 Task: Find an Airbnb in Tandlti, Sudan, for 3 guests from August 12 to August 15, with a price range of ₹12,000 to ₹16,000, 1 bedroom, 3 beds, 1 bathroom, and amenities including an iron and self check-in.
Action: Mouse moved to (549, 118)
Screenshot: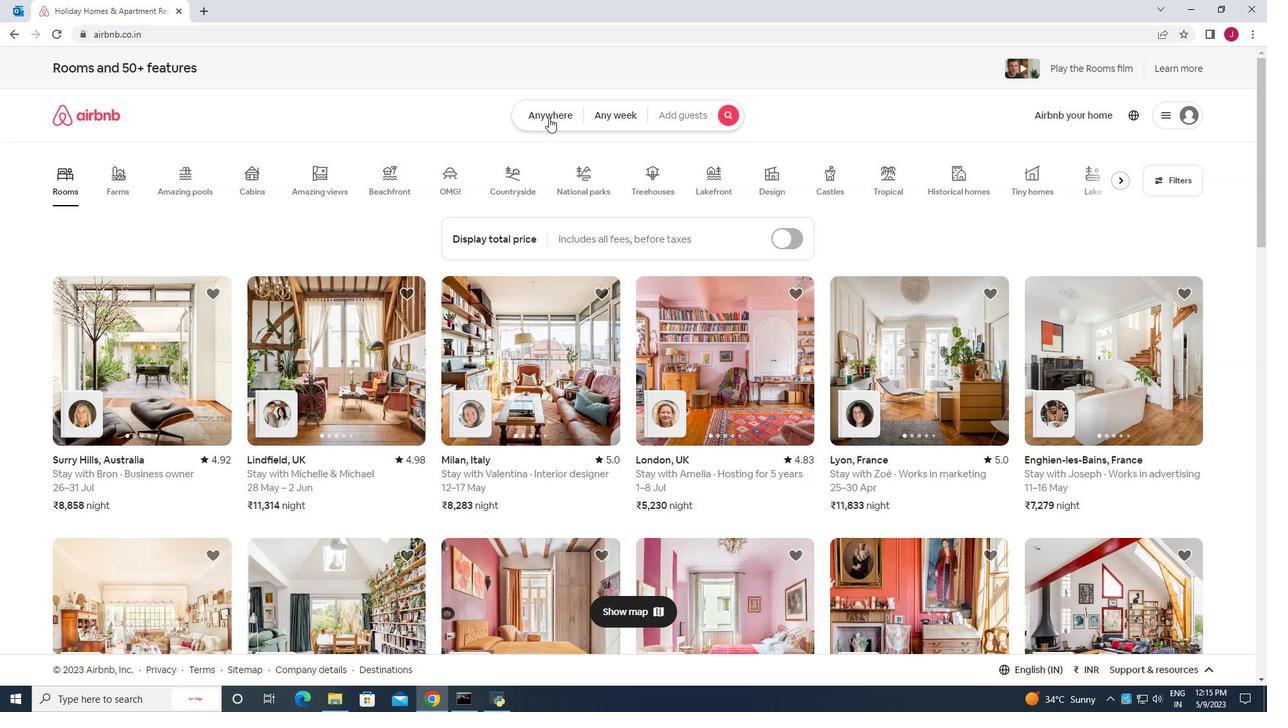 
Action: Mouse pressed left at (549, 118)
Screenshot: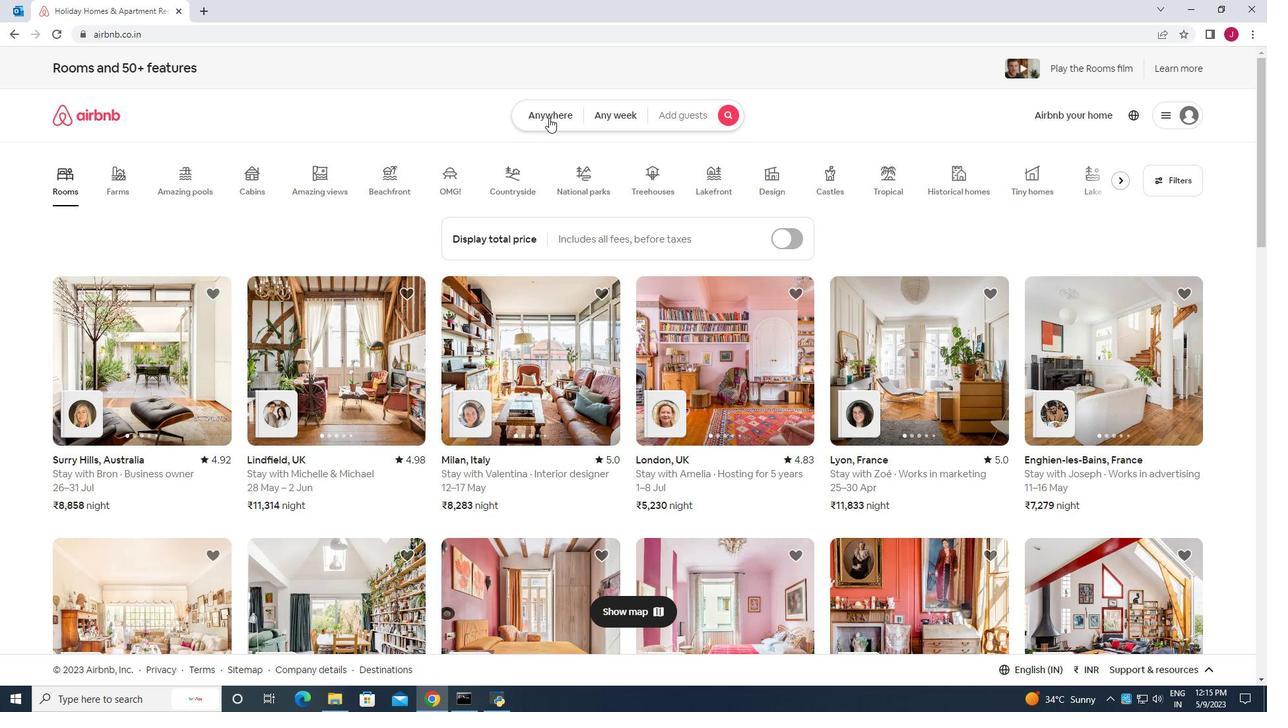 
Action: Mouse moved to (431, 169)
Screenshot: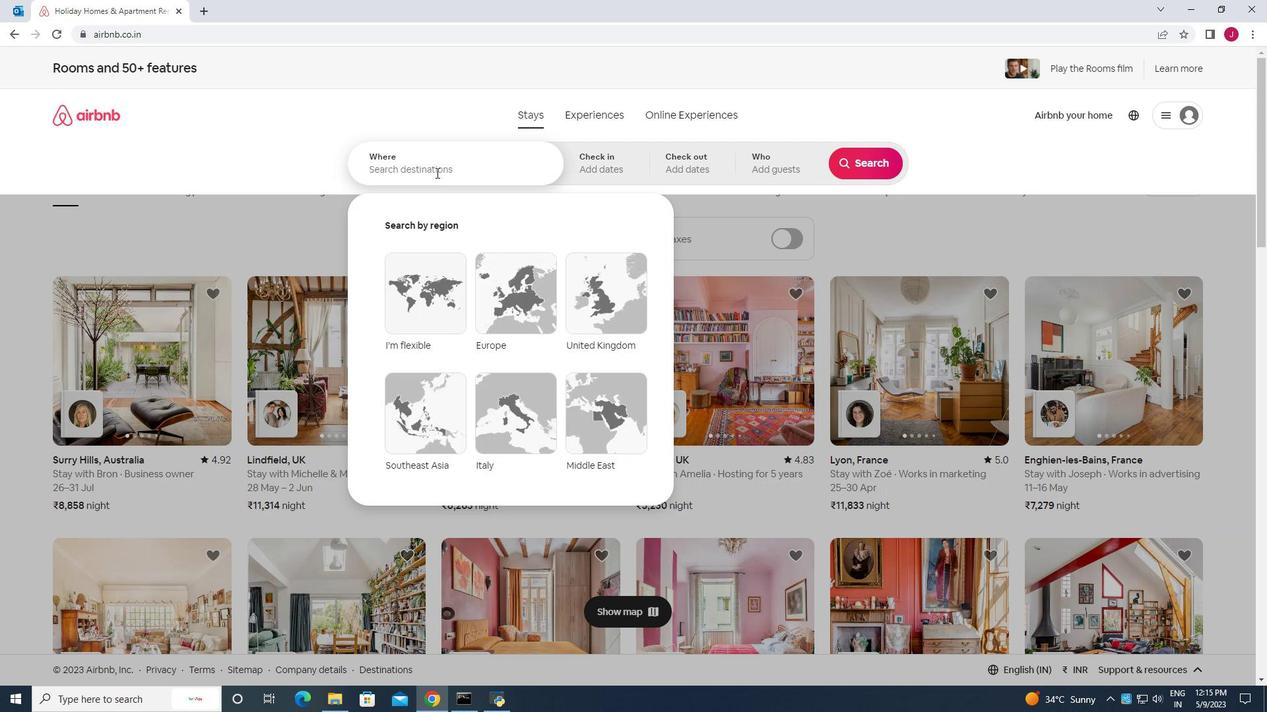
Action: Mouse pressed left at (431, 169)
Screenshot: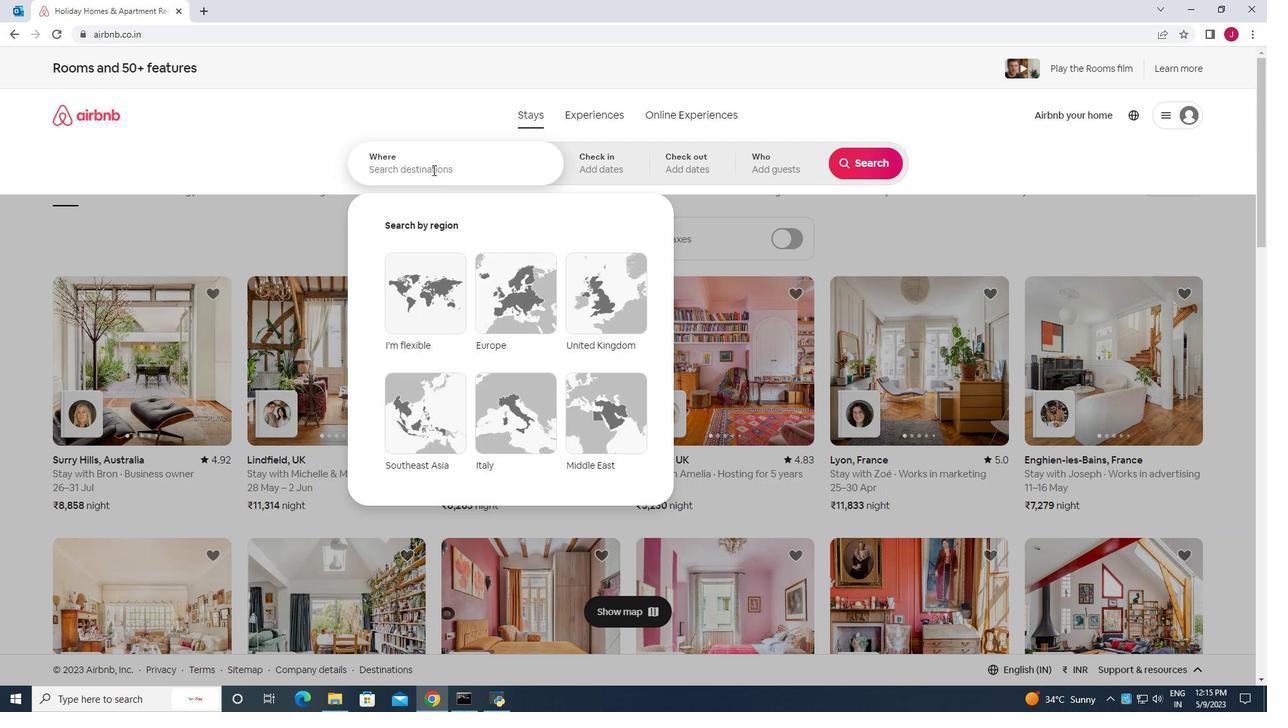 
Action: Mouse moved to (430, 169)
Screenshot: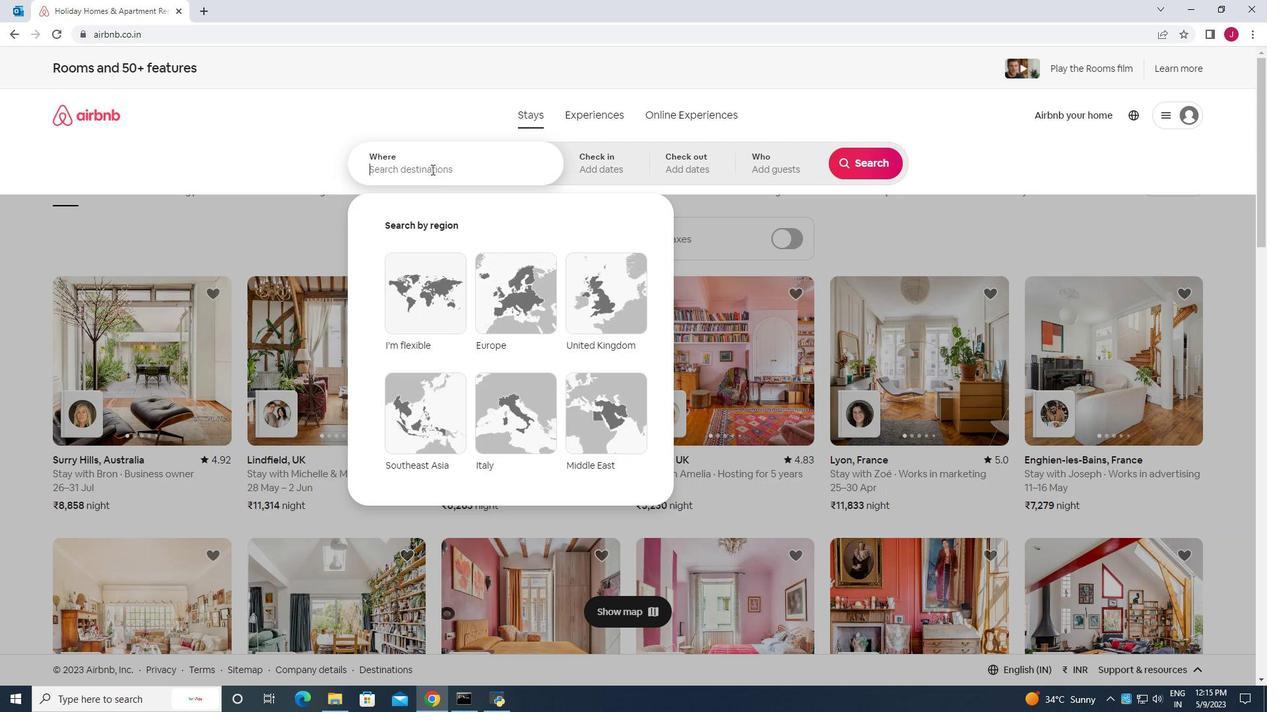
Action: Key pressed tandalti<Key.space>sudan
Screenshot: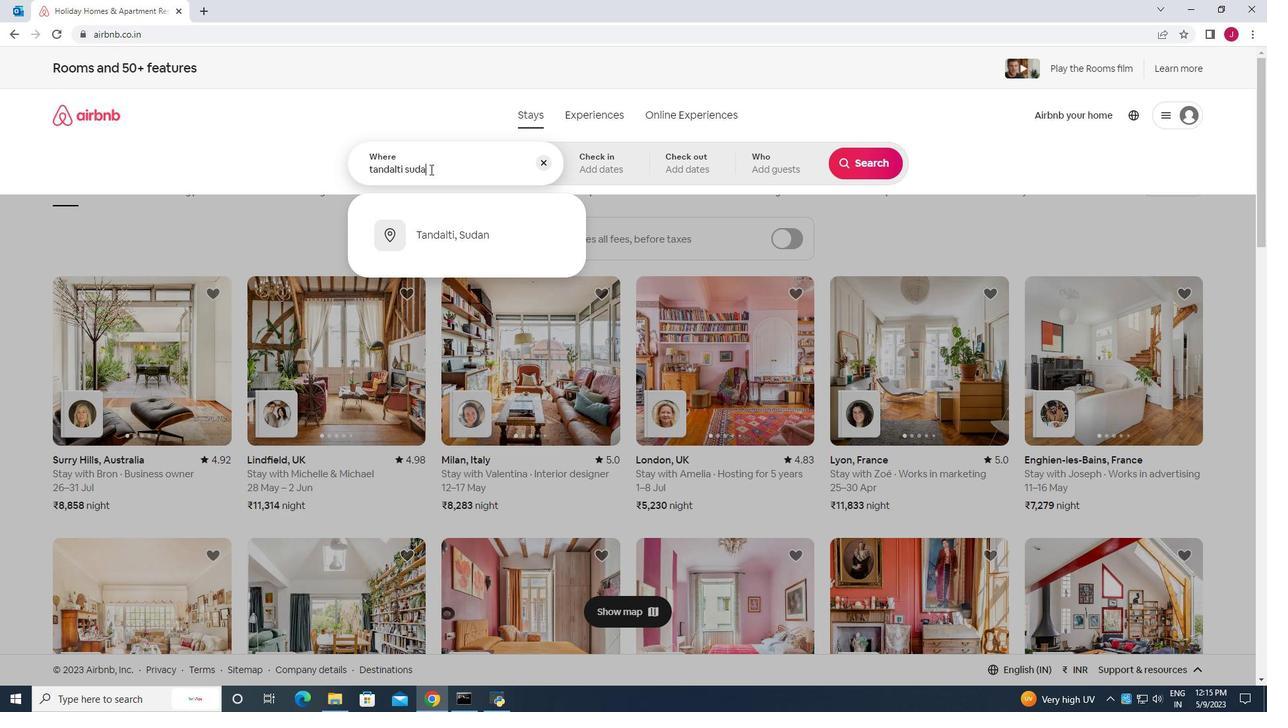 
Action: Mouse moved to (472, 236)
Screenshot: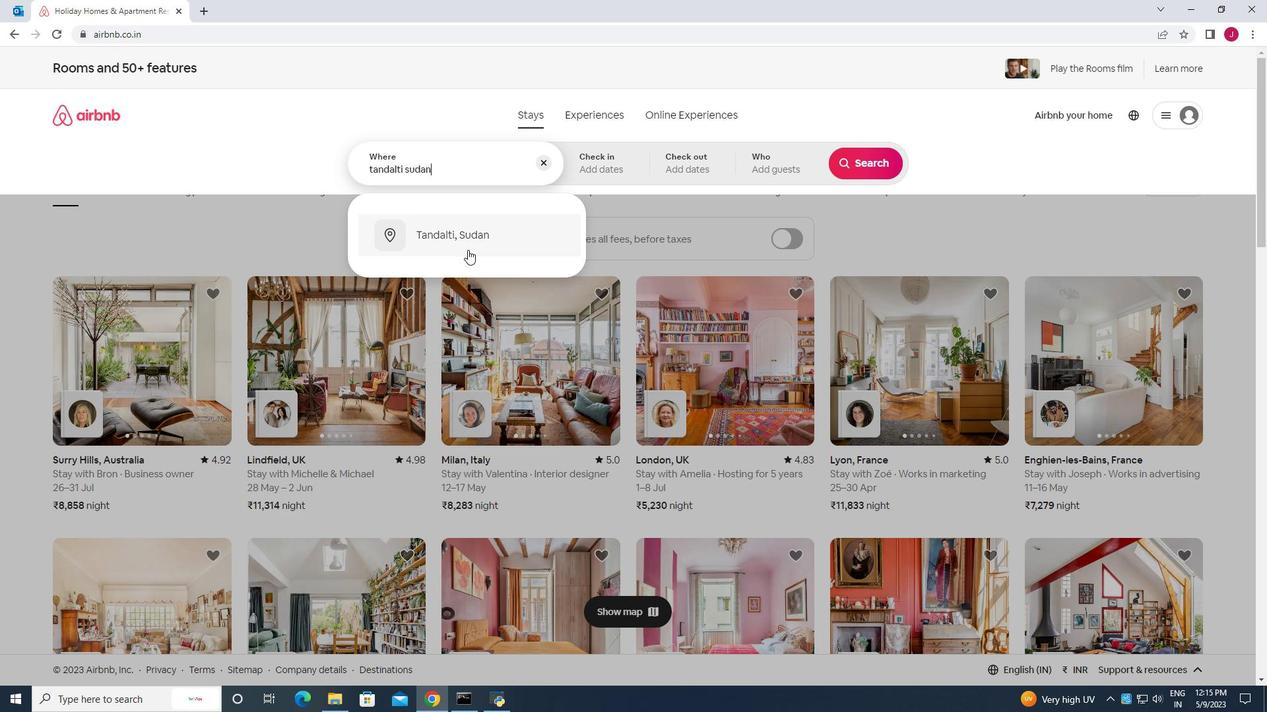 
Action: Mouse pressed left at (472, 236)
Screenshot: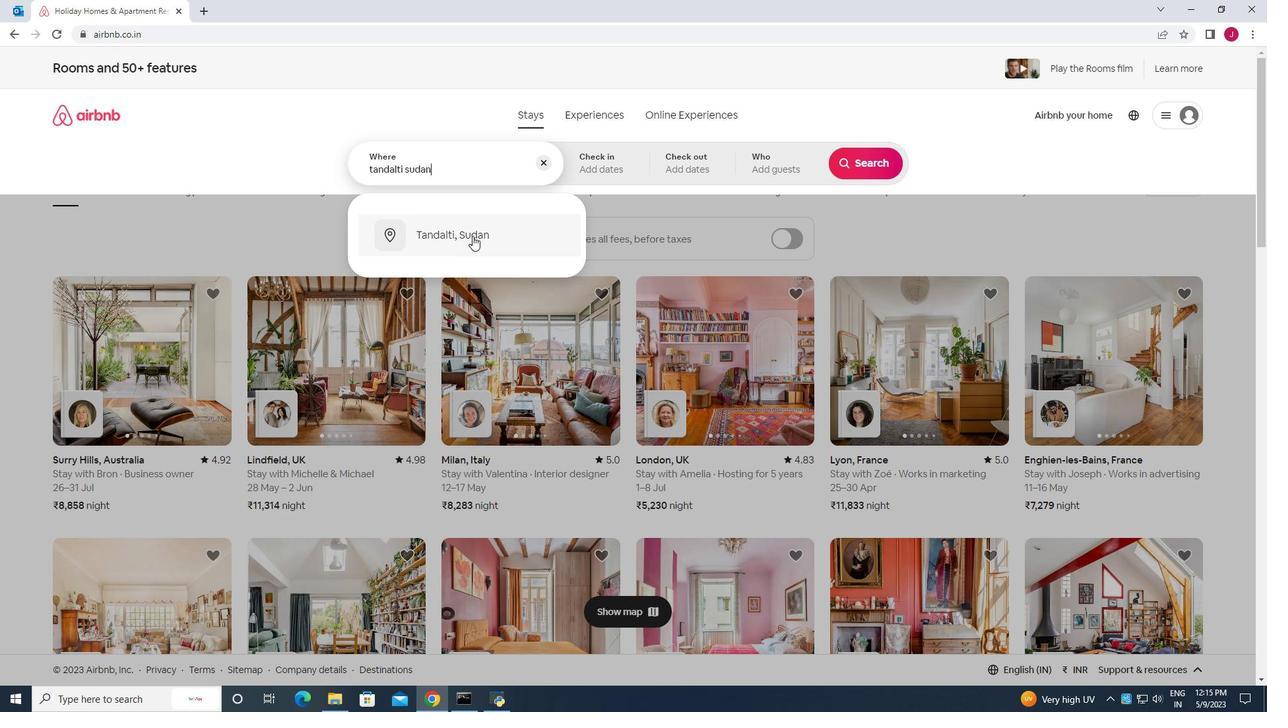 
Action: Mouse moved to (860, 269)
Screenshot: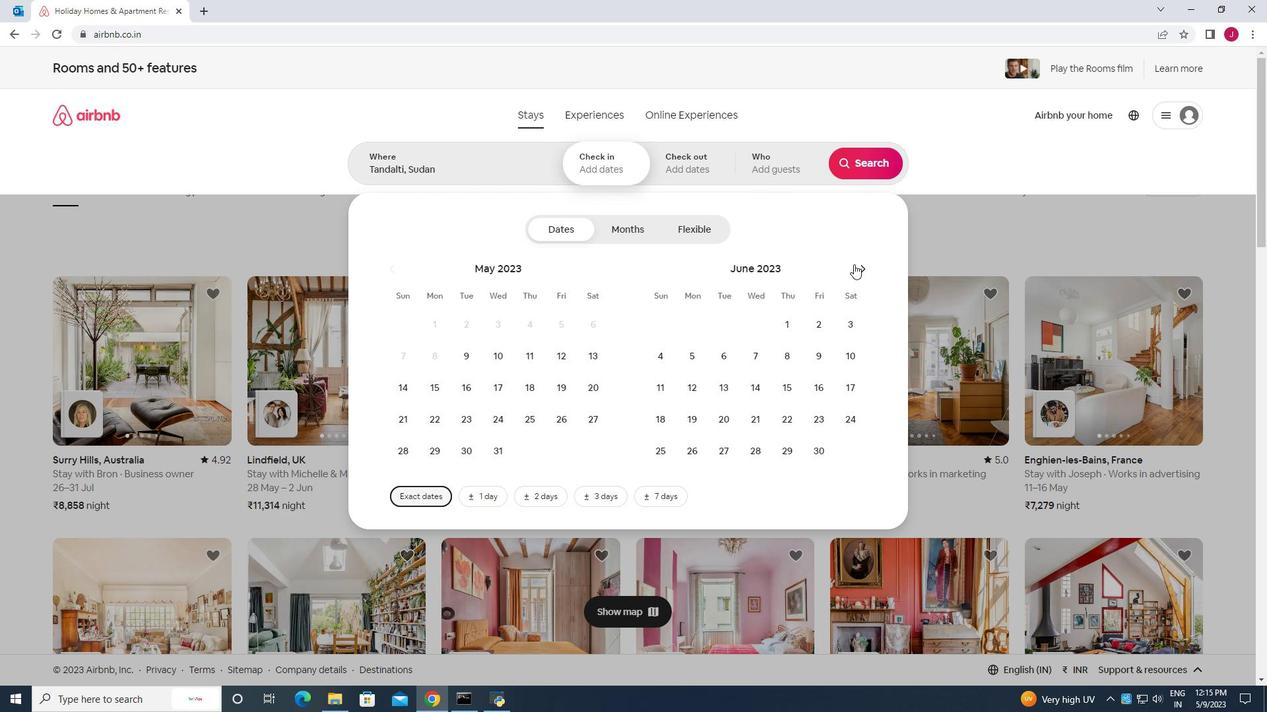 
Action: Mouse pressed left at (860, 269)
Screenshot: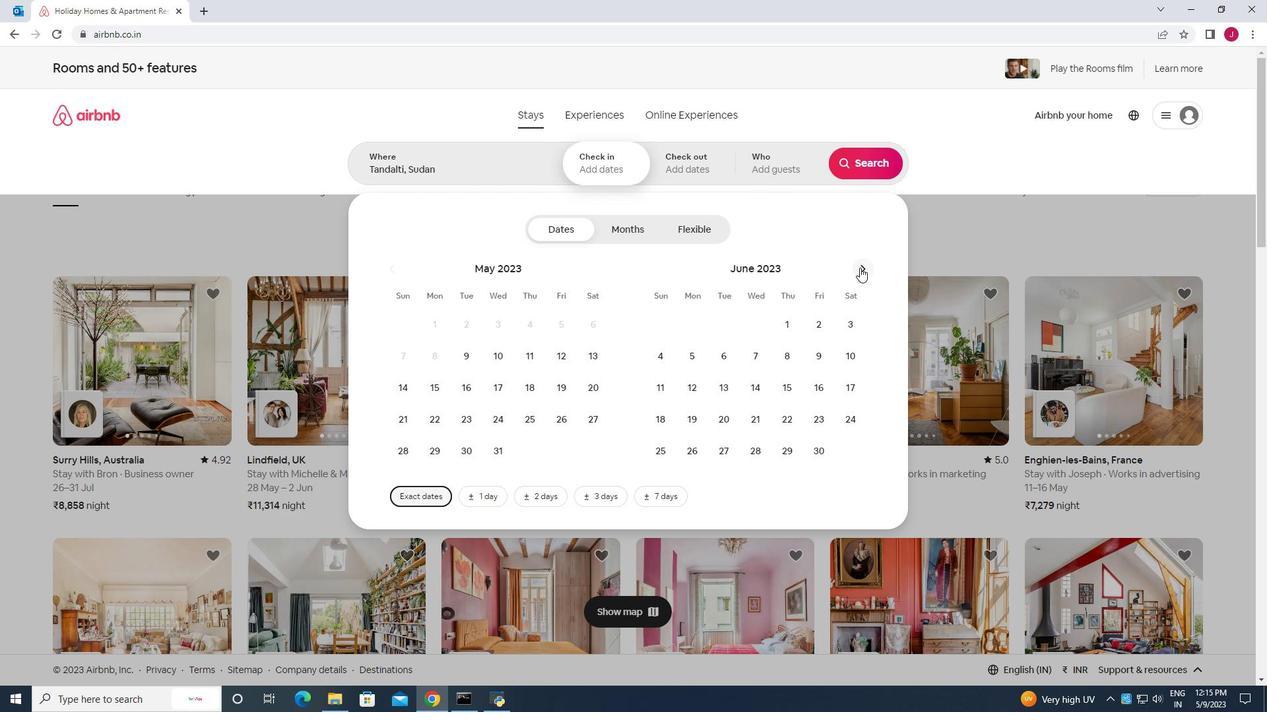 
Action: Mouse moved to (863, 273)
Screenshot: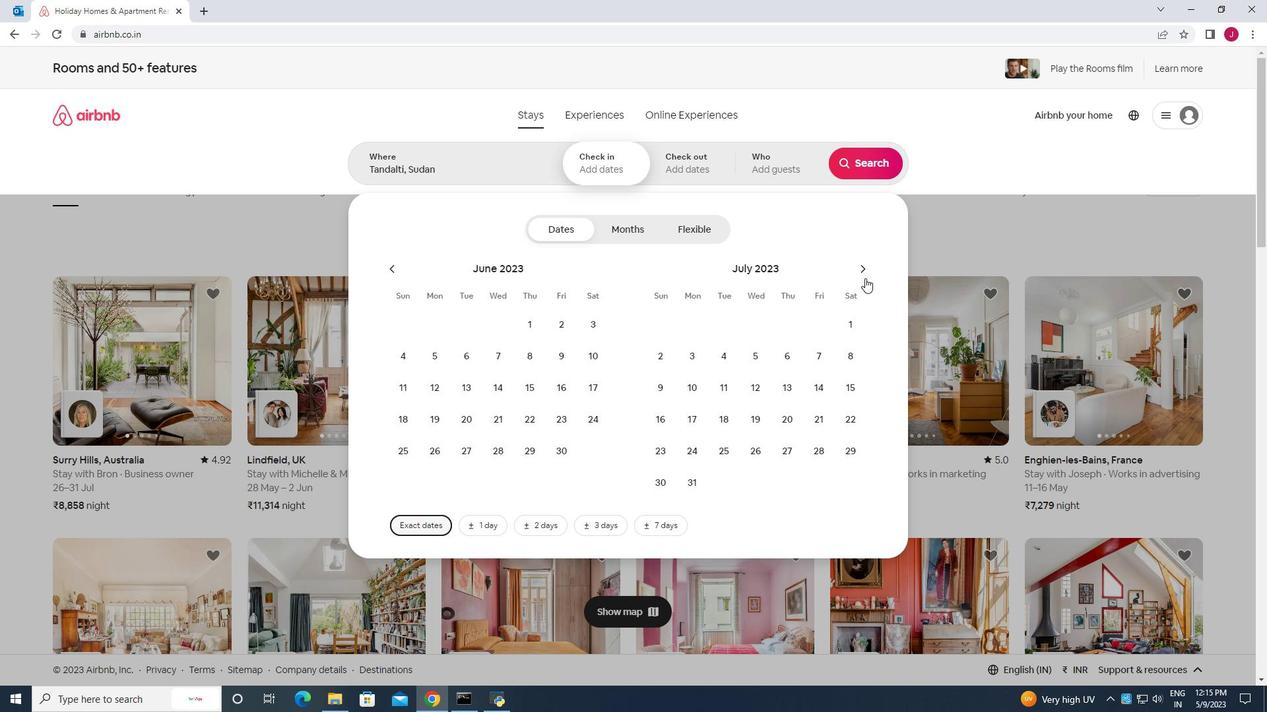
Action: Mouse pressed left at (863, 273)
Screenshot: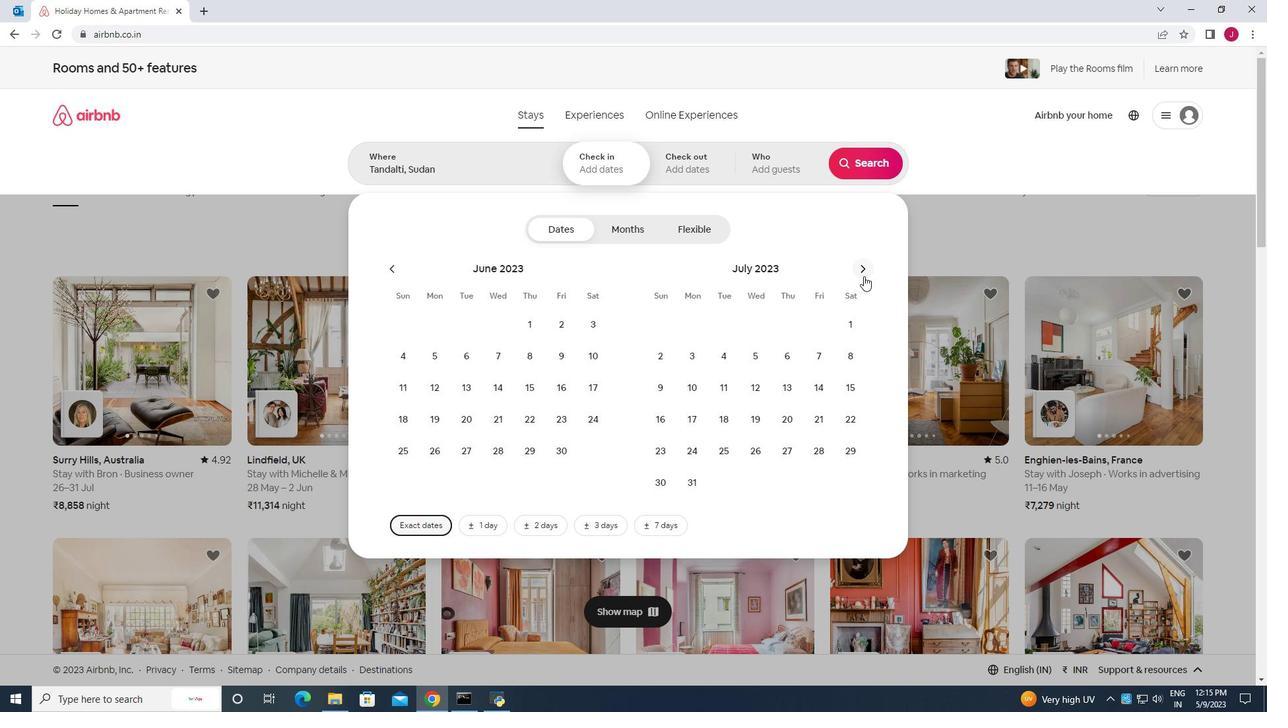 
Action: Mouse moved to (853, 357)
Screenshot: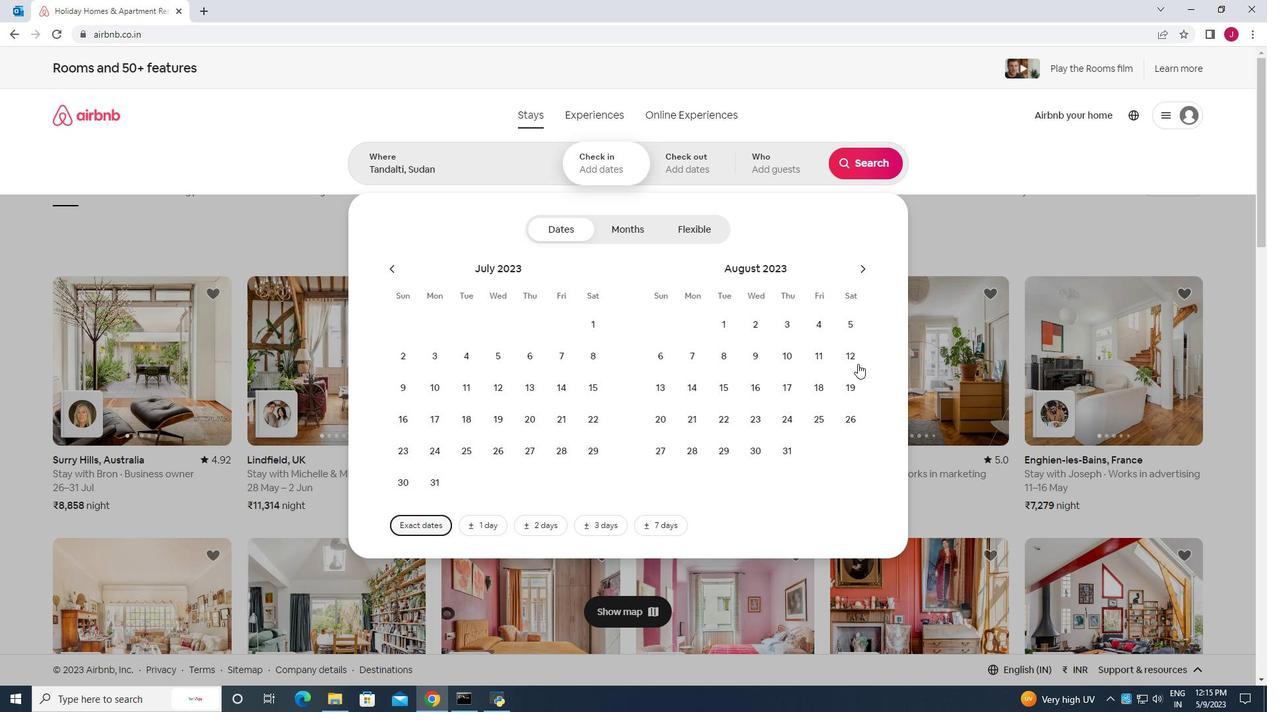 
Action: Mouse pressed left at (853, 357)
Screenshot: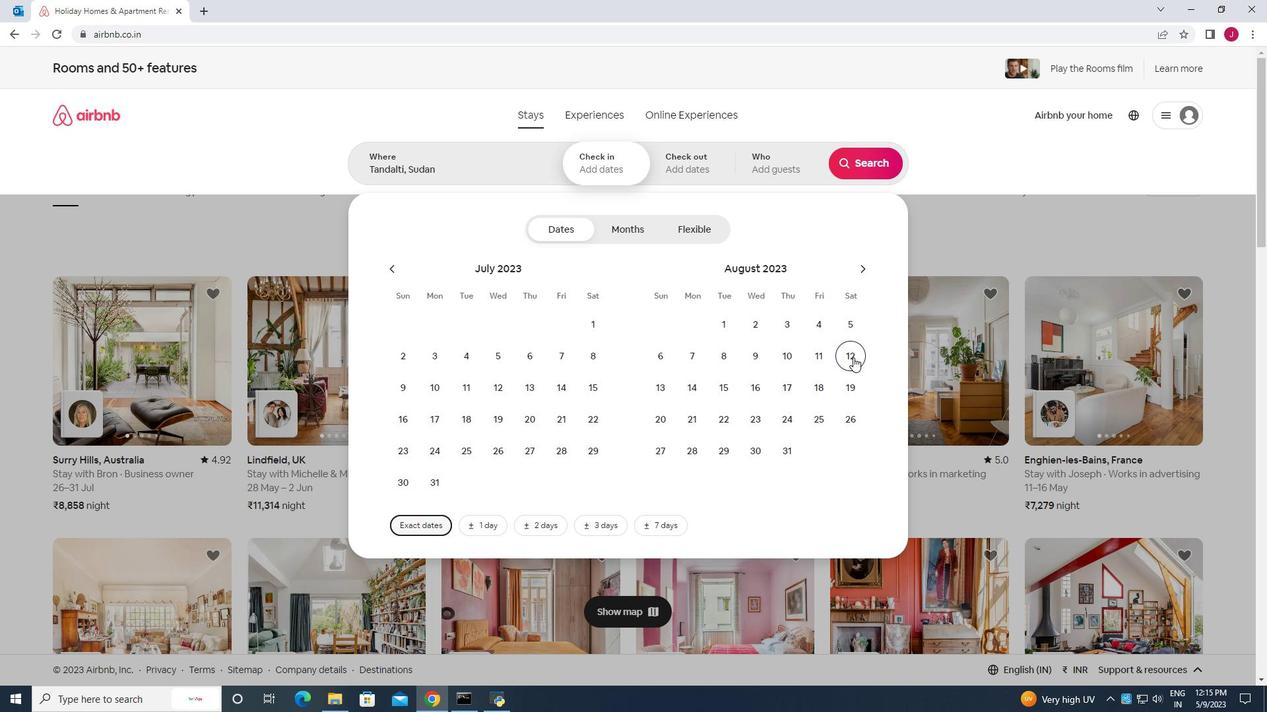 
Action: Mouse moved to (724, 388)
Screenshot: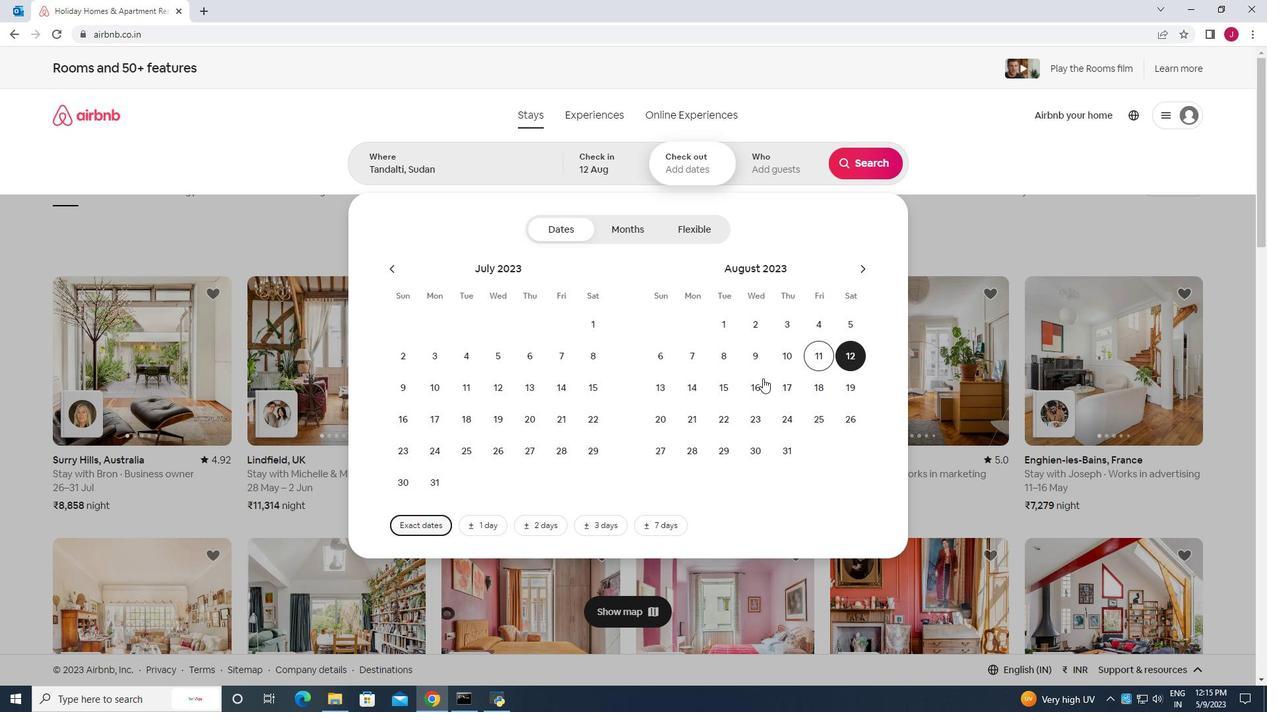 
Action: Mouse pressed left at (724, 388)
Screenshot: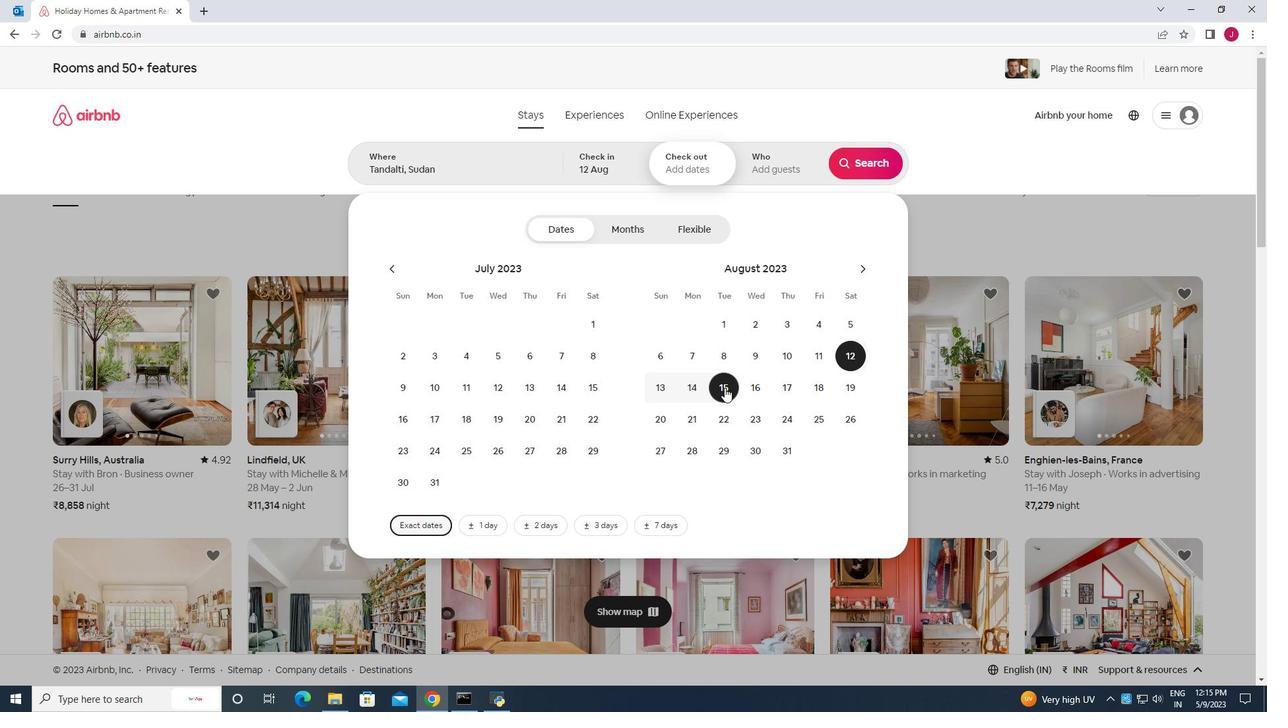 
Action: Mouse moved to (762, 163)
Screenshot: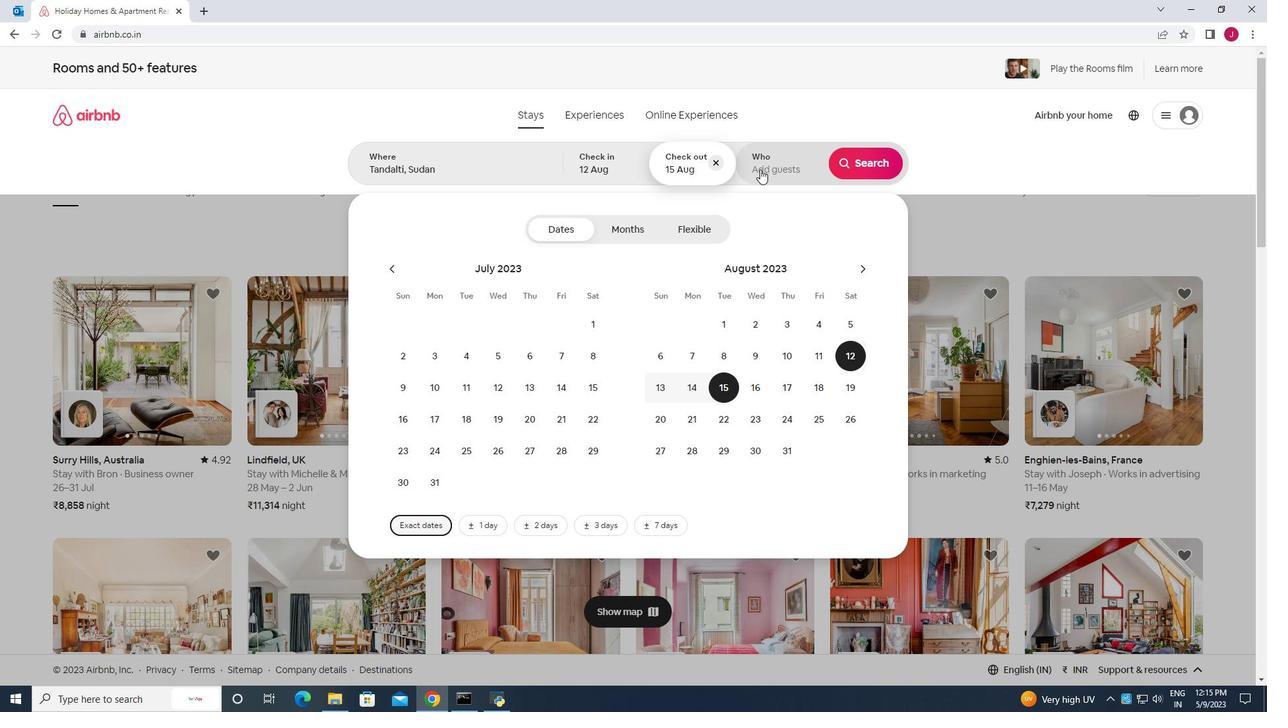 
Action: Mouse pressed left at (762, 163)
Screenshot: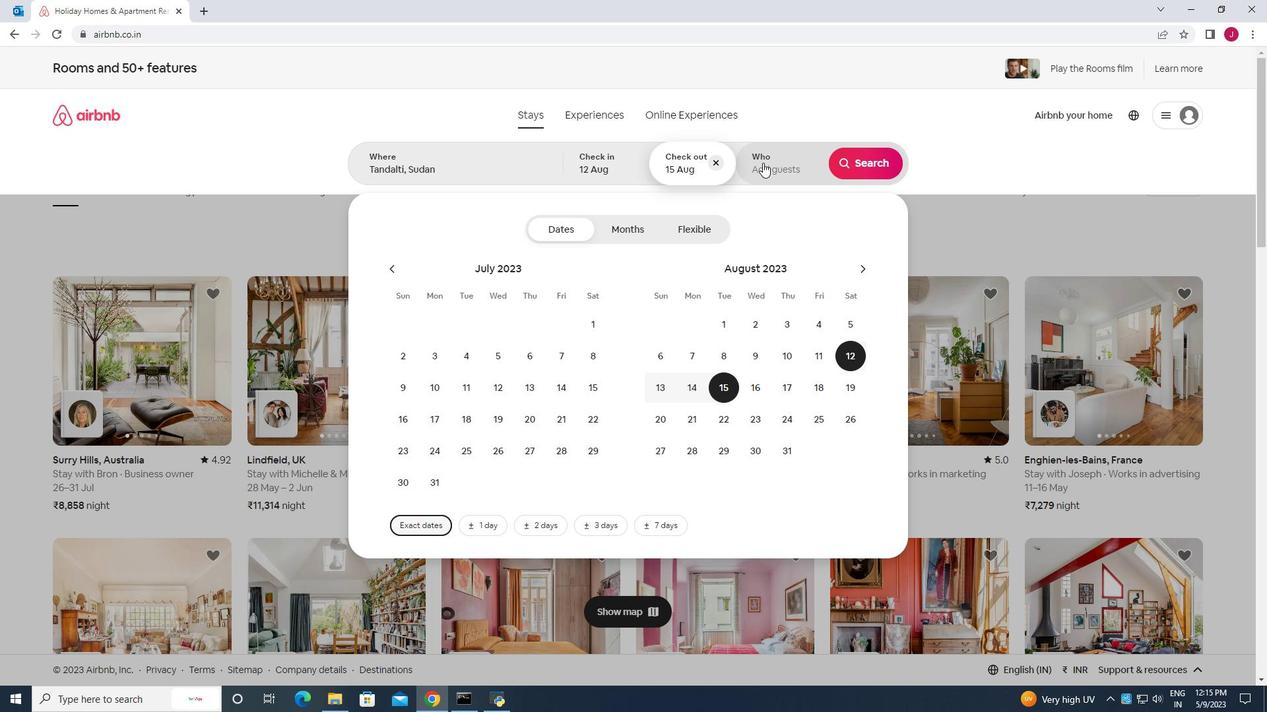 
Action: Mouse moved to (860, 232)
Screenshot: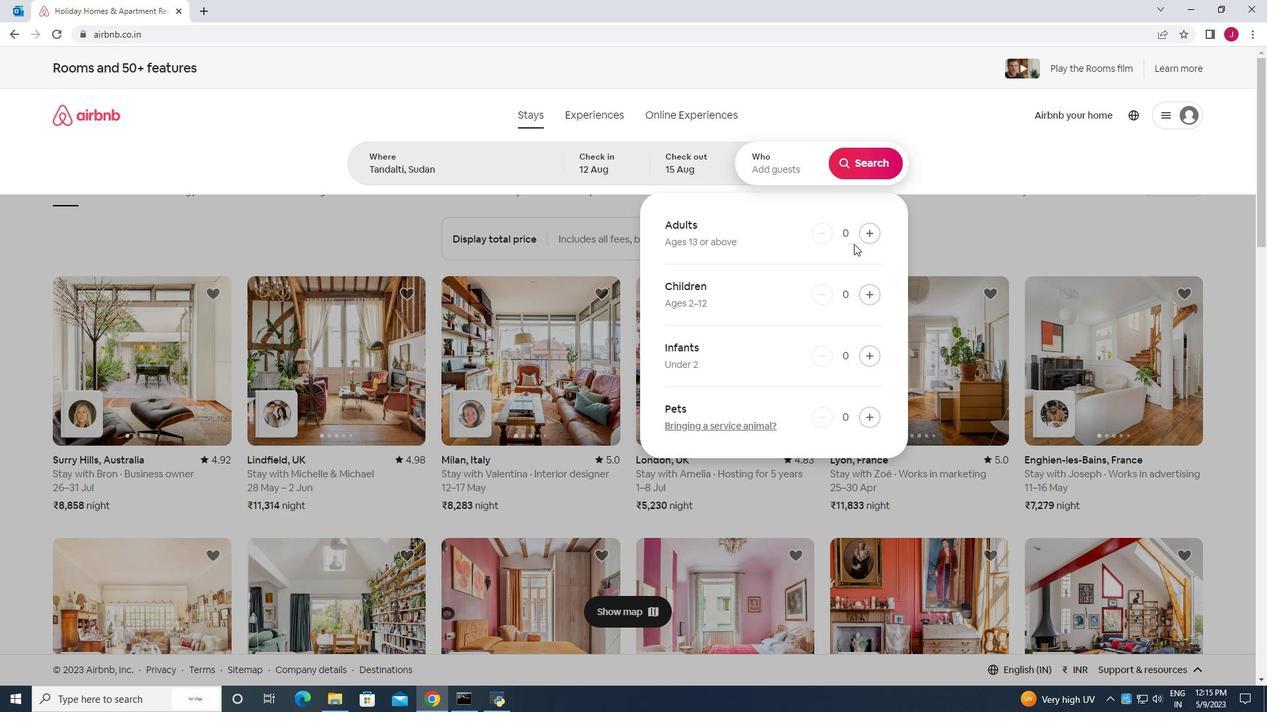
Action: Mouse pressed left at (860, 232)
Screenshot: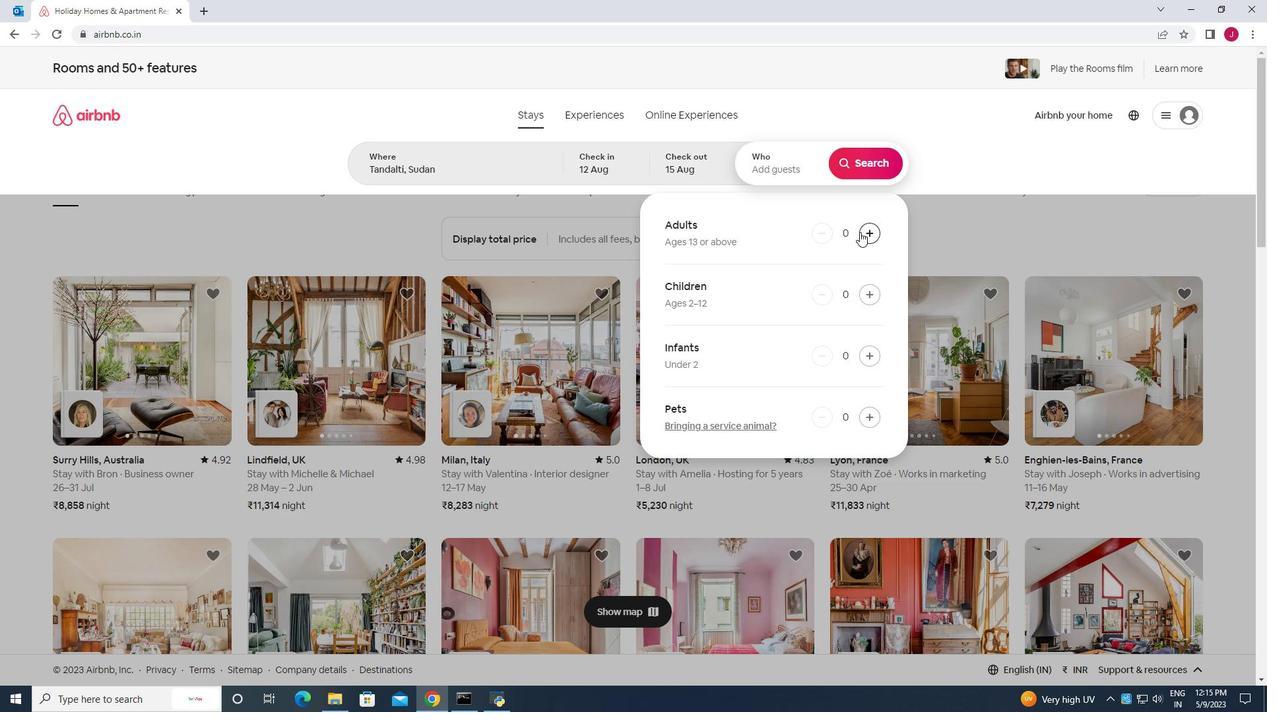 
Action: Mouse pressed left at (860, 232)
Screenshot: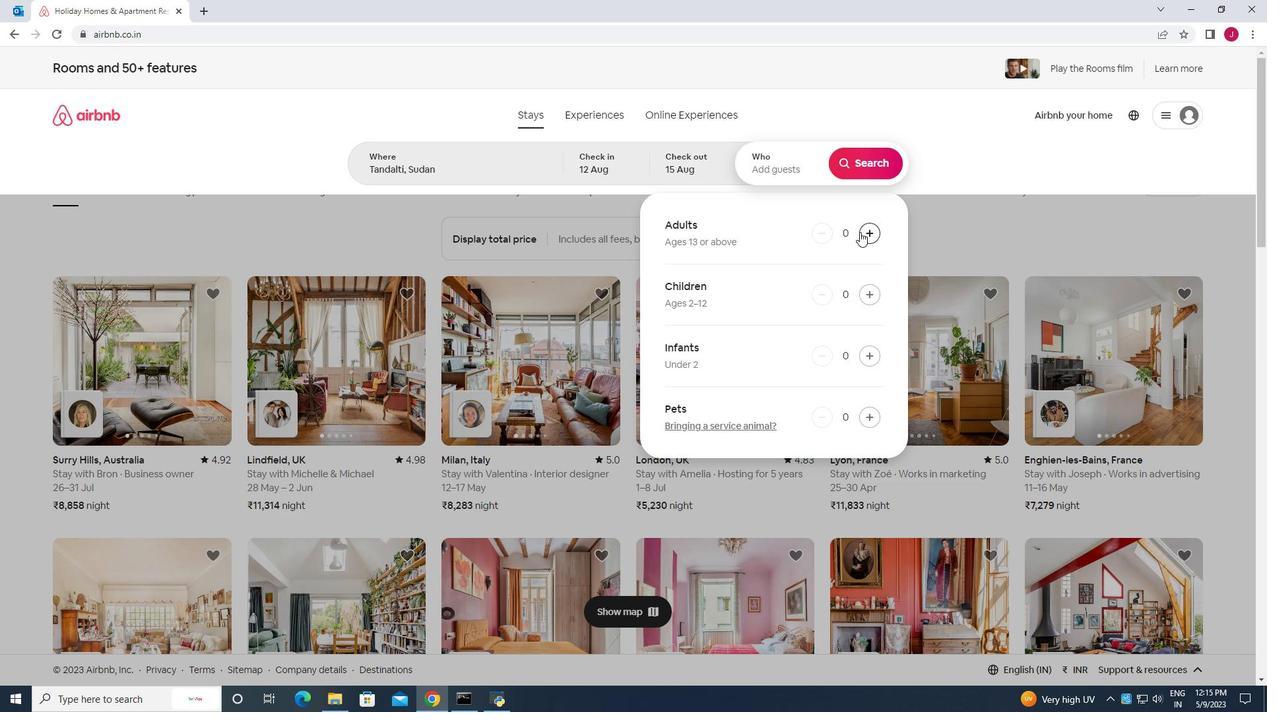 
Action: Mouse pressed left at (860, 232)
Screenshot: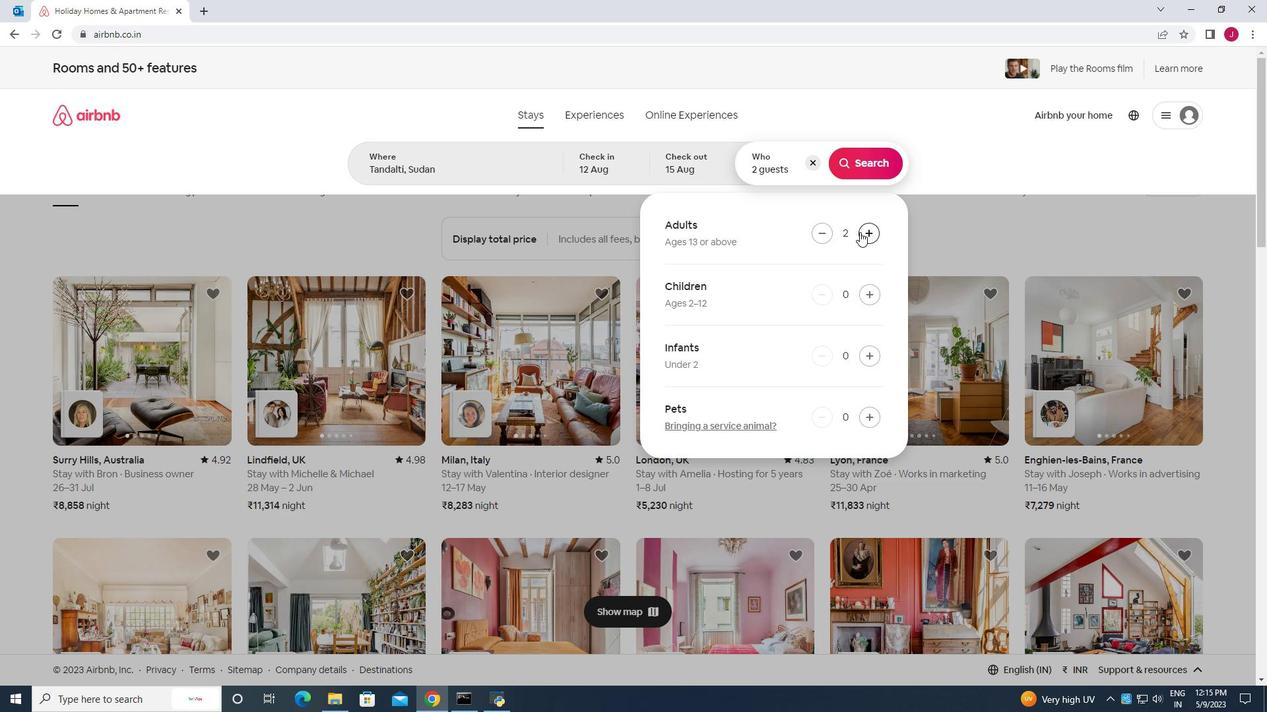 
Action: Mouse moved to (865, 155)
Screenshot: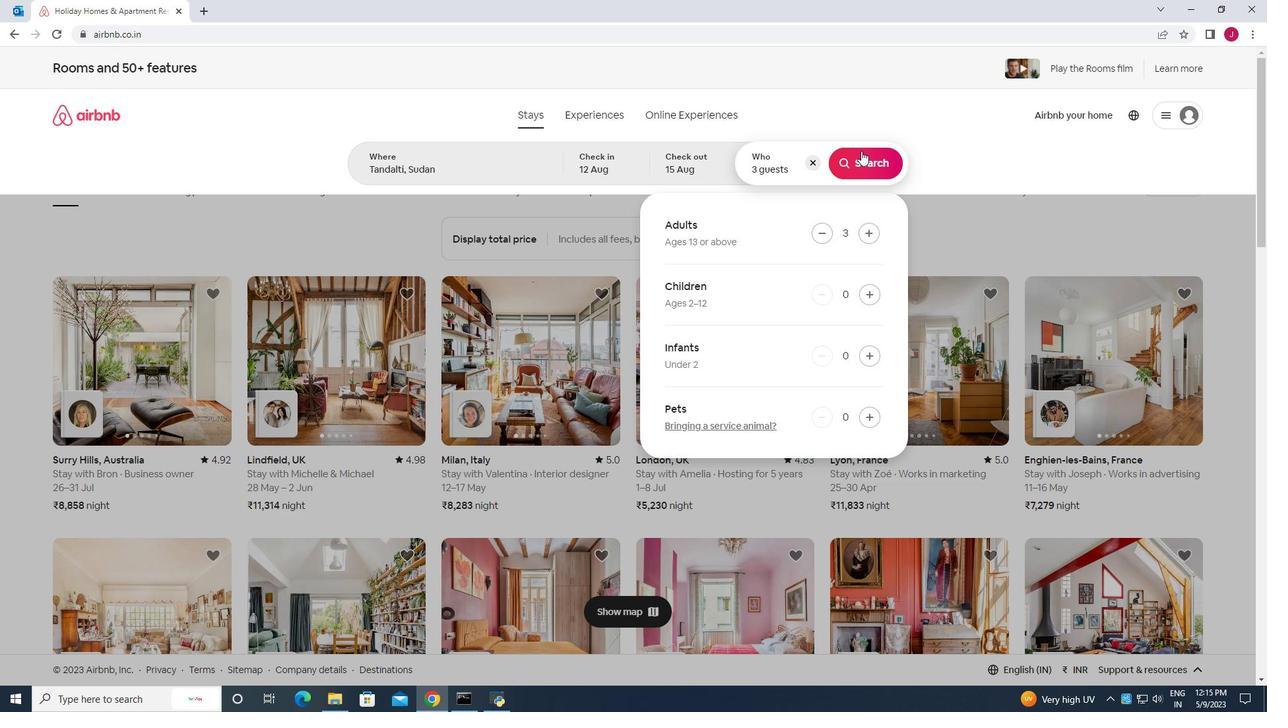 
Action: Mouse pressed left at (865, 155)
Screenshot: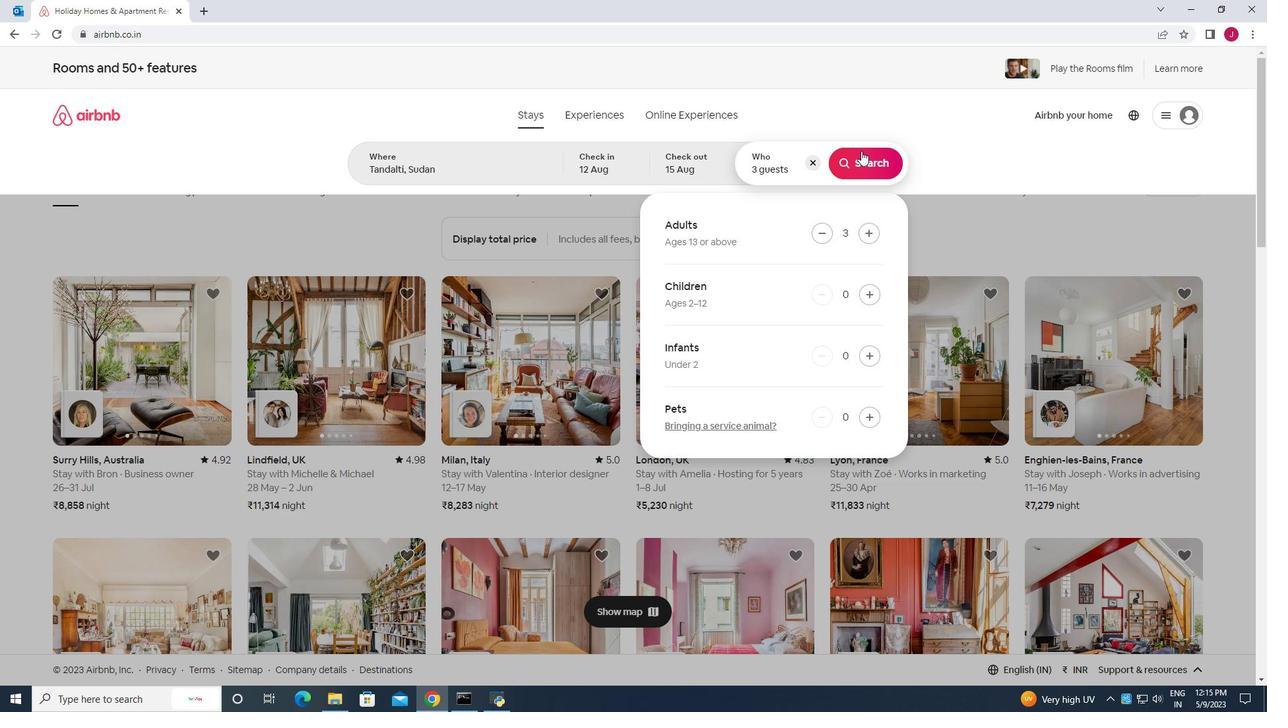 
Action: Mouse moved to (1219, 126)
Screenshot: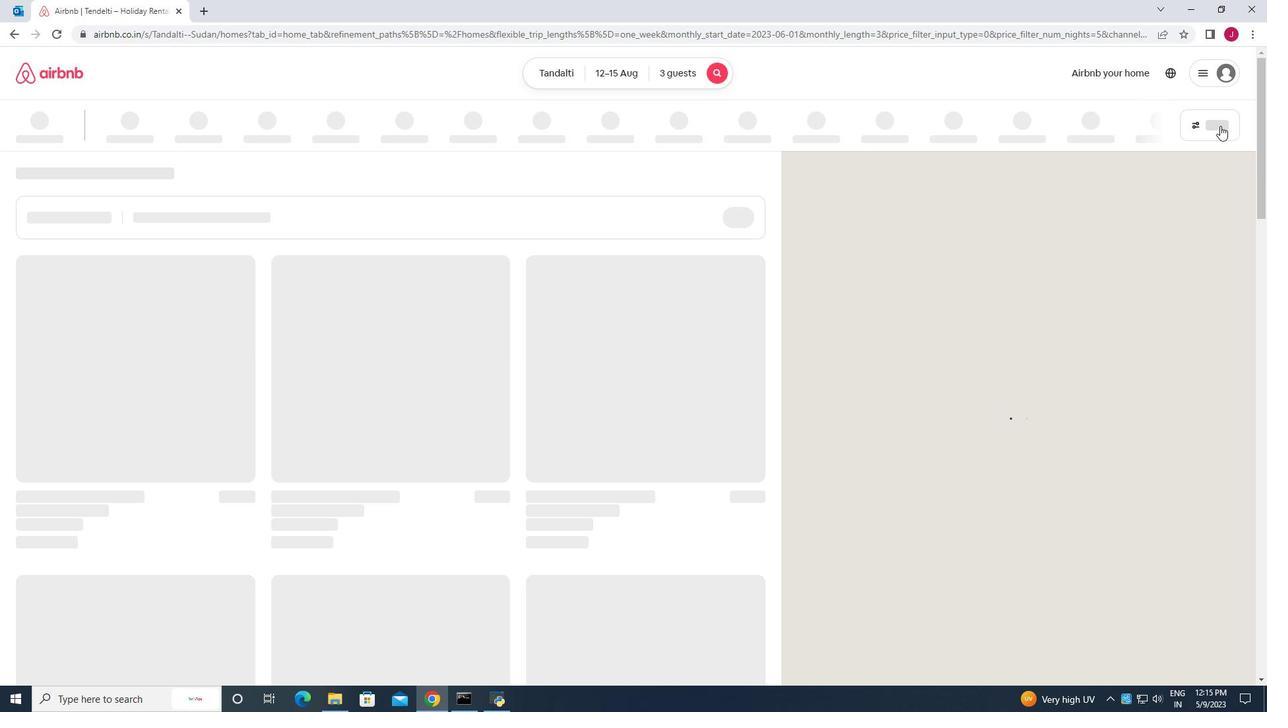 
Action: Mouse pressed left at (1219, 126)
Screenshot: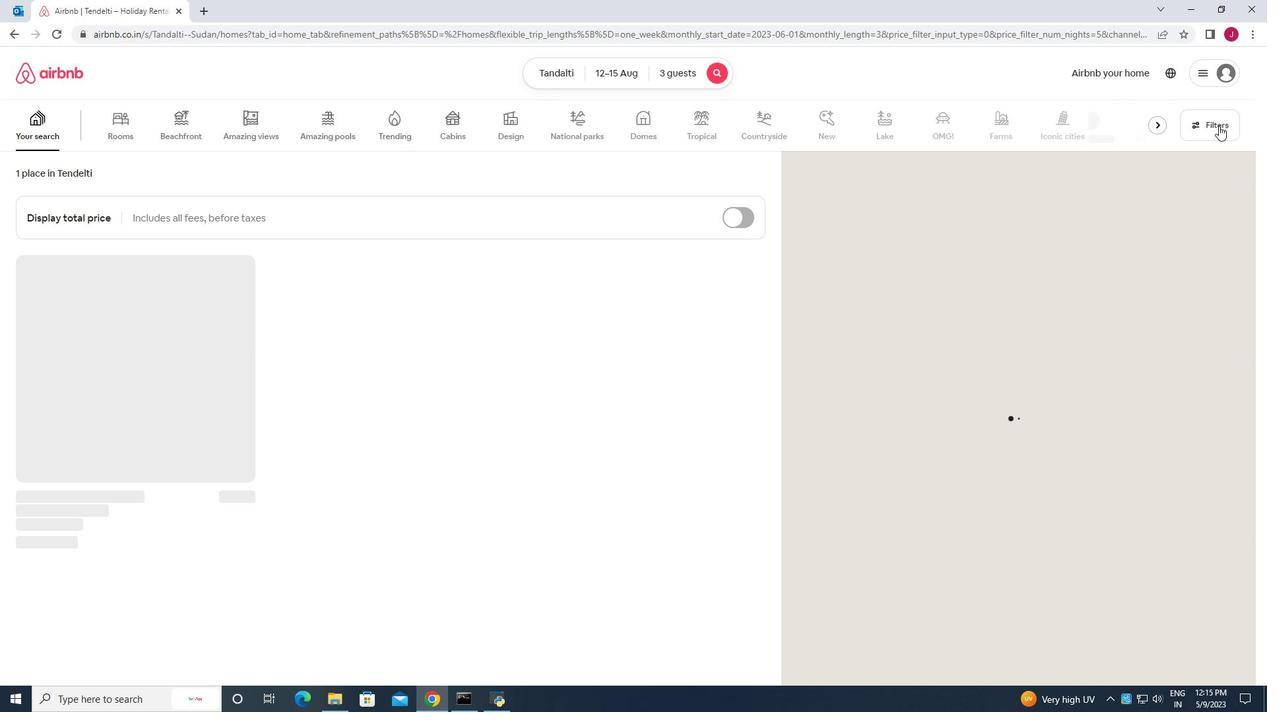 
Action: Mouse moved to (476, 444)
Screenshot: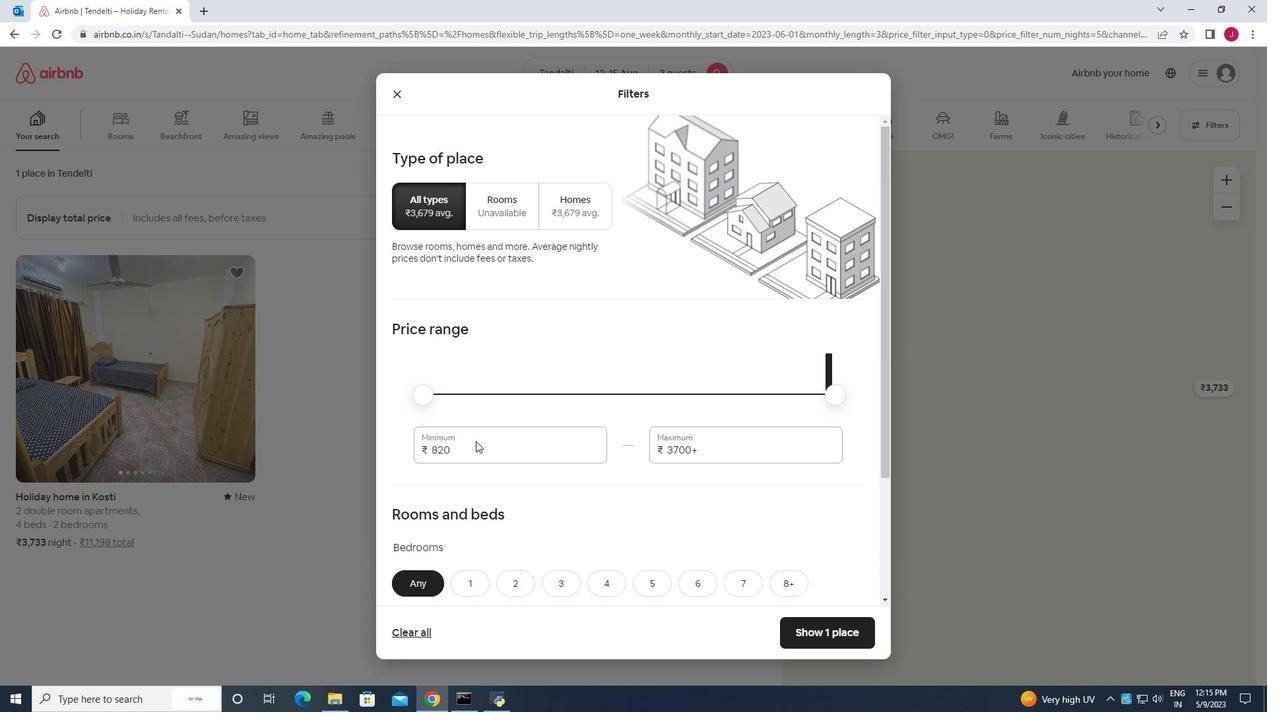 
Action: Mouse pressed left at (476, 444)
Screenshot: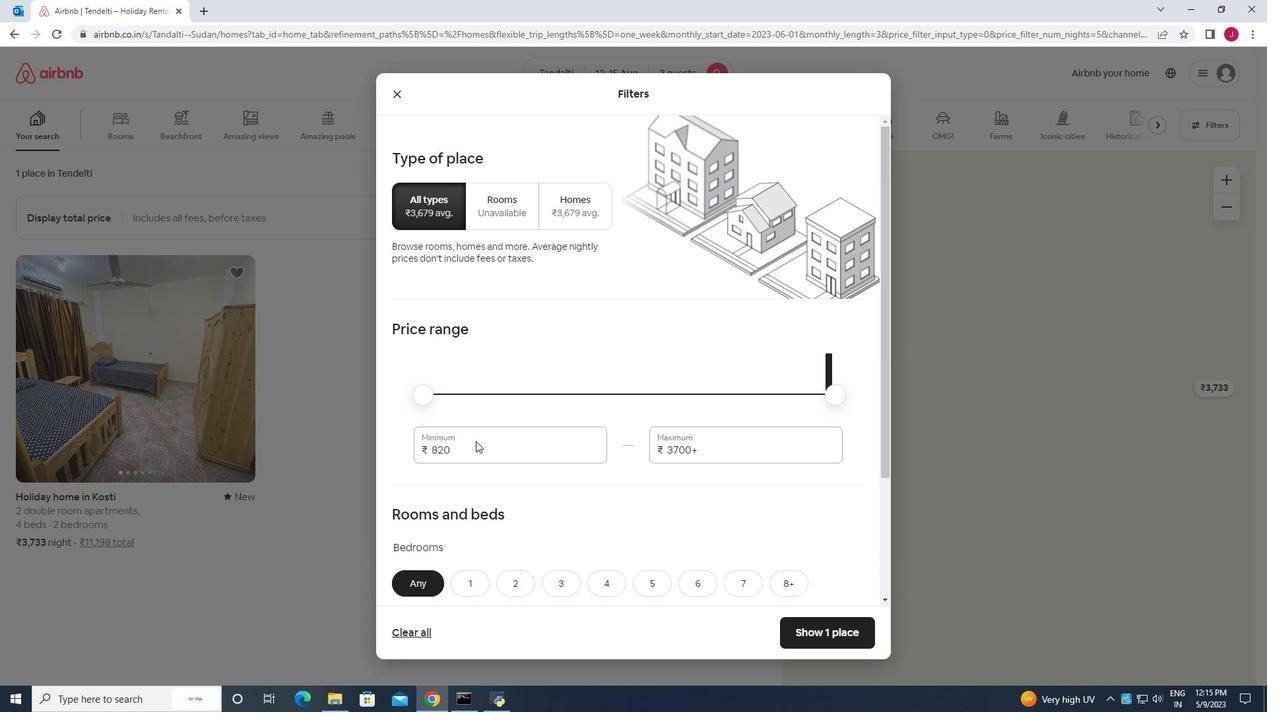 
Action: Key pressed <Key.backspace><Key.backspace><Key.backspace><Key.backspace><Key.backspace><Key.backspace><Key.backspace><Key.backspace><Key.backspace><Key.backspace><Key.backspace>12000
Screenshot: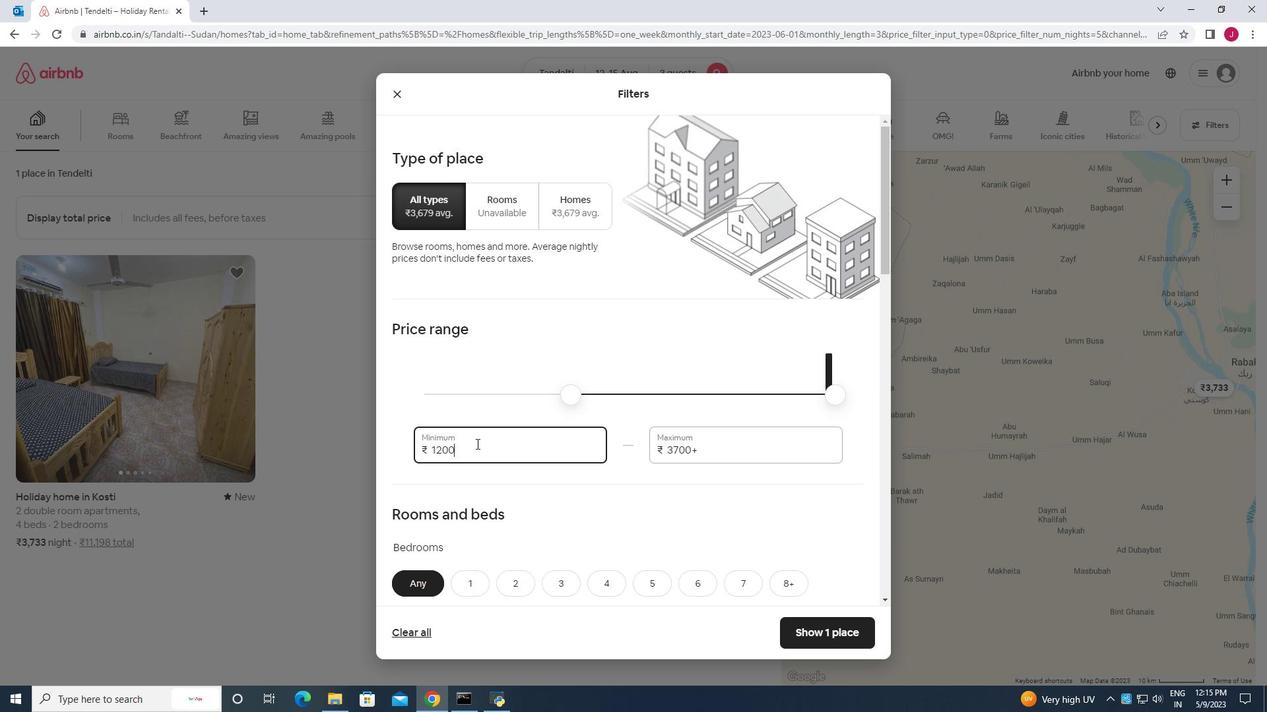 
Action: Mouse moved to (726, 442)
Screenshot: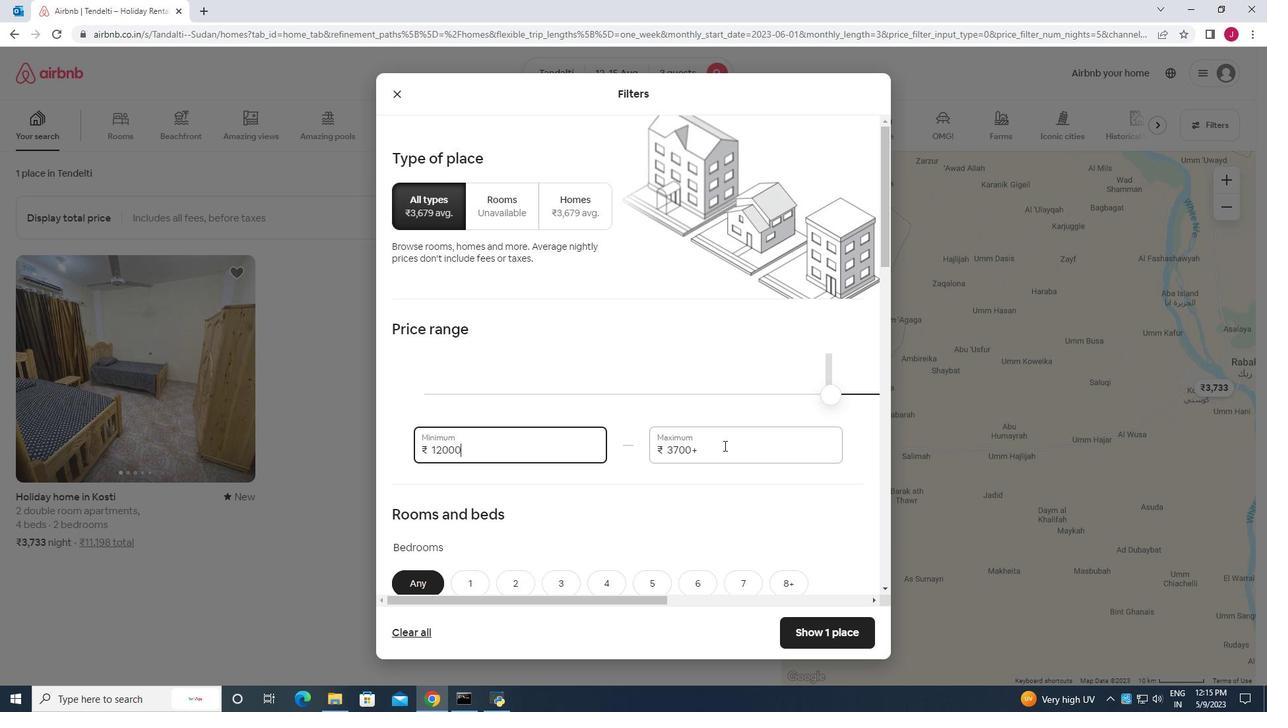 
Action: Mouse pressed left at (726, 442)
Screenshot: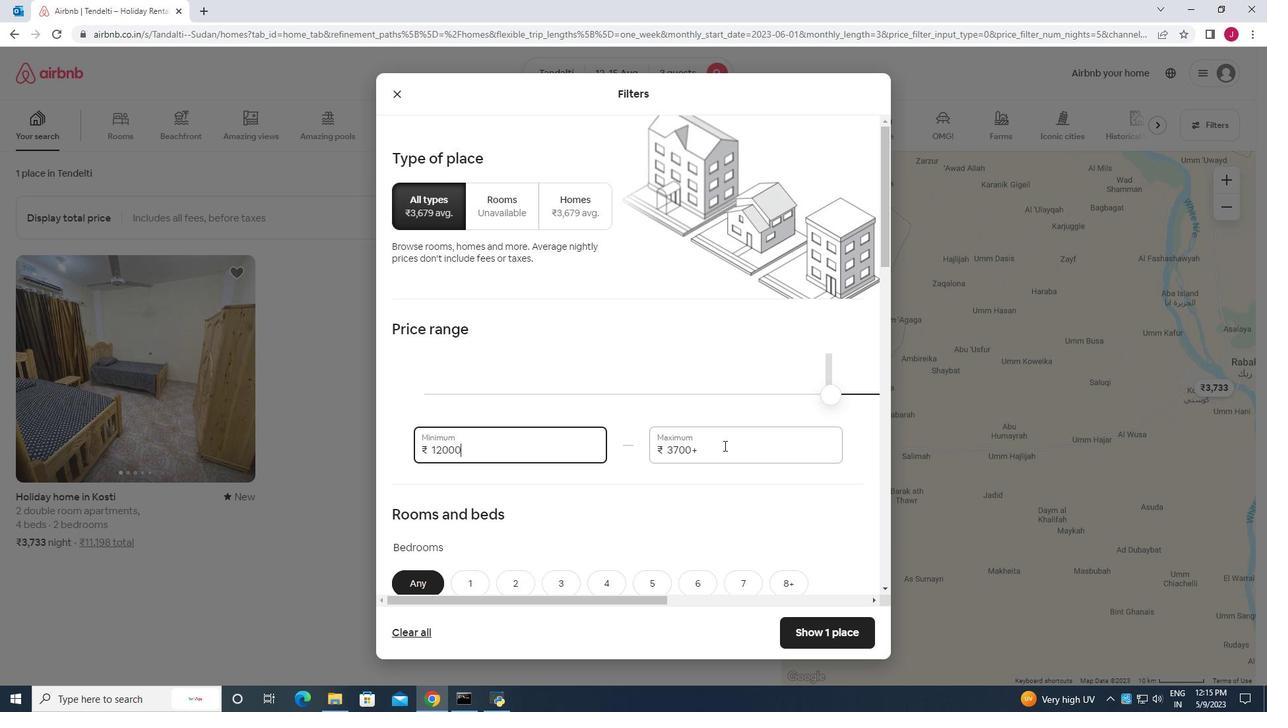 
Action: Mouse moved to (720, 447)
Screenshot: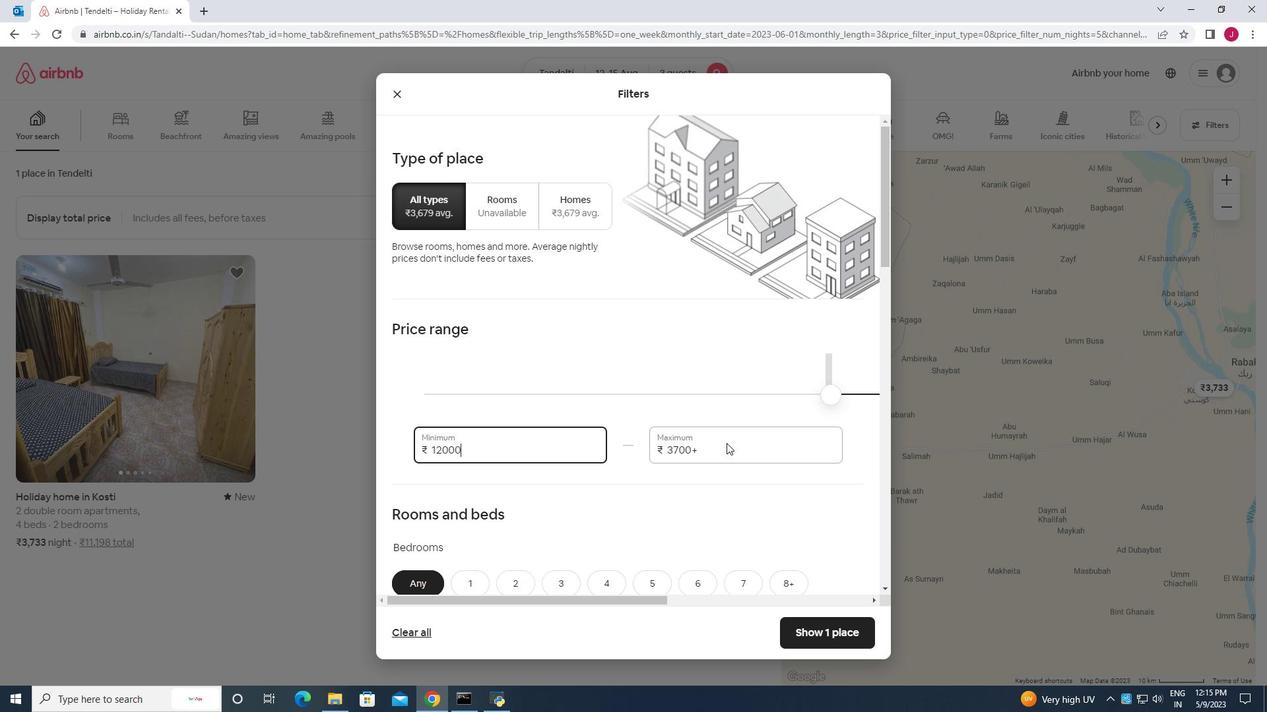 
Action: Key pressed <Key.backspace><Key.backspace><Key.backspace><Key.backspace><Key.backspace><Key.backspace><Key.backspace><Key.backspace><Key.backspace><Key.backspace><Key.backspace><Key.backspace>16000
Screenshot: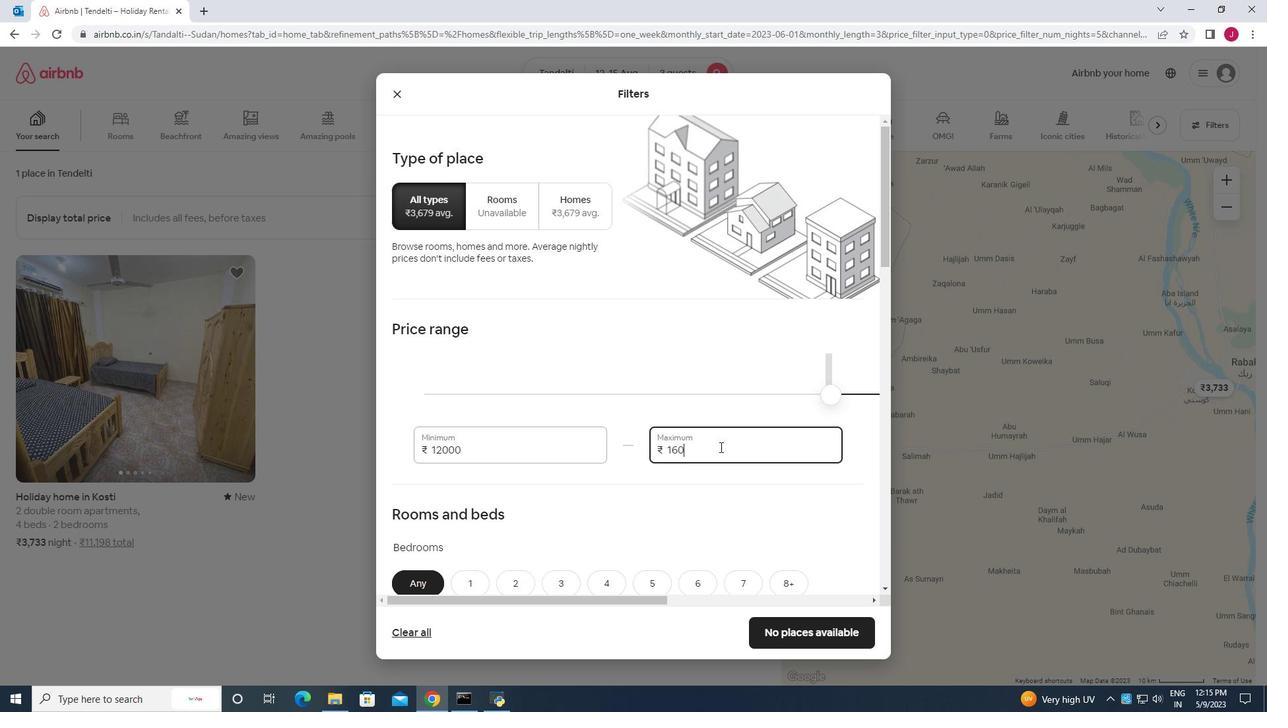 
Action: Mouse moved to (612, 499)
Screenshot: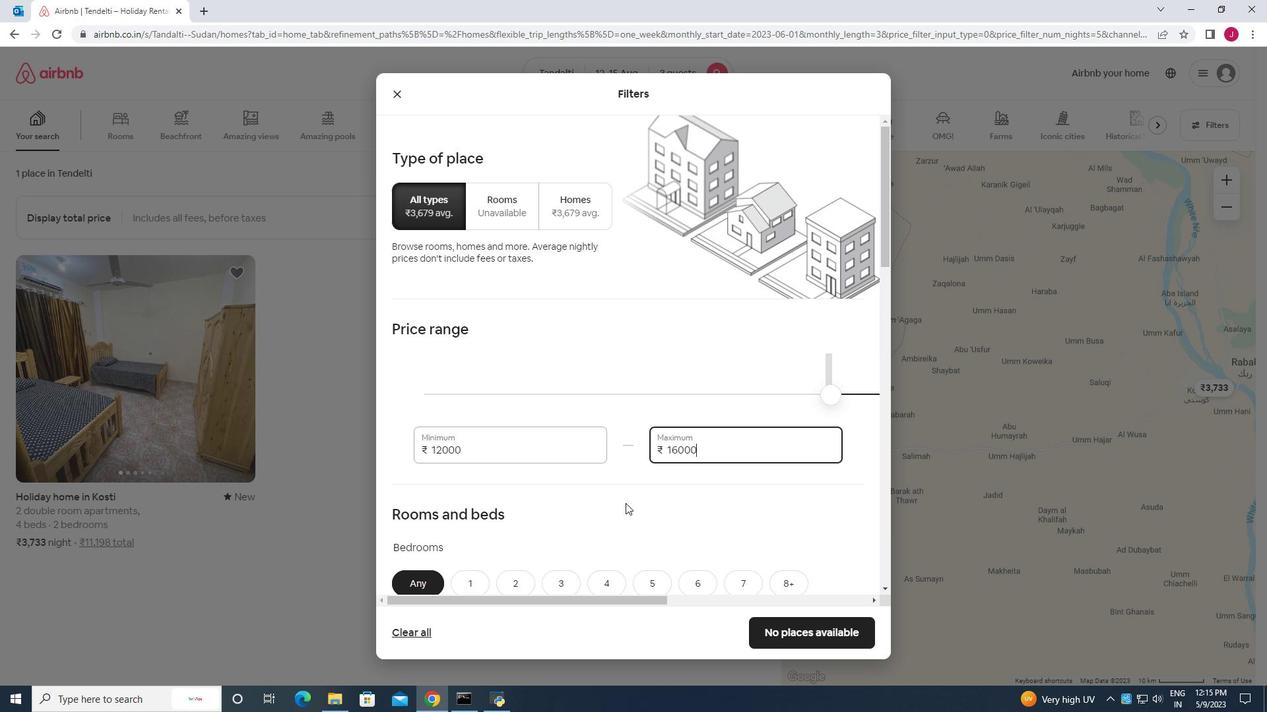 
Action: Mouse scrolled (612, 498) with delta (0, 0)
Screenshot: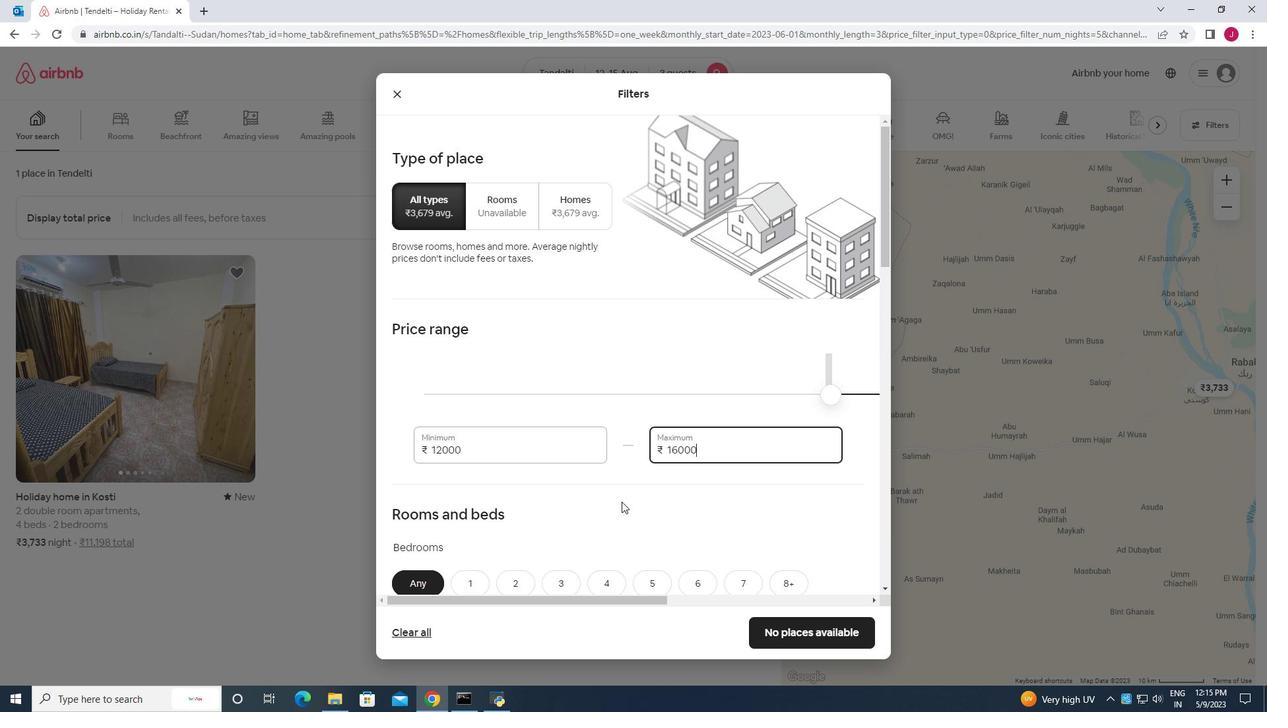 
Action: Mouse scrolled (612, 498) with delta (0, 0)
Screenshot: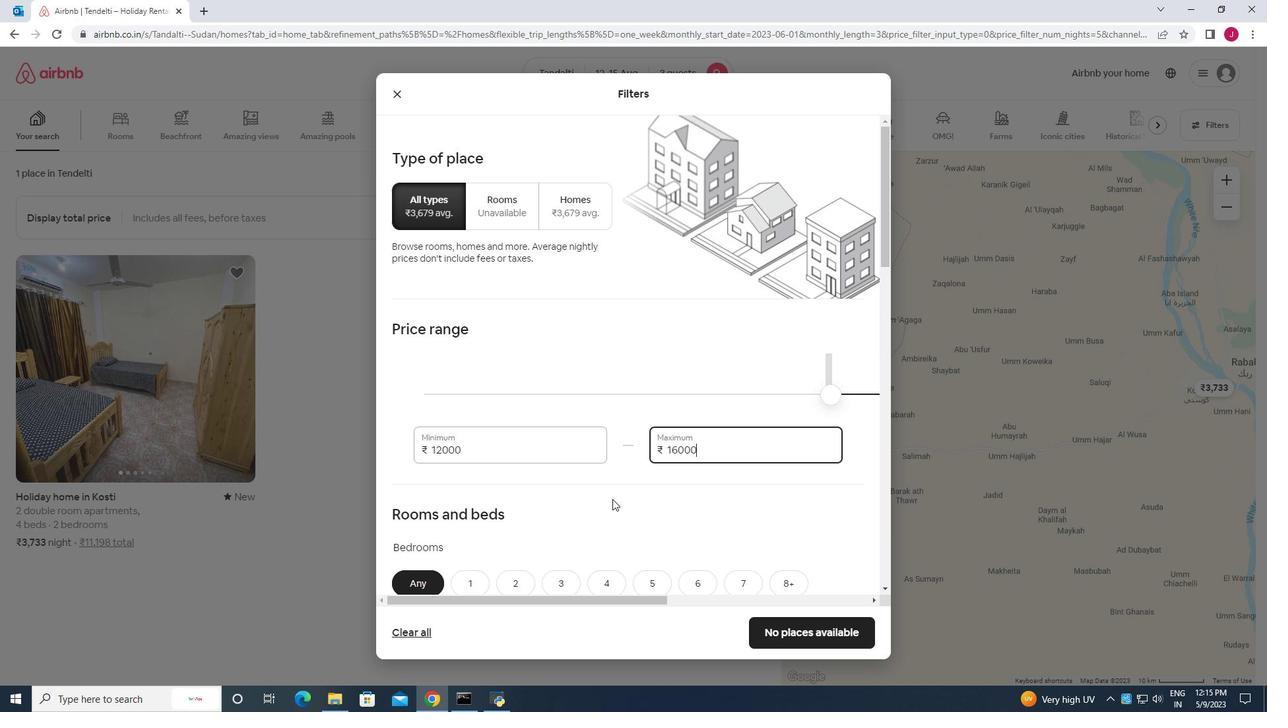 
Action: Mouse scrolled (612, 498) with delta (0, 0)
Screenshot: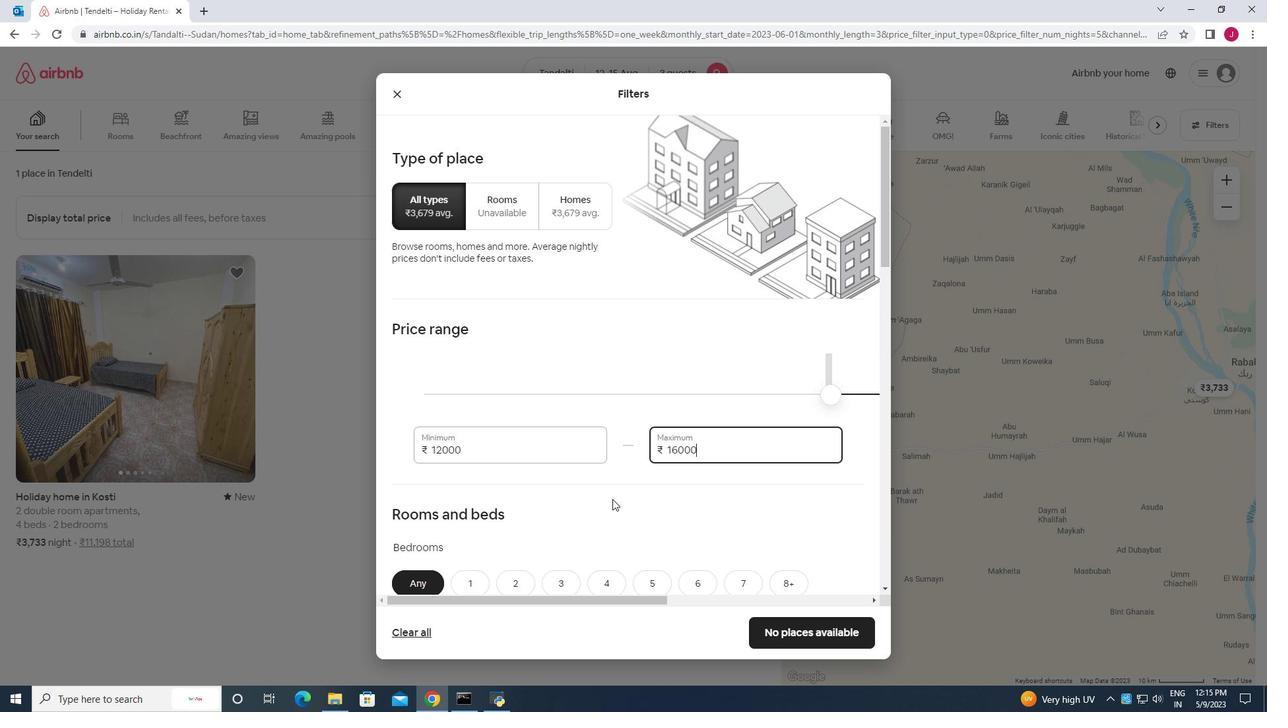 
Action: Mouse moved to (509, 391)
Screenshot: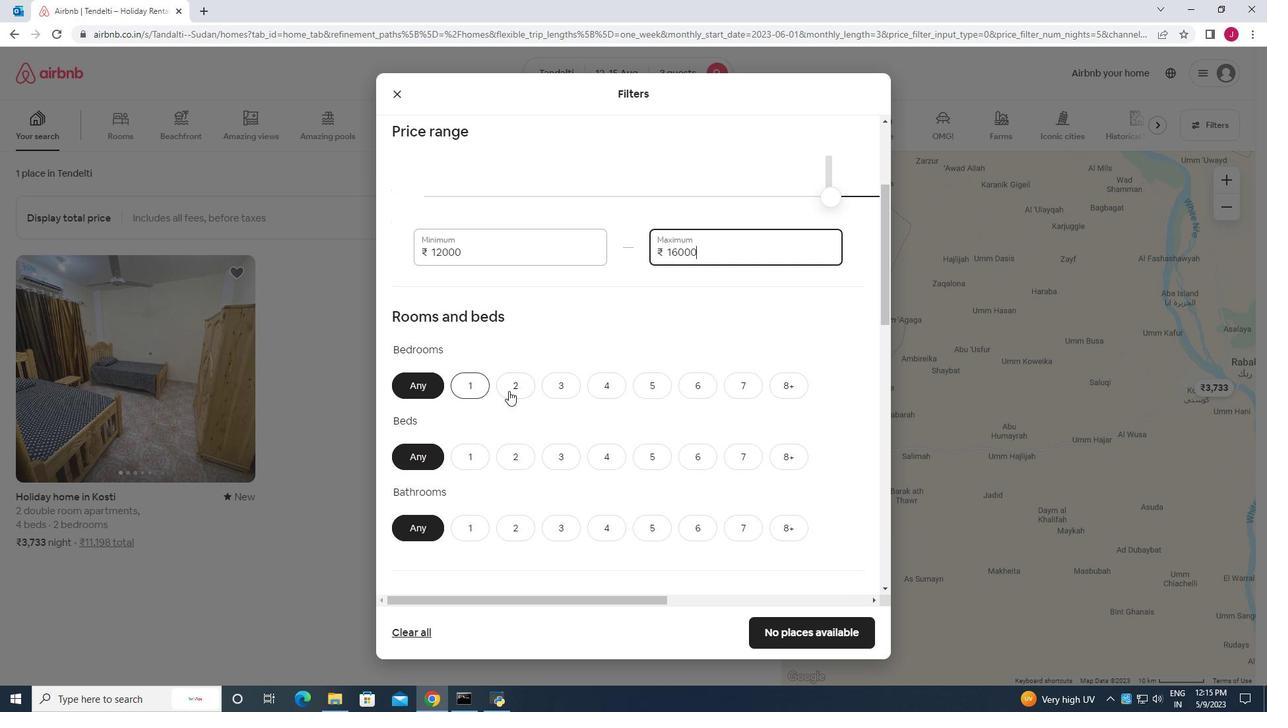 
Action: Mouse scrolled (509, 390) with delta (0, 0)
Screenshot: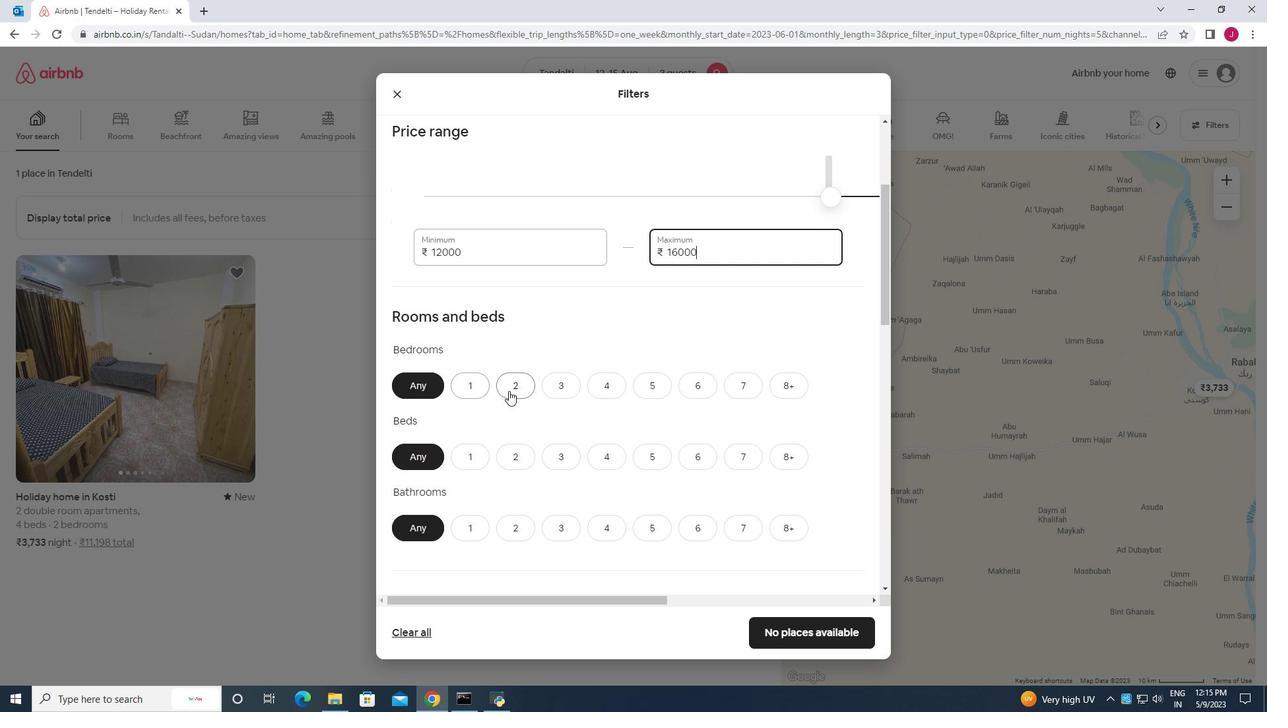 
Action: Mouse moved to (524, 321)
Screenshot: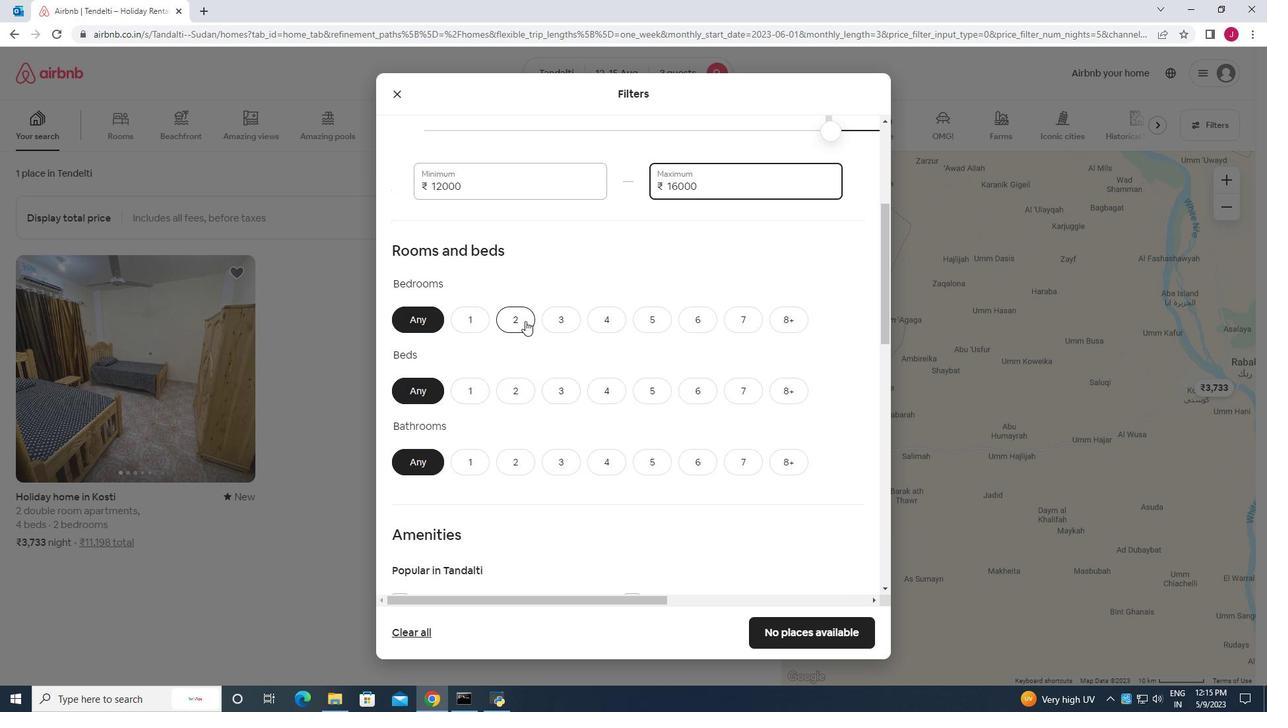 
Action: Mouse pressed left at (524, 321)
Screenshot: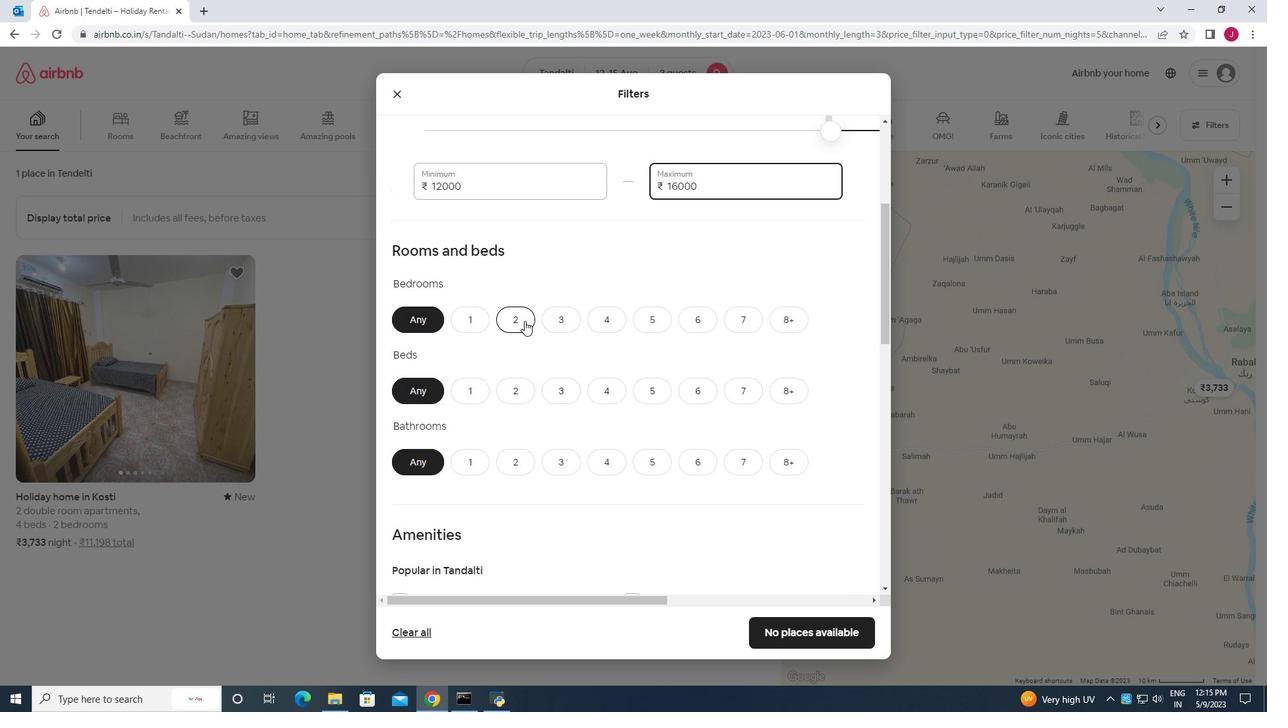 
Action: Mouse moved to (564, 389)
Screenshot: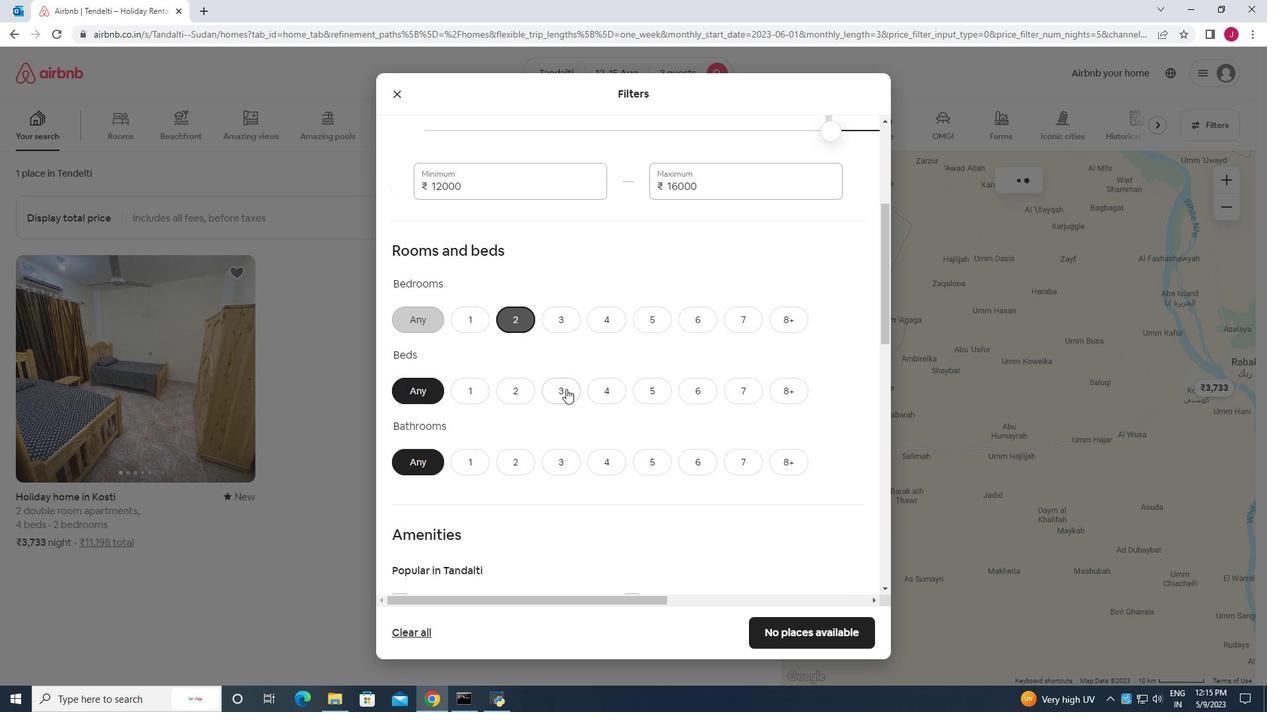 
Action: Mouse pressed left at (564, 389)
Screenshot: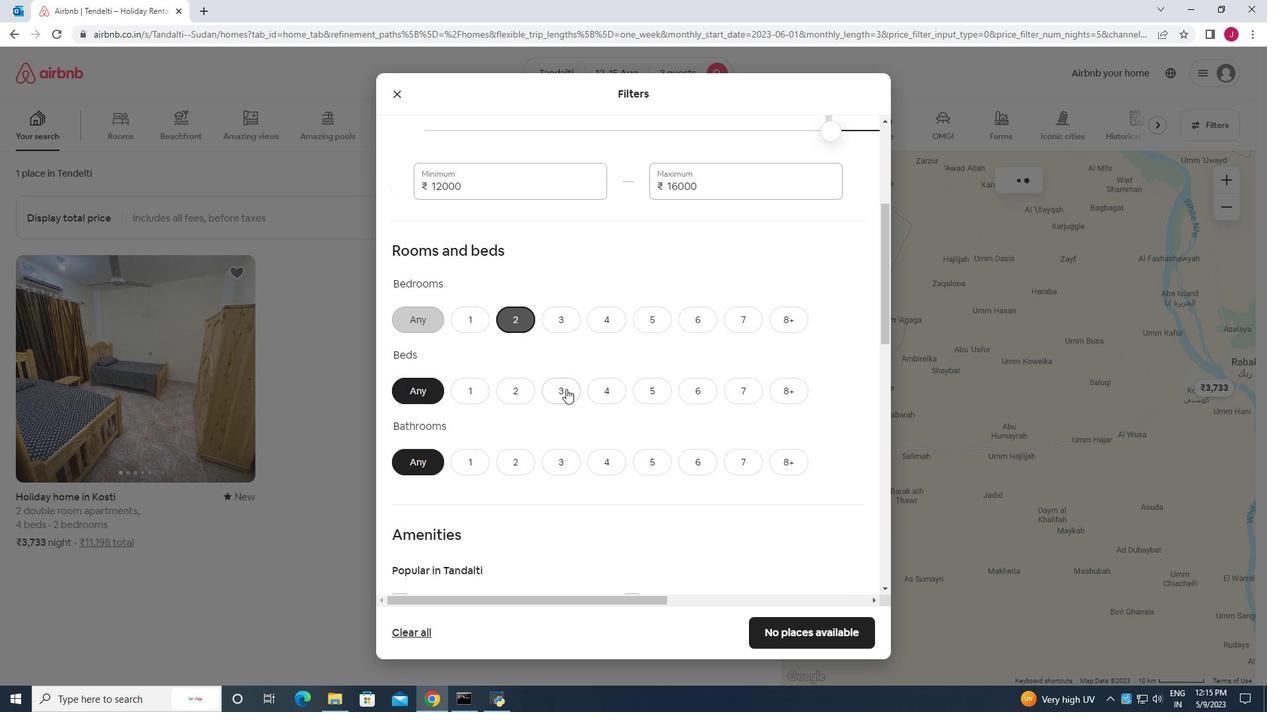 
Action: Mouse moved to (475, 461)
Screenshot: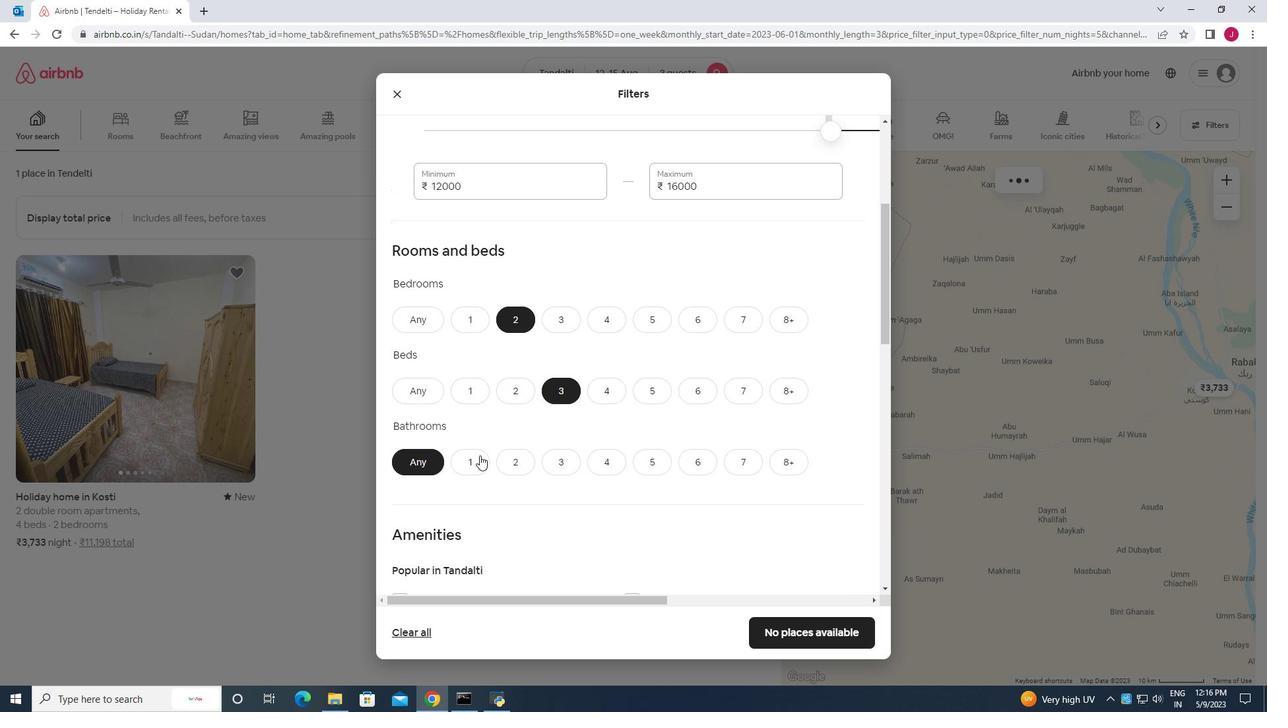 
Action: Mouse pressed left at (475, 461)
Screenshot: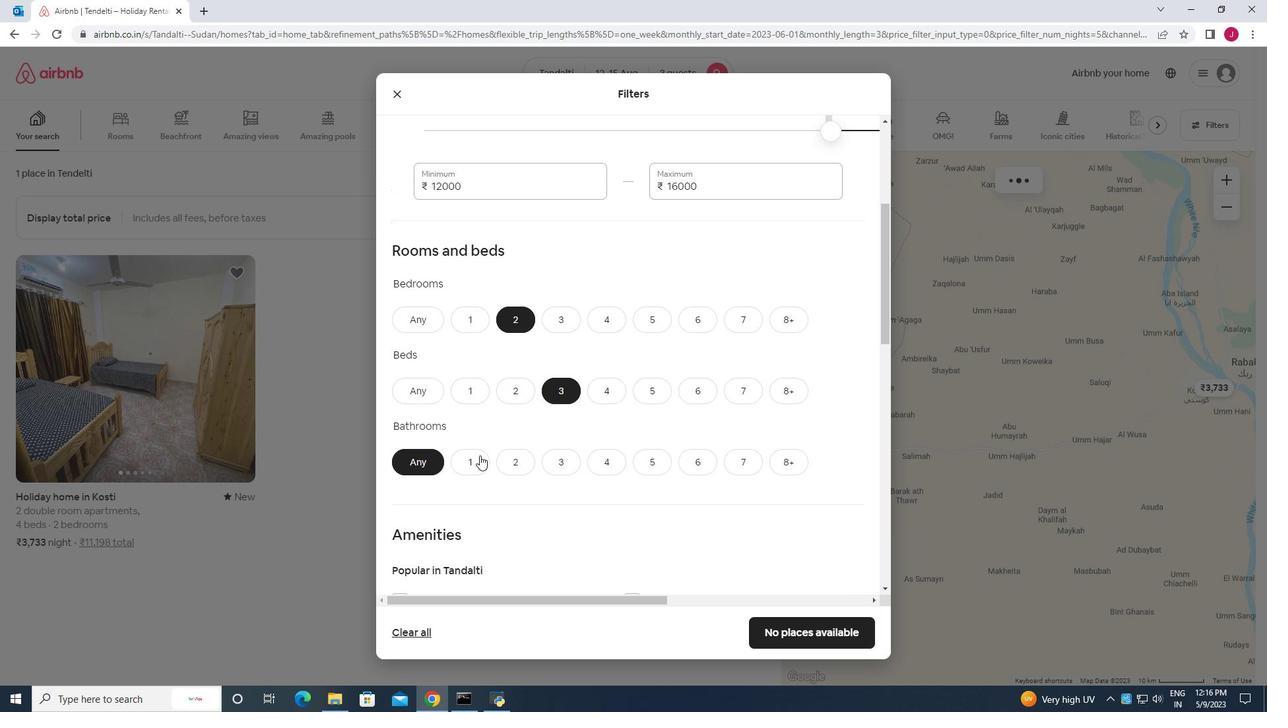 
Action: Mouse moved to (589, 450)
Screenshot: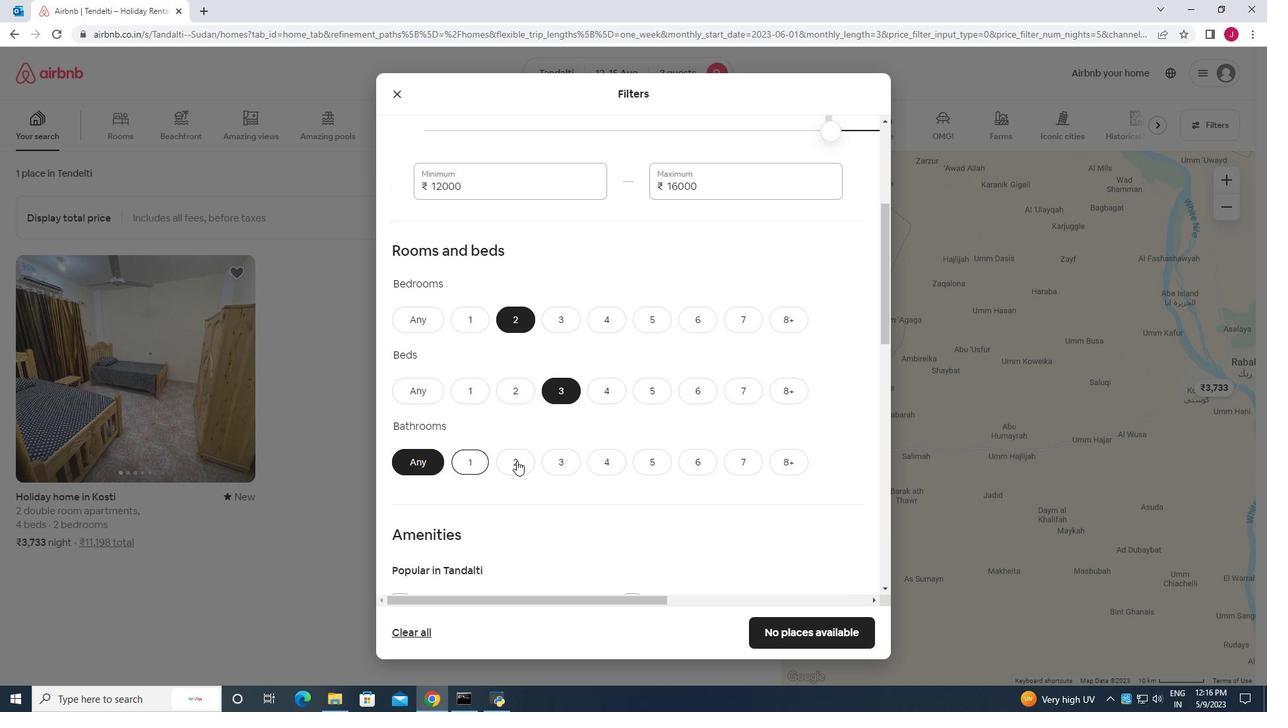 
Action: Mouse scrolled (589, 449) with delta (0, 0)
Screenshot: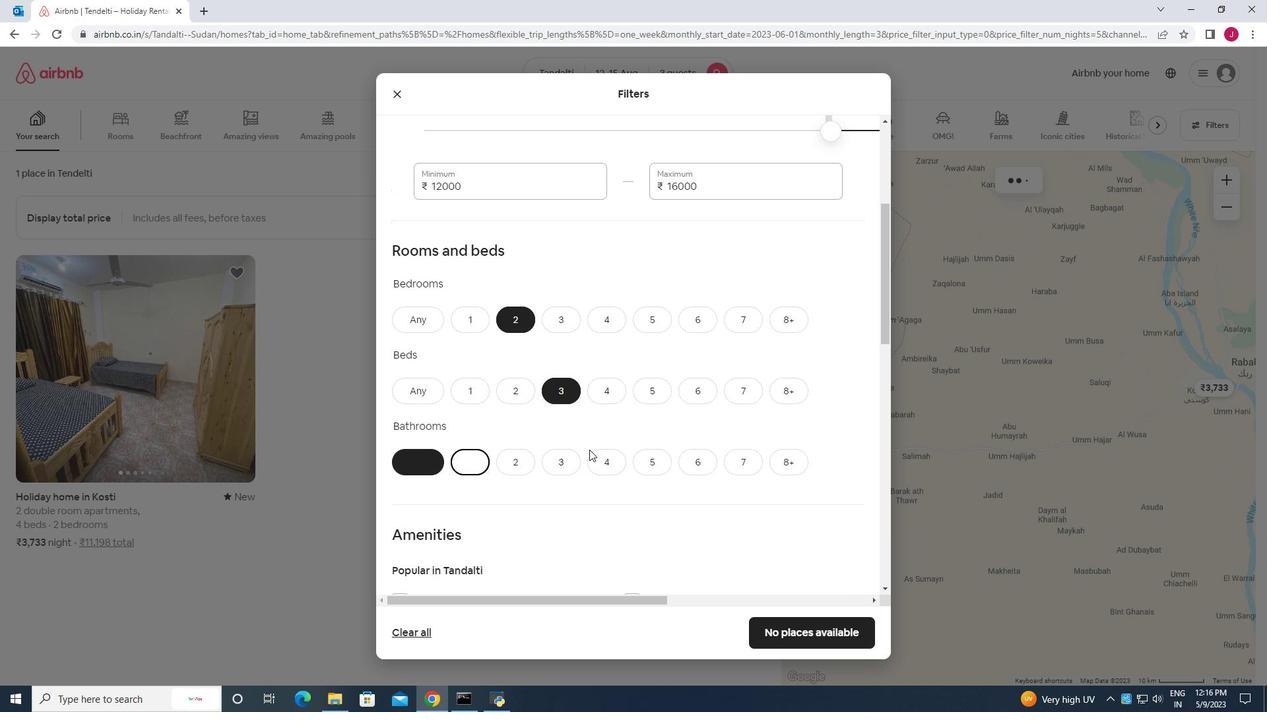 
Action: Mouse scrolled (589, 449) with delta (0, 0)
Screenshot: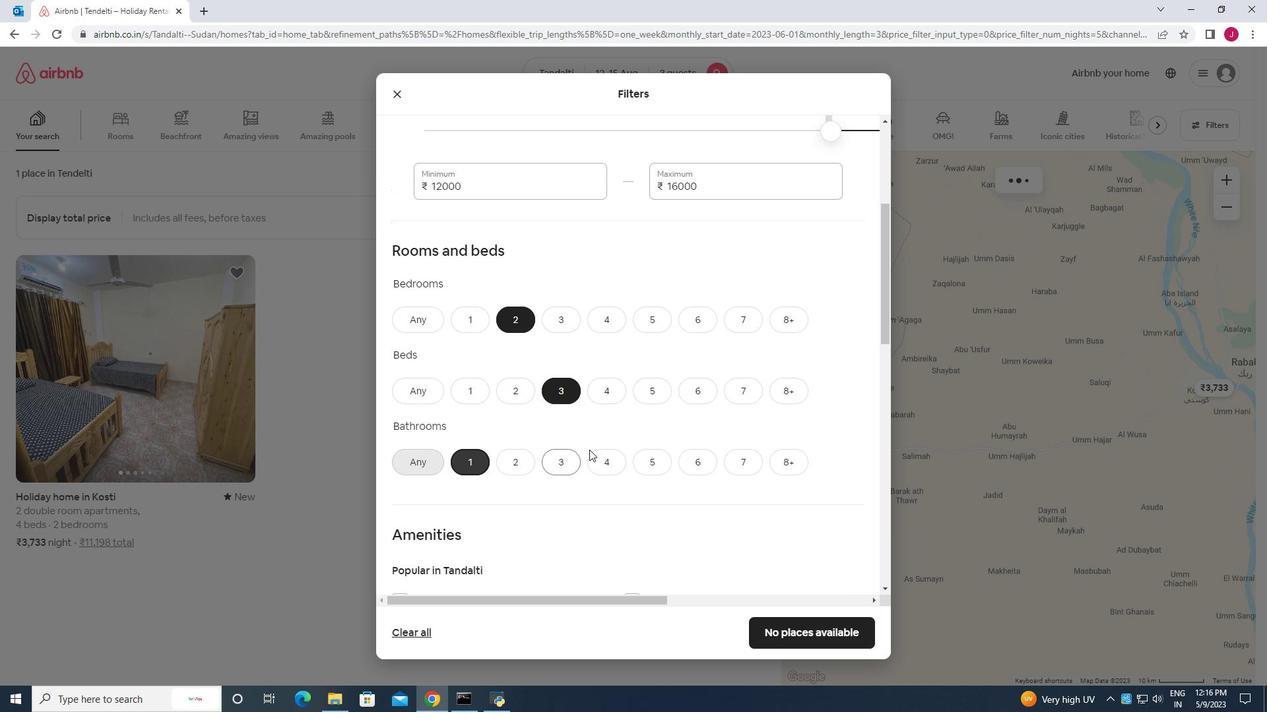 
Action: Mouse scrolled (589, 449) with delta (0, 0)
Screenshot: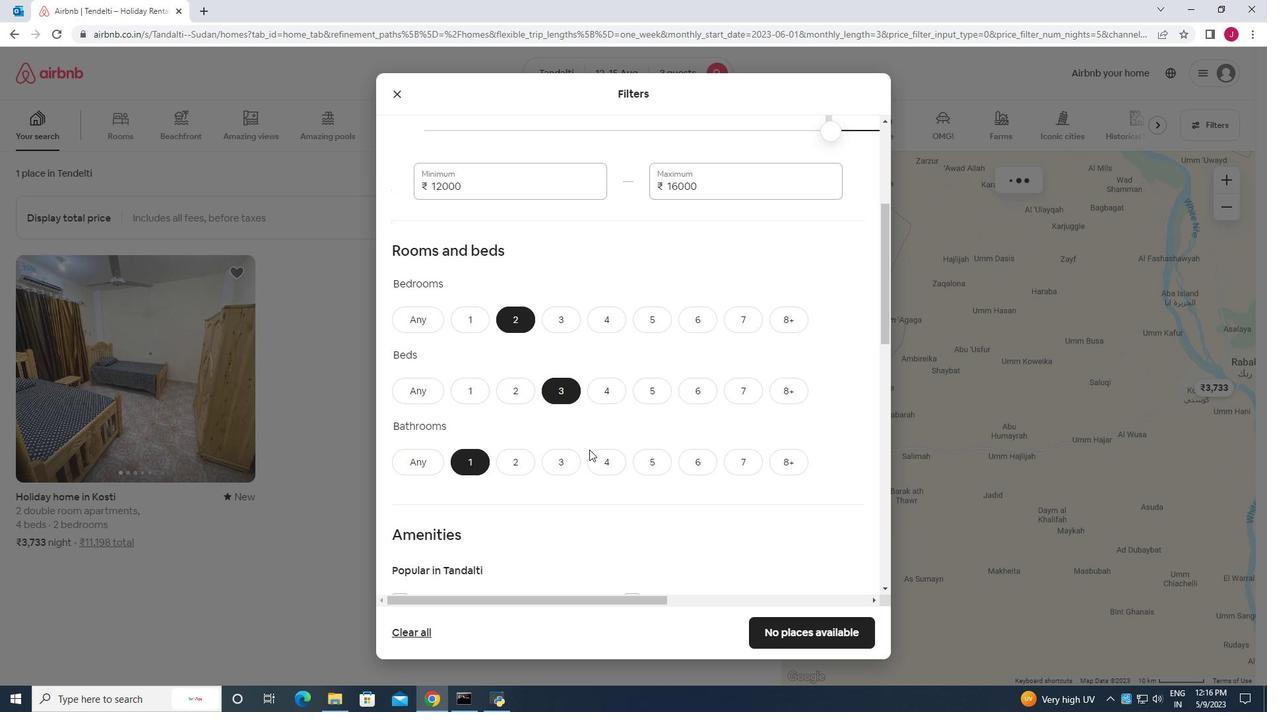 
Action: Mouse moved to (665, 437)
Screenshot: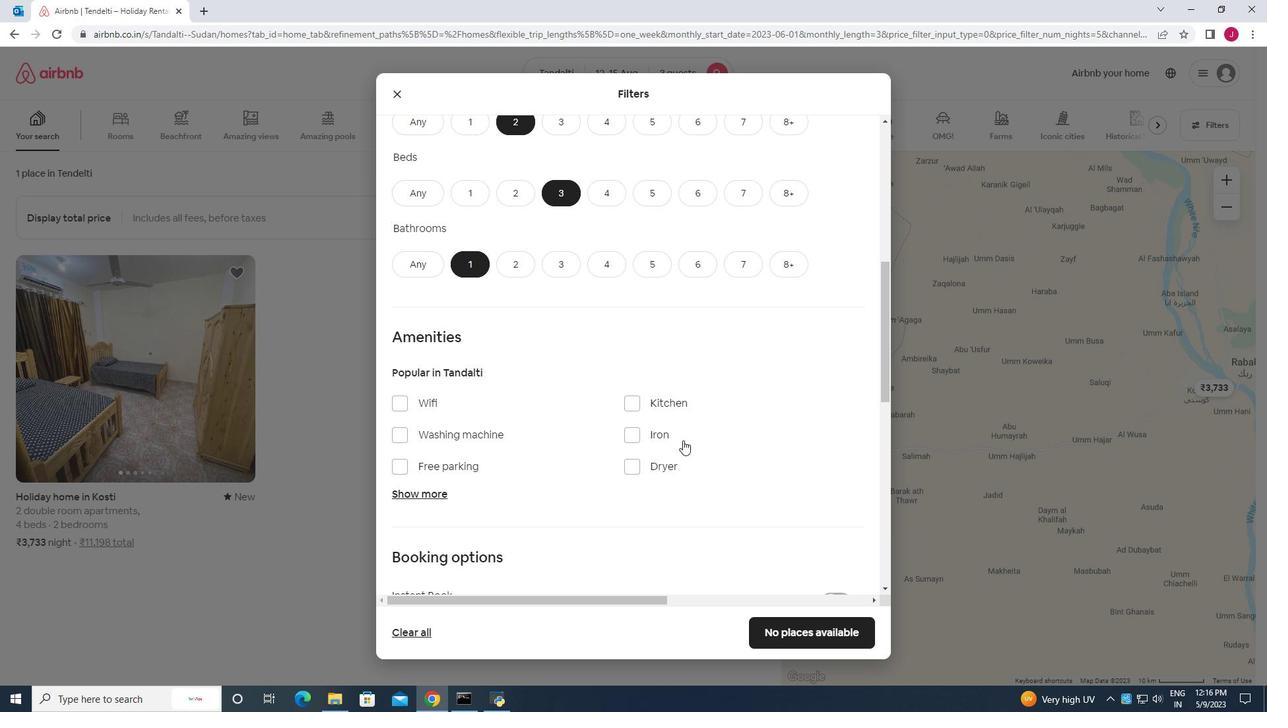 
Action: Mouse scrolled (665, 436) with delta (0, 0)
Screenshot: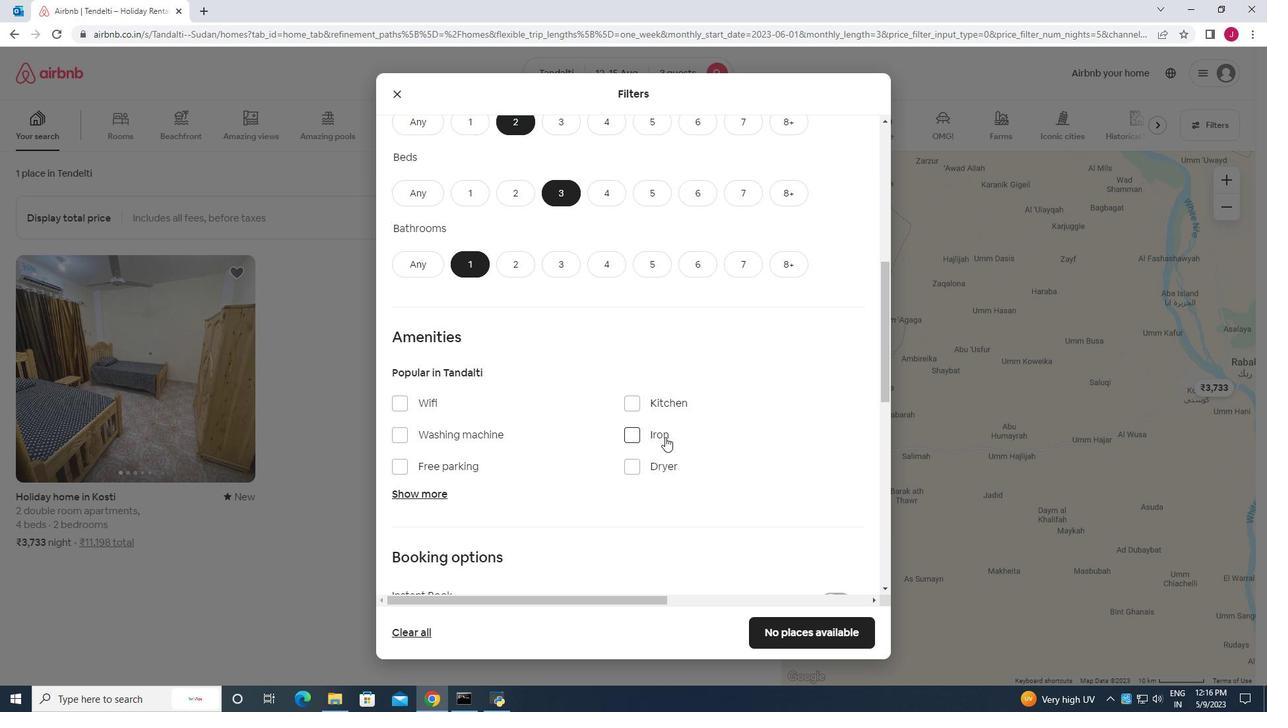 
Action: Mouse scrolled (665, 436) with delta (0, 0)
Screenshot: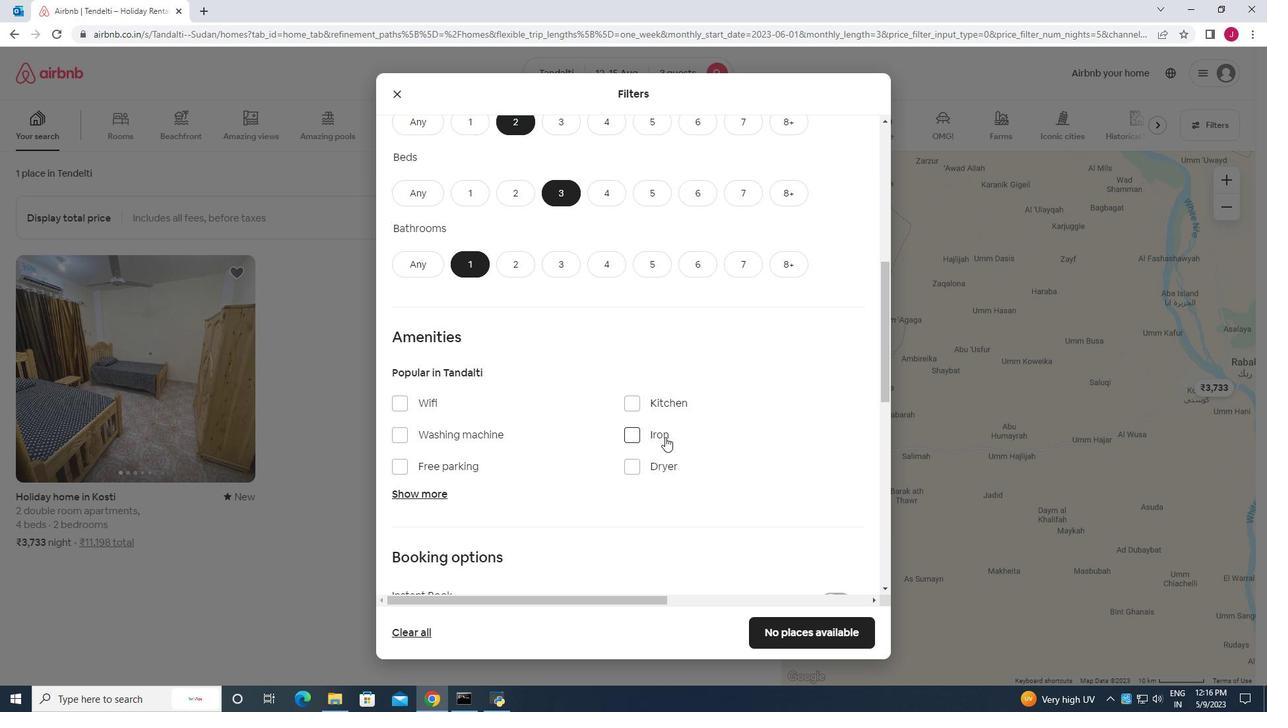 
Action: Mouse moved to (830, 514)
Screenshot: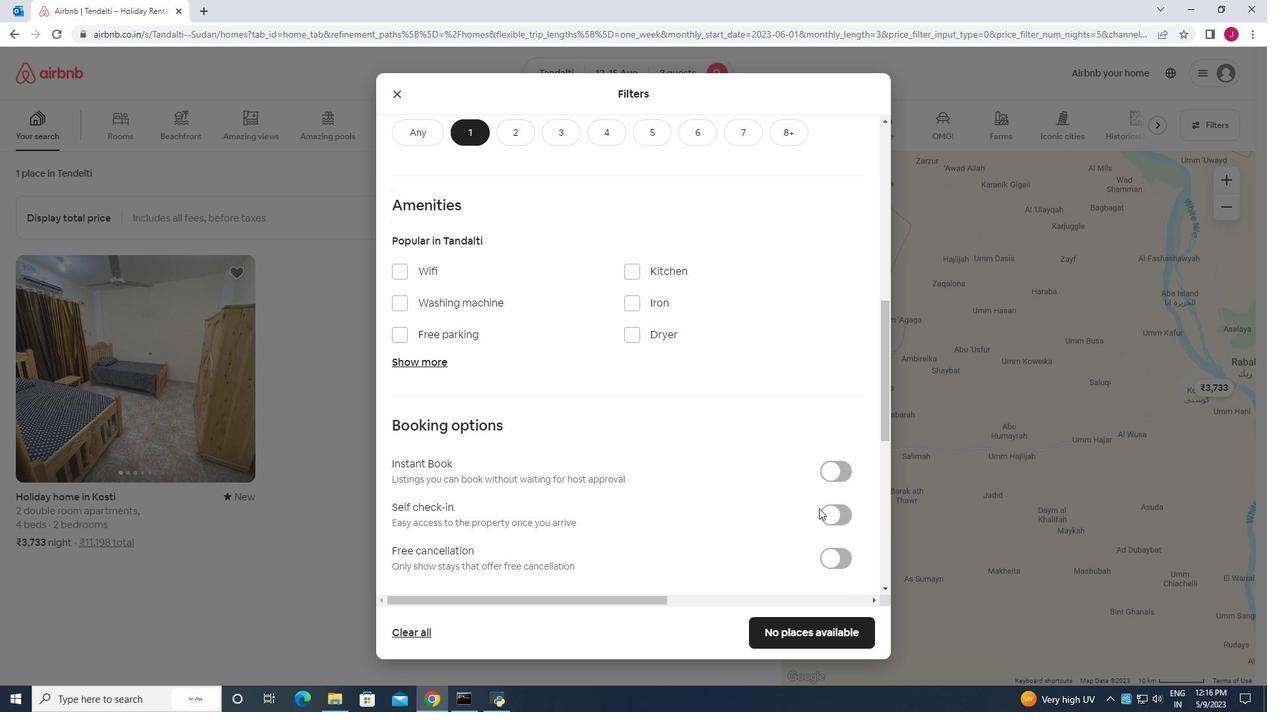 
Action: Mouse pressed left at (830, 514)
Screenshot: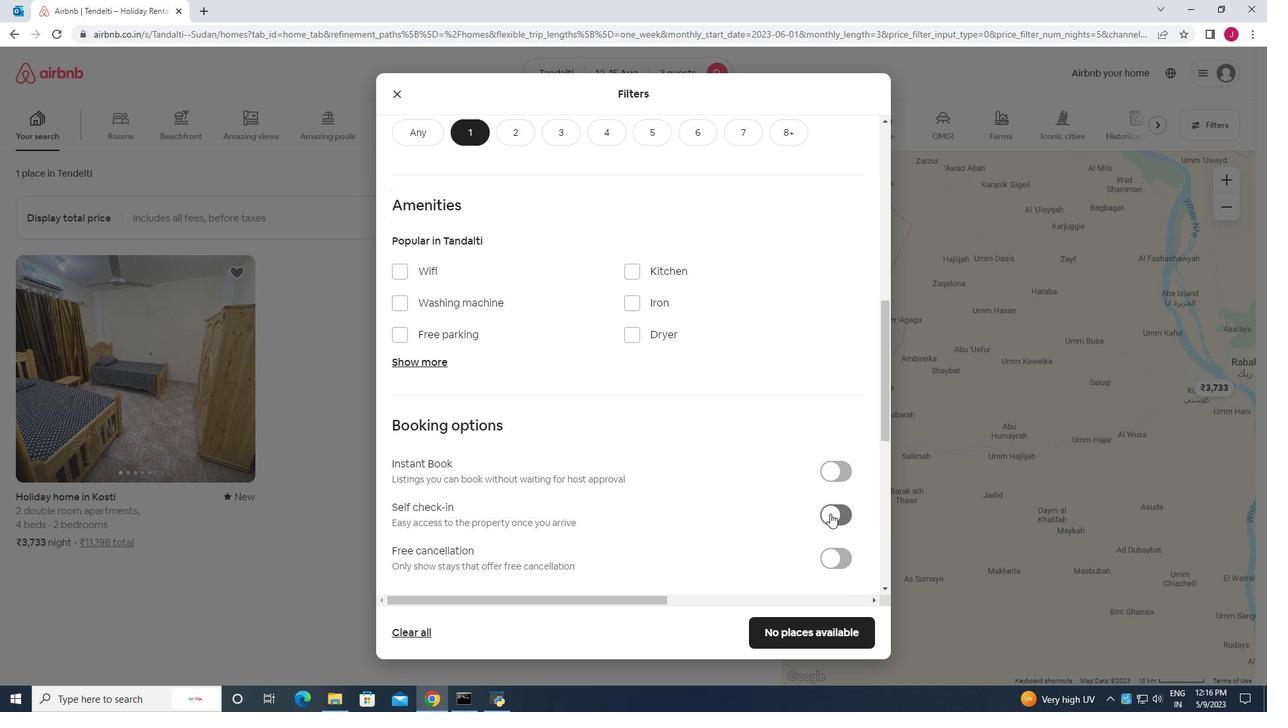 
Action: Mouse moved to (621, 444)
Screenshot: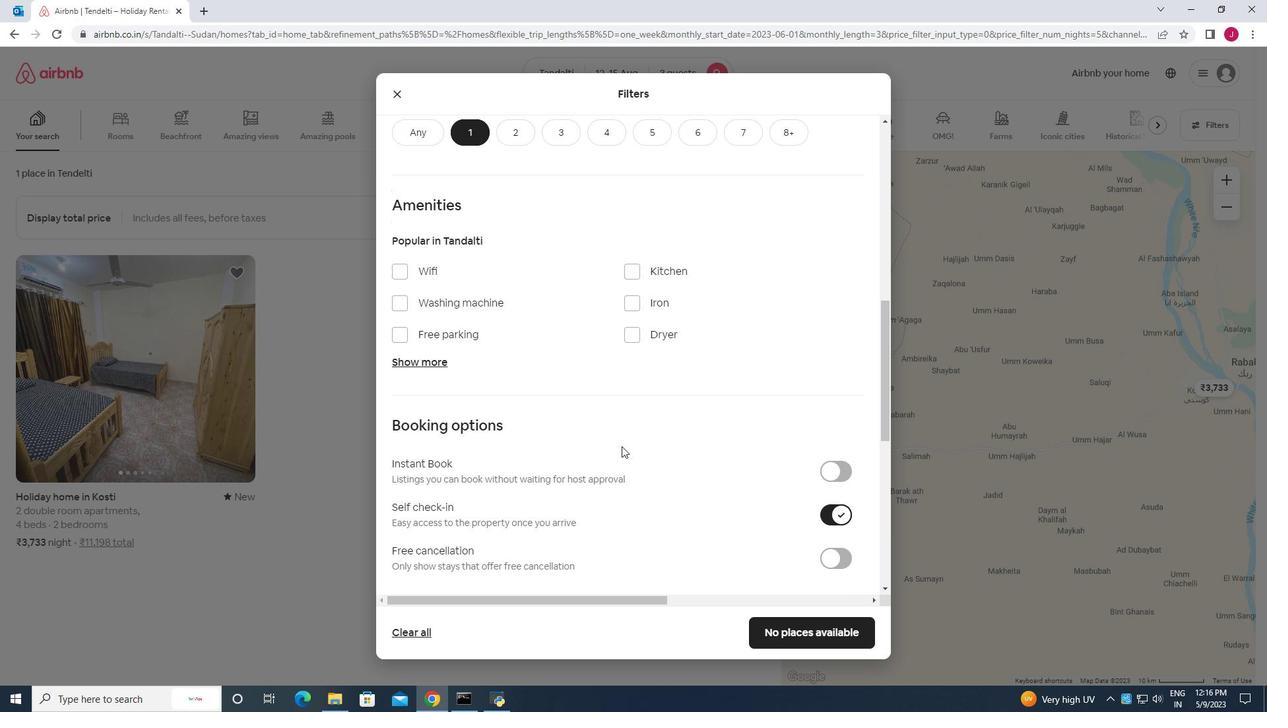 
Action: Mouse scrolled (621, 444) with delta (0, 0)
Screenshot: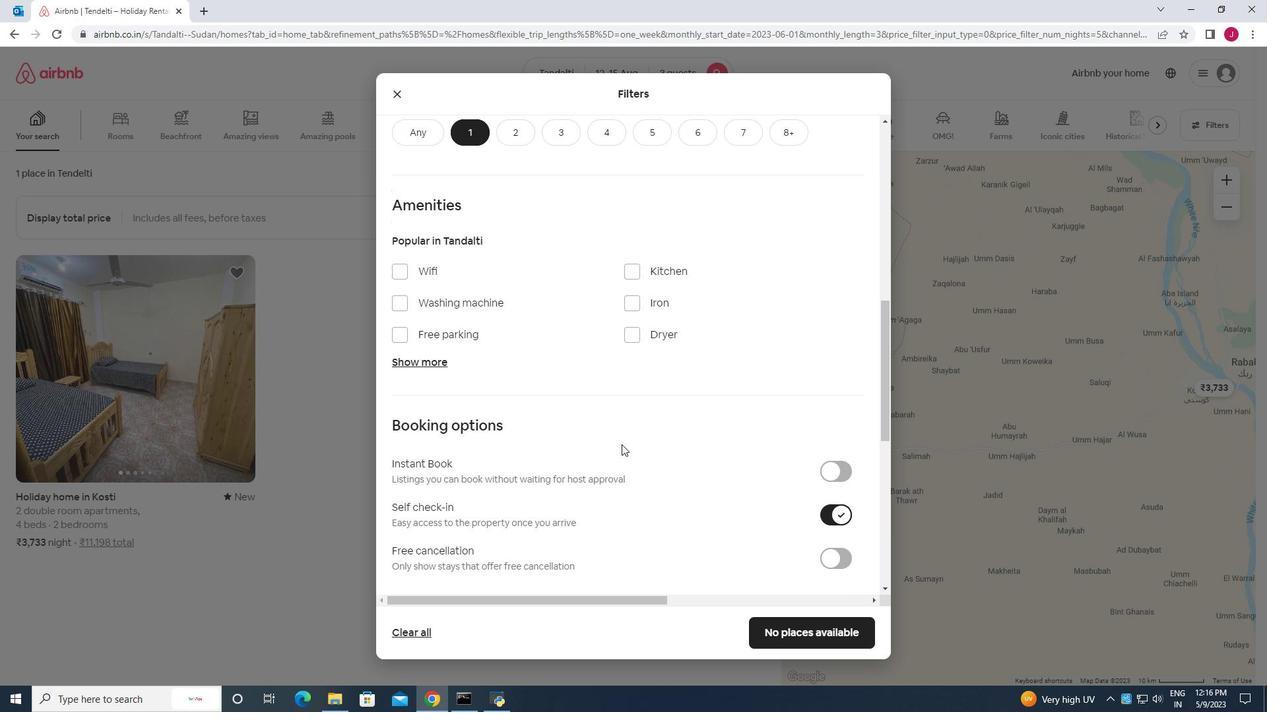 
Action: Mouse scrolled (621, 444) with delta (0, 0)
Screenshot: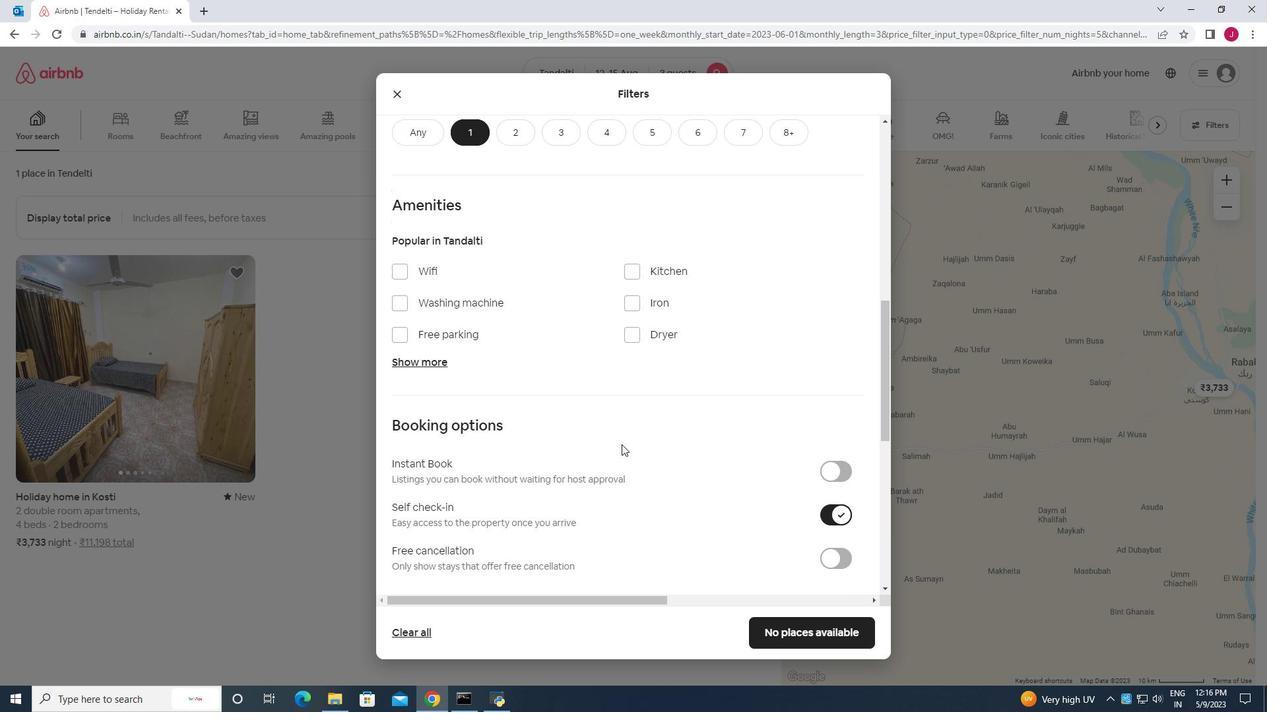 
Action: Mouse moved to (604, 411)
Screenshot: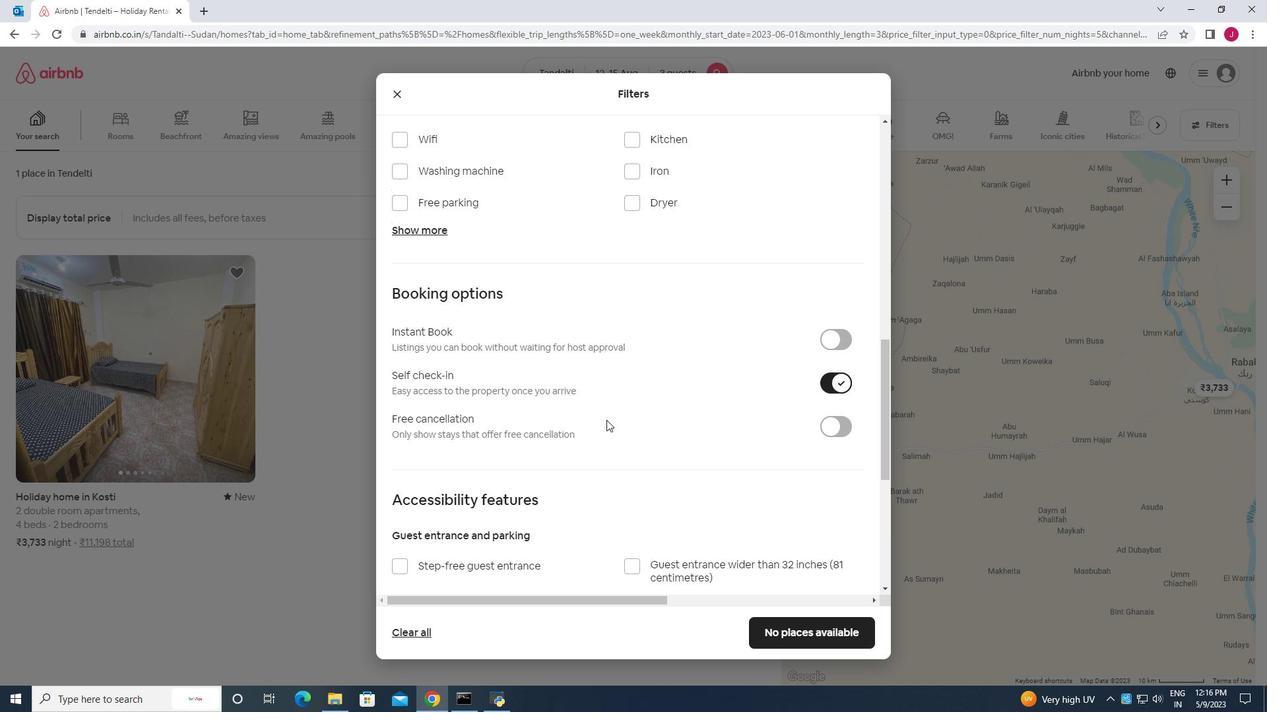 
Action: Mouse scrolled (604, 411) with delta (0, 0)
Screenshot: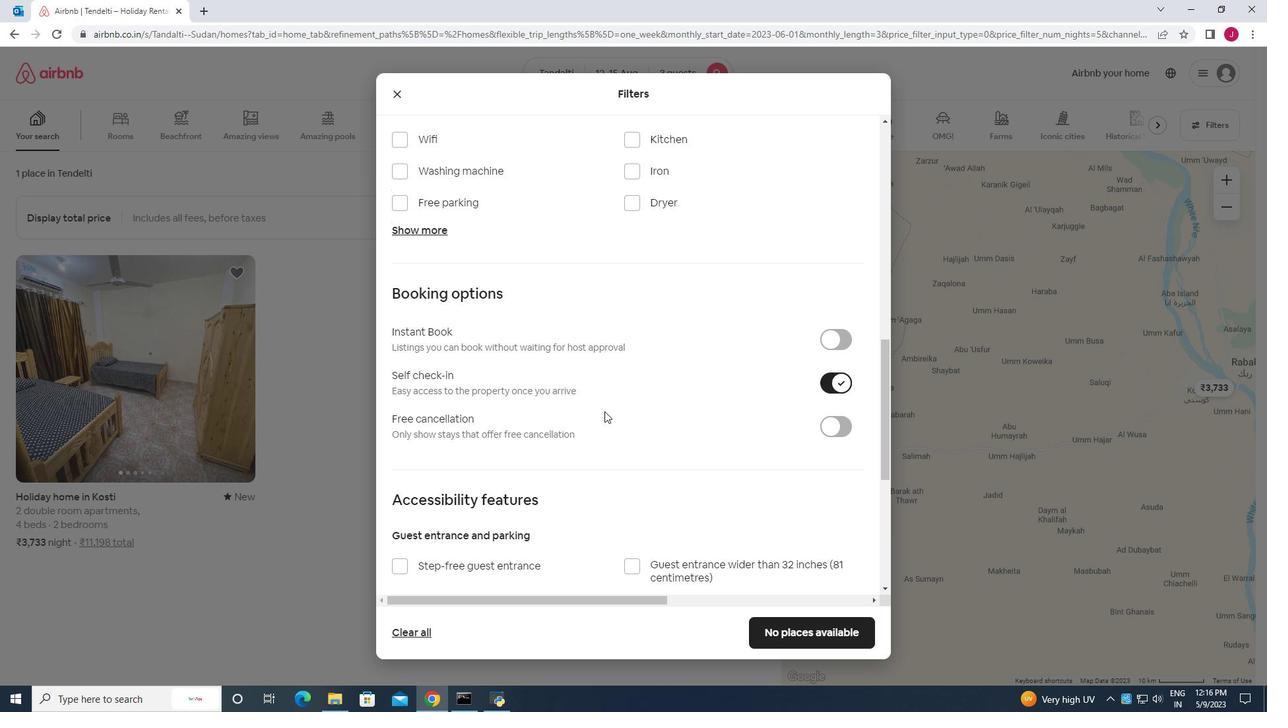 
Action: Mouse moved to (603, 411)
Screenshot: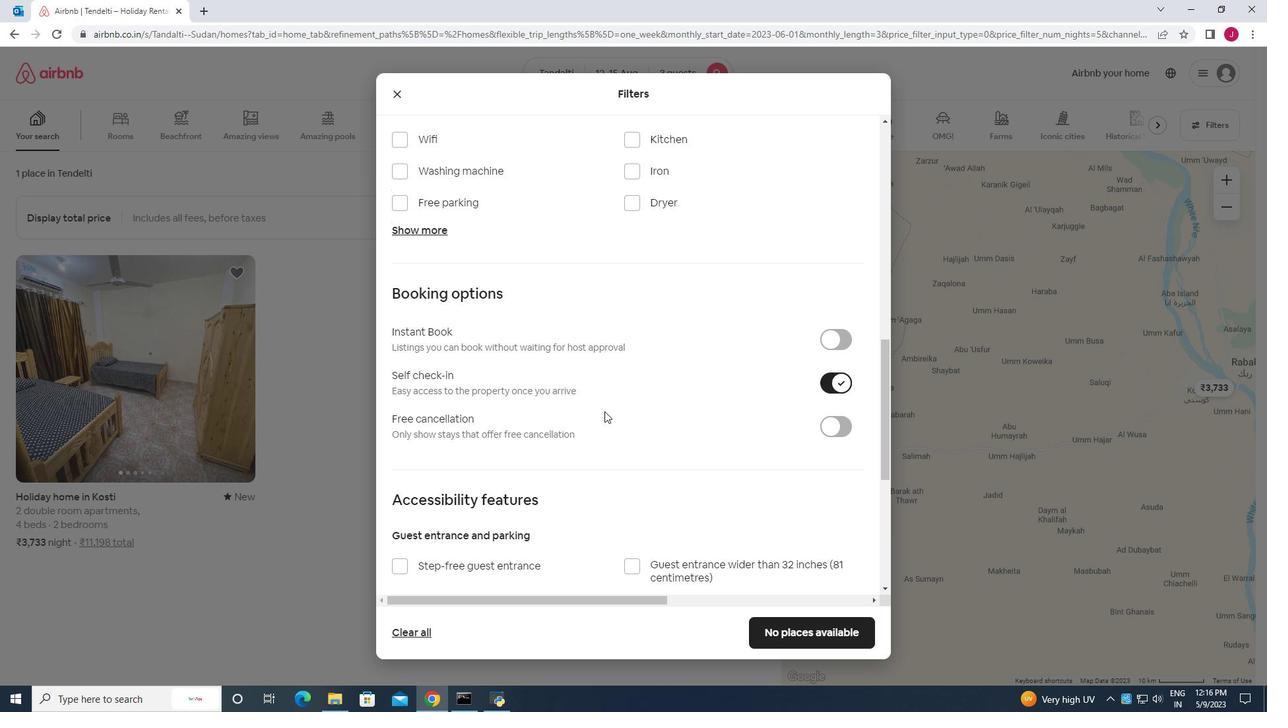 
Action: Mouse scrolled (603, 411) with delta (0, 0)
Screenshot: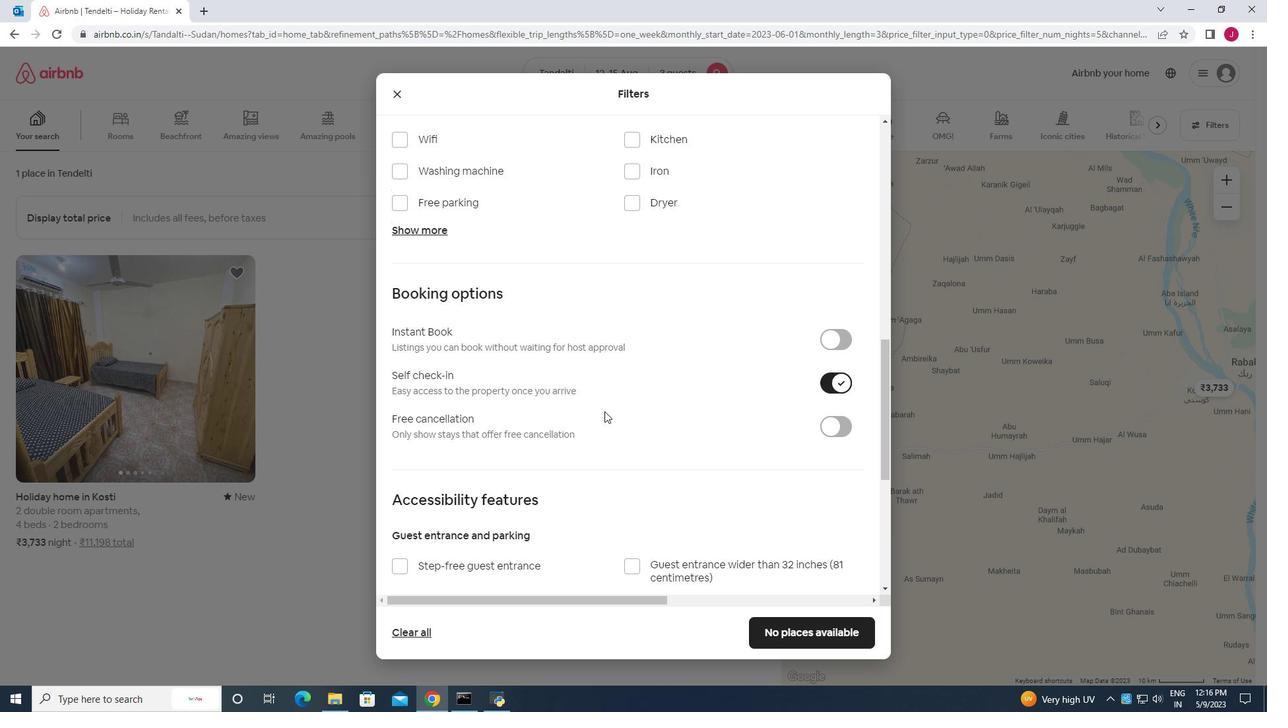 
Action: Mouse moved to (592, 407)
Screenshot: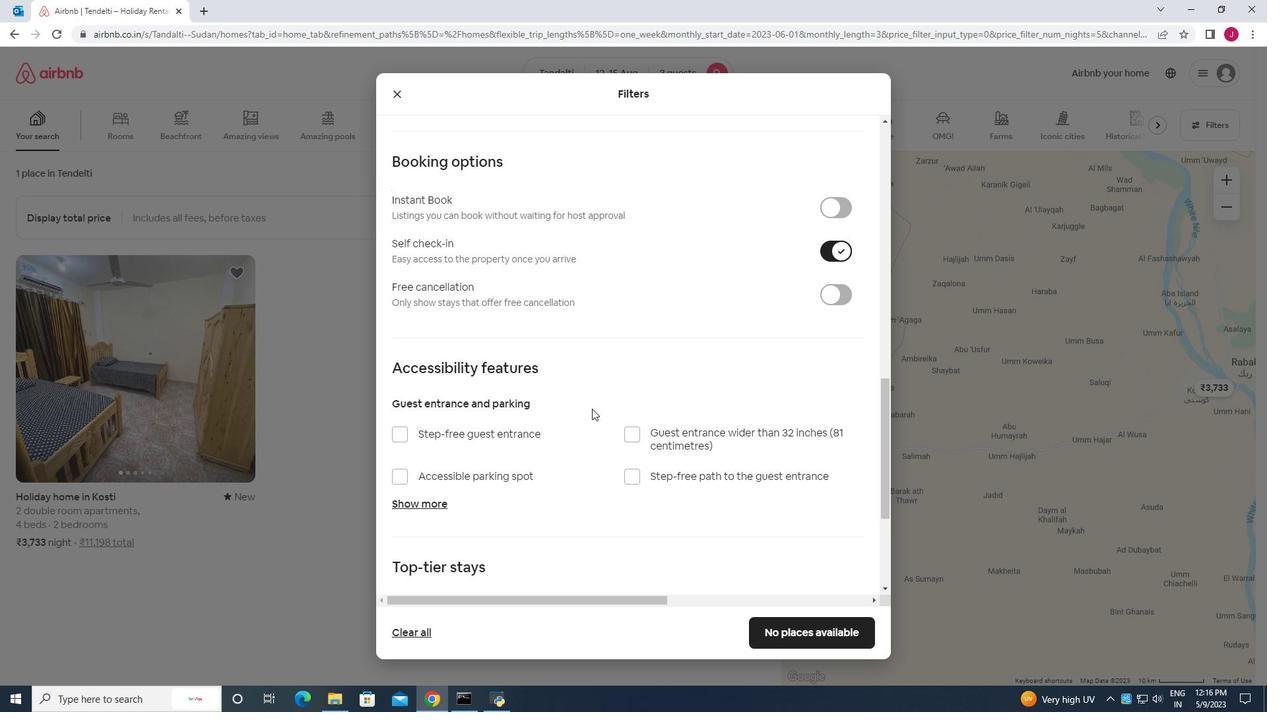 
Action: Mouse scrolled (592, 408) with delta (0, 0)
Screenshot: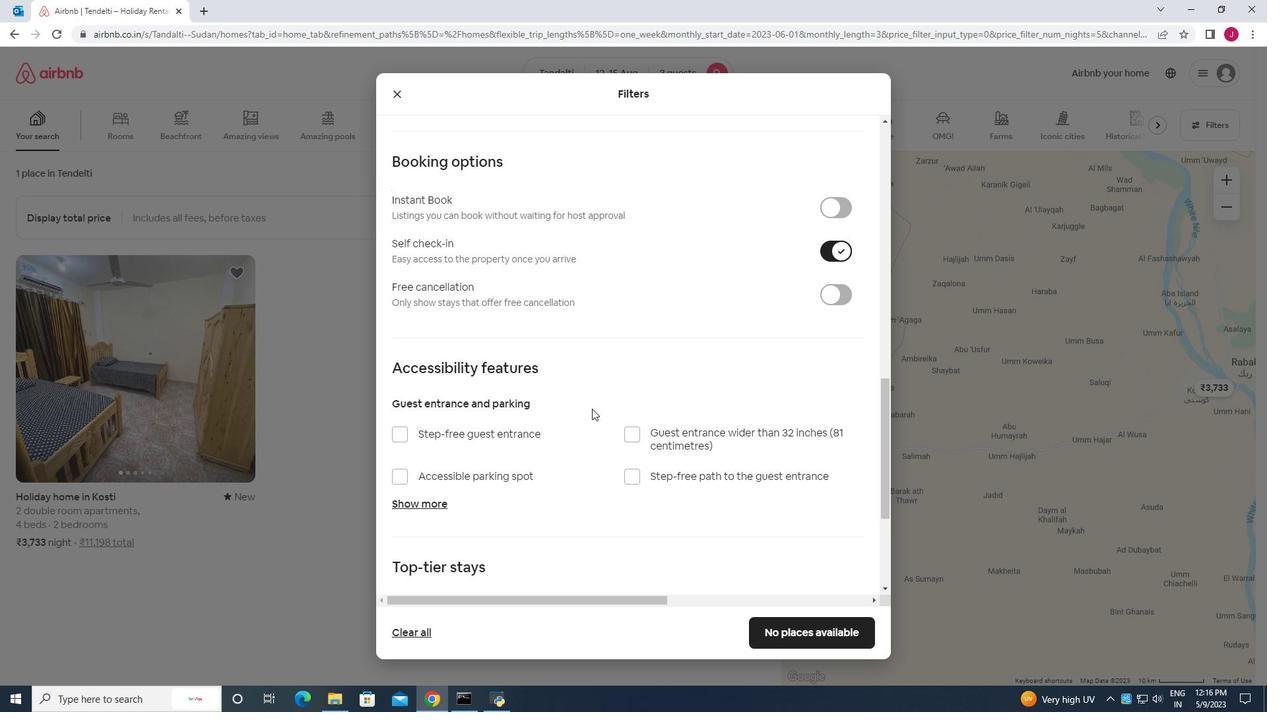 
Action: Mouse moved to (592, 407)
Screenshot: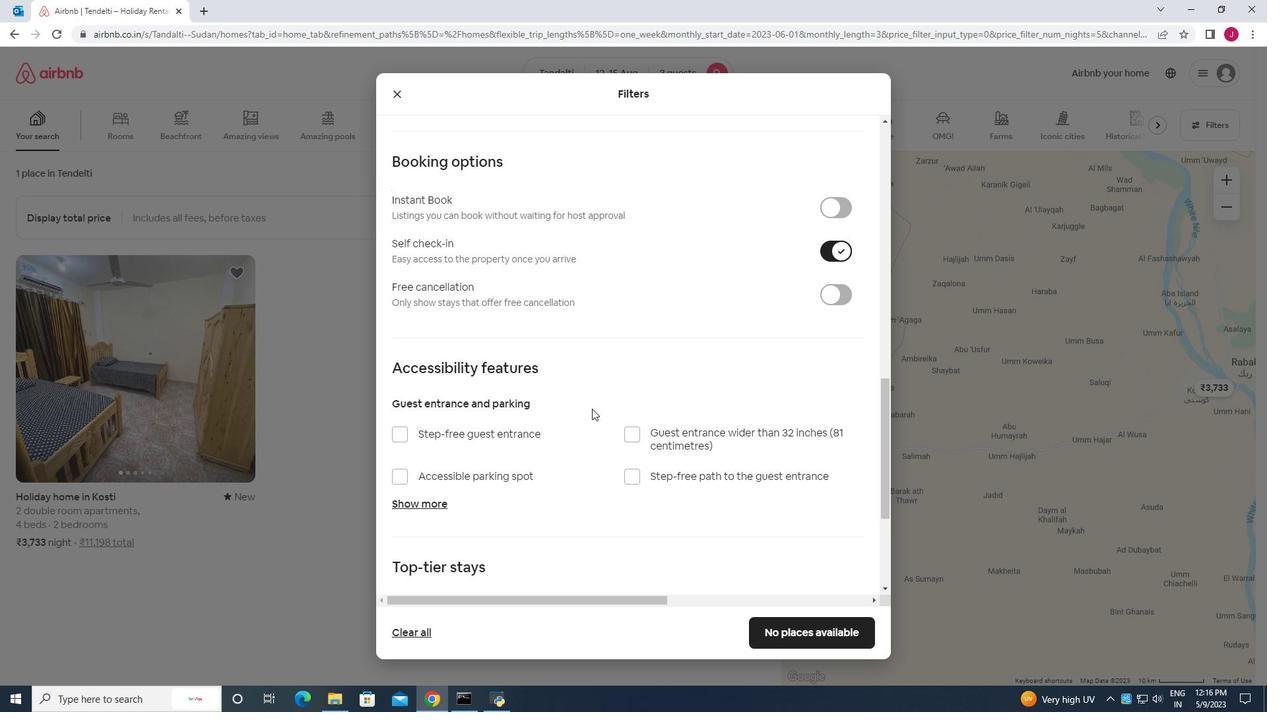 
Action: Mouse scrolled (592, 408) with delta (0, 0)
Screenshot: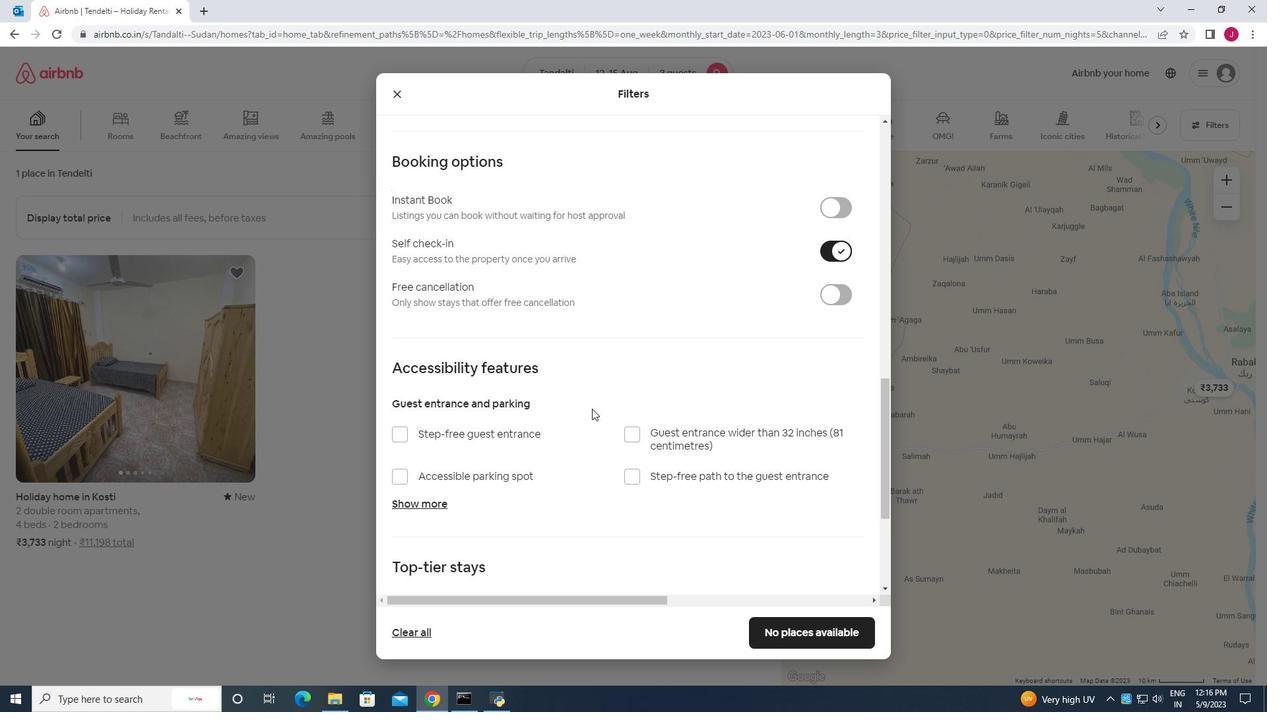 
Action: Mouse scrolled (592, 408) with delta (0, 0)
Screenshot: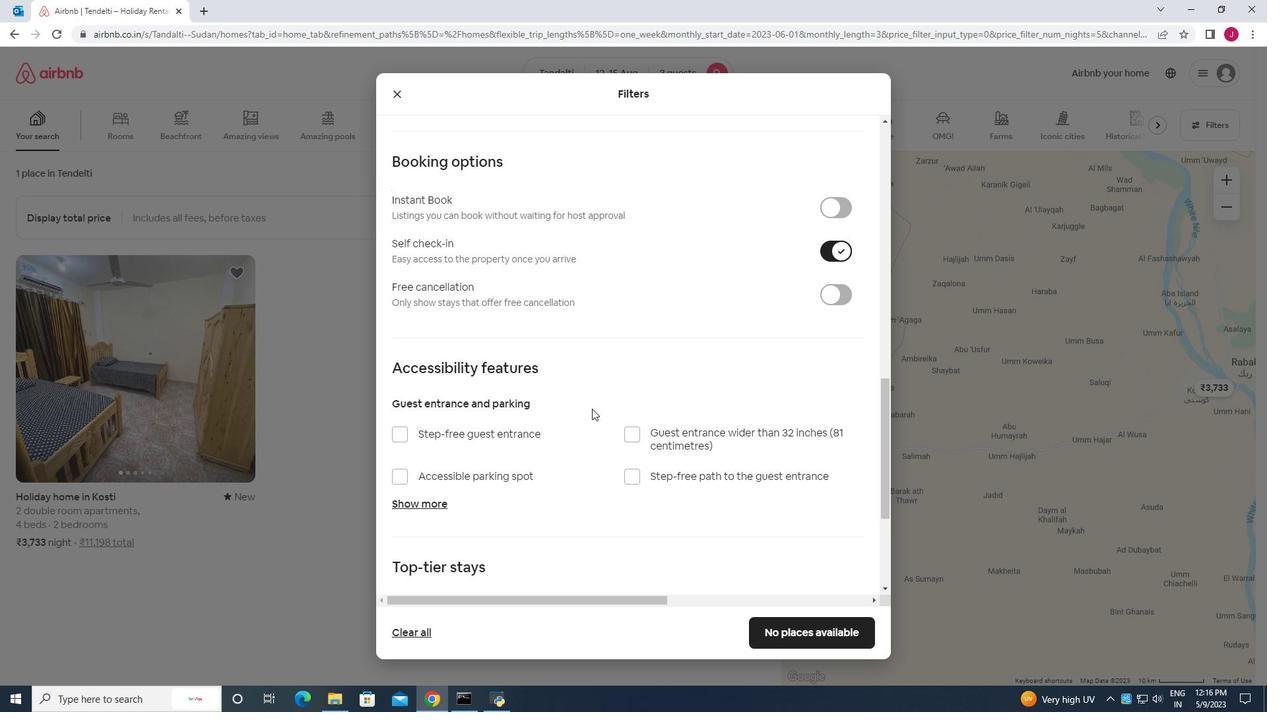 
Action: Mouse scrolled (592, 408) with delta (0, 0)
Screenshot: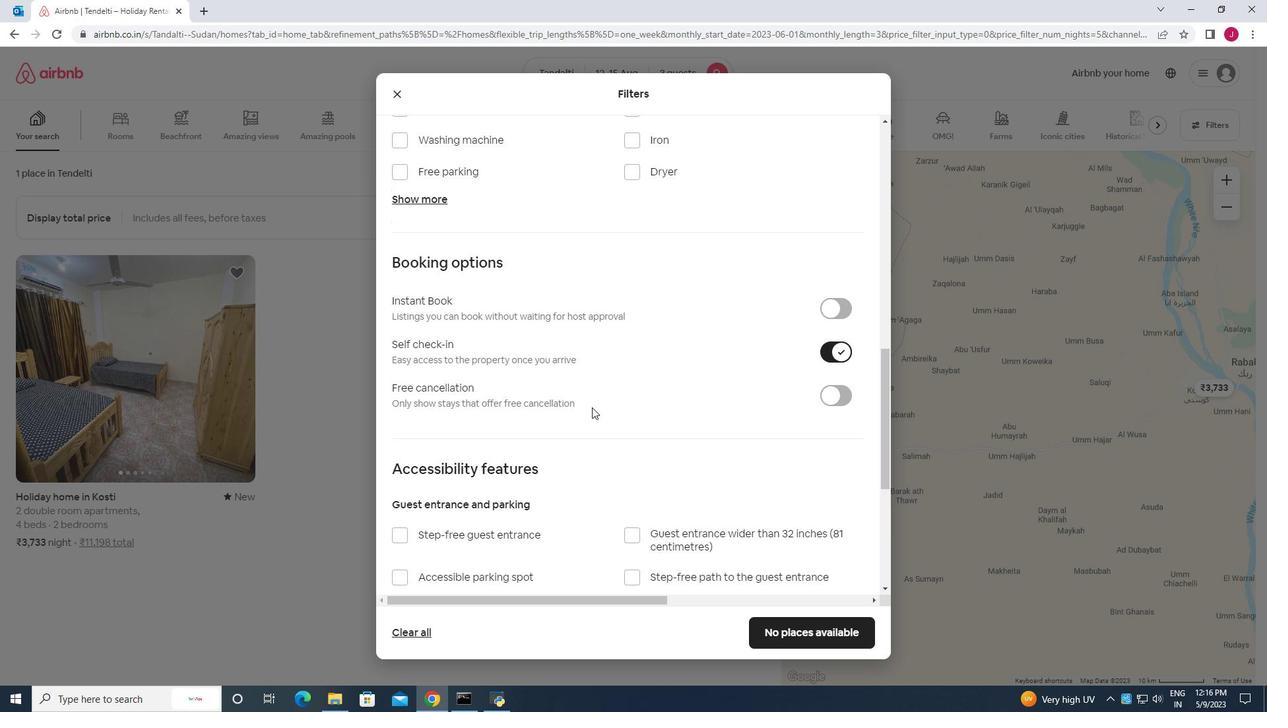 
Action: Mouse scrolled (592, 408) with delta (0, 0)
Screenshot: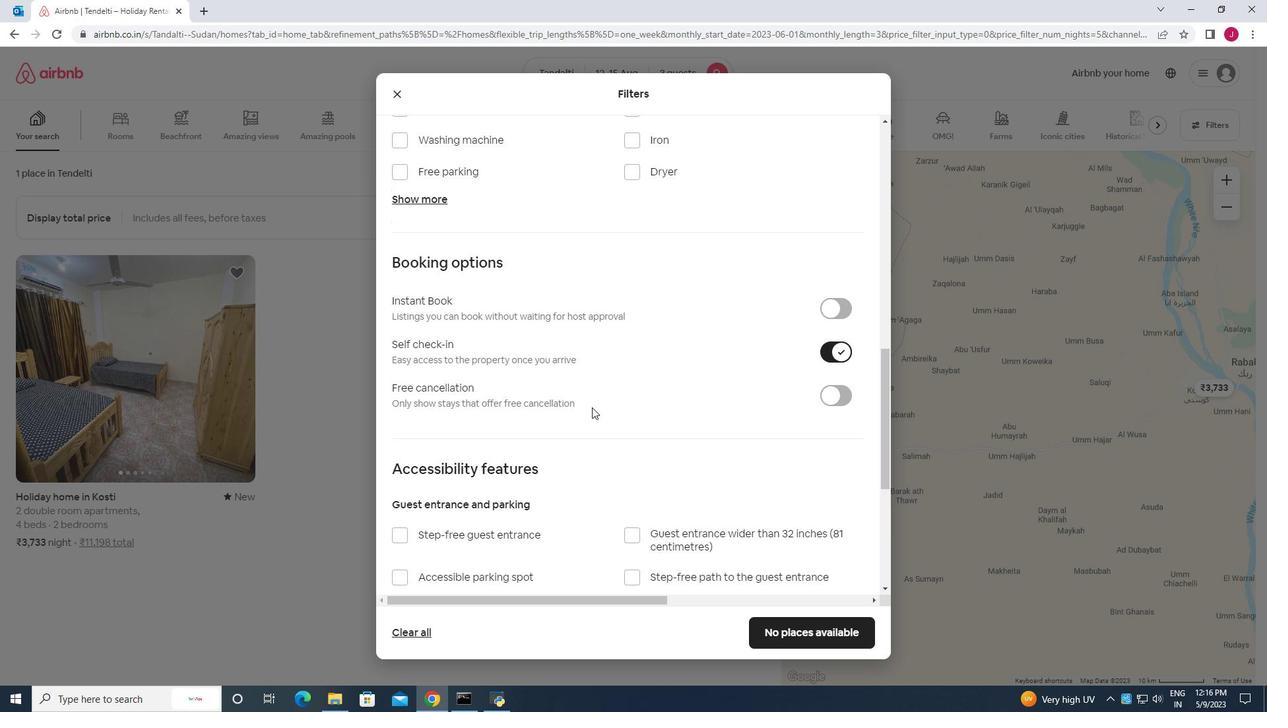 
Action: Mouse scrolled (592, 408) with delta (0, 0)
Screenshot: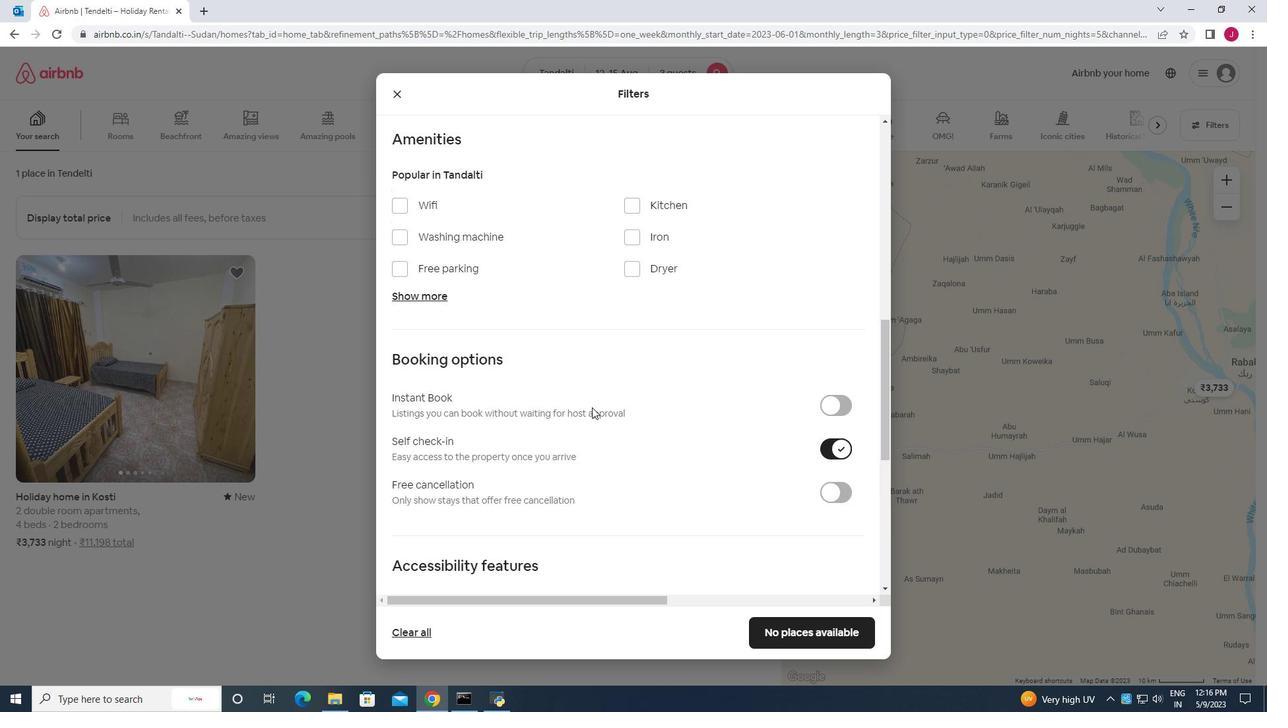 
Action: Mouse scrolled (592, 408) with delta (0, 0)
Screenshot: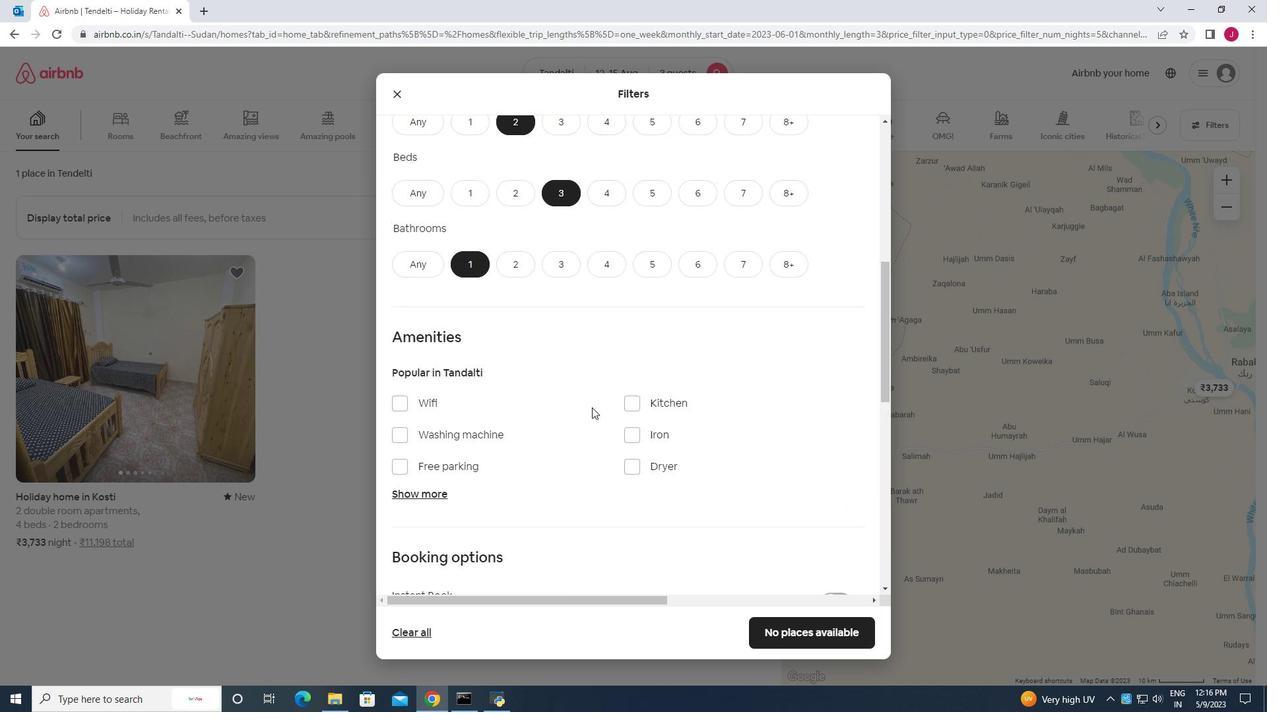 
Action: Mouse scrolled (592, 408) with delta (0, 0)
Screenshot: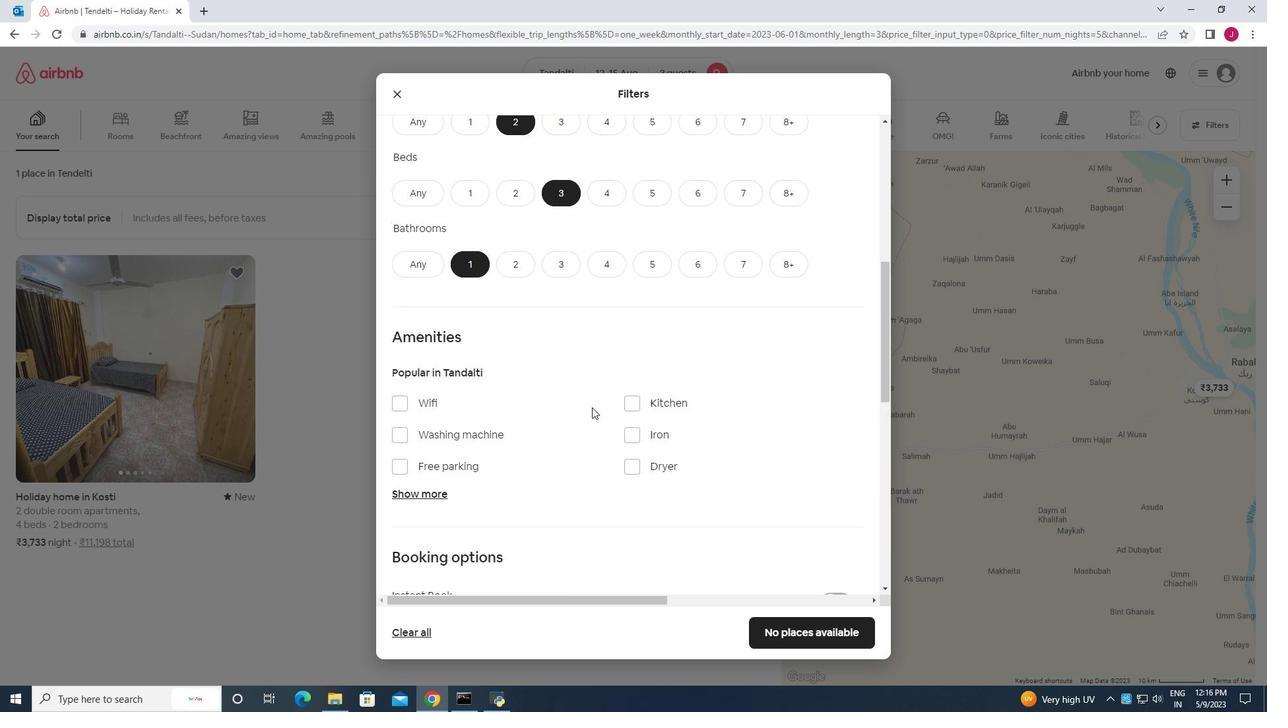 
Action: Mouse scrolled (592, 408) with delta (0, 0)
Screenshot: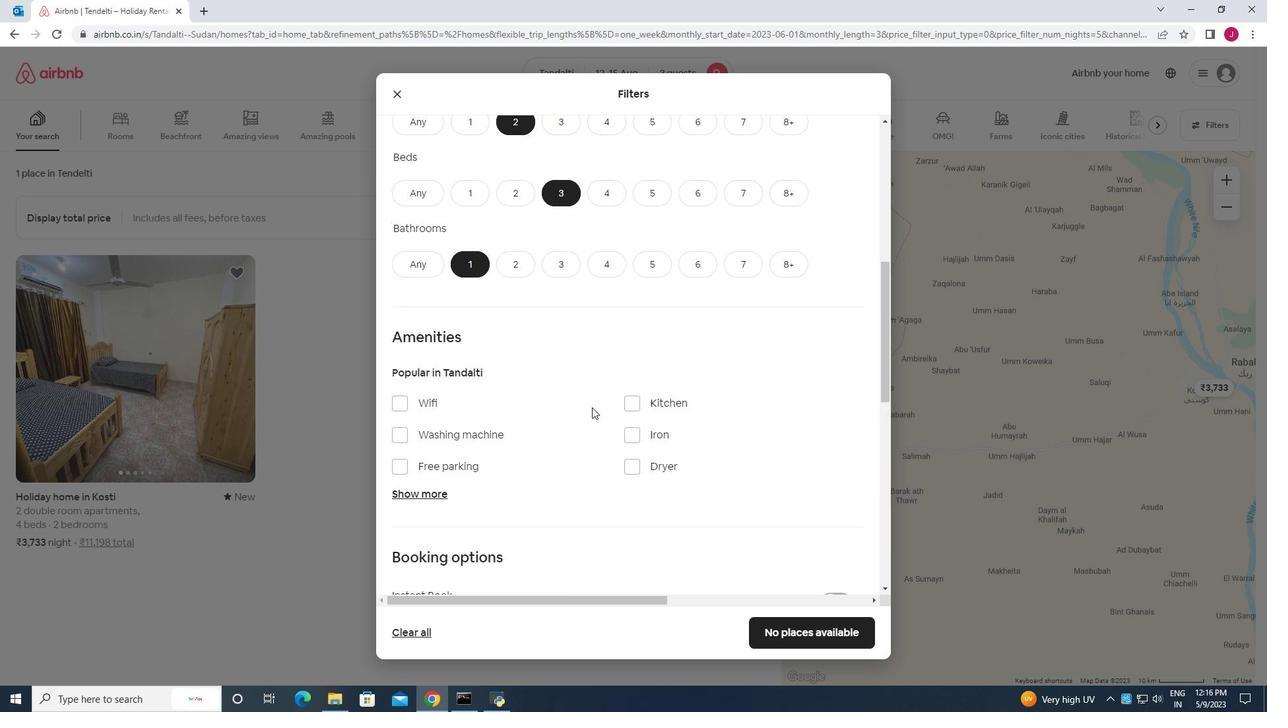 
Action: Mouse scrolled (592, 408) with delta (0, 0)
Screenshot: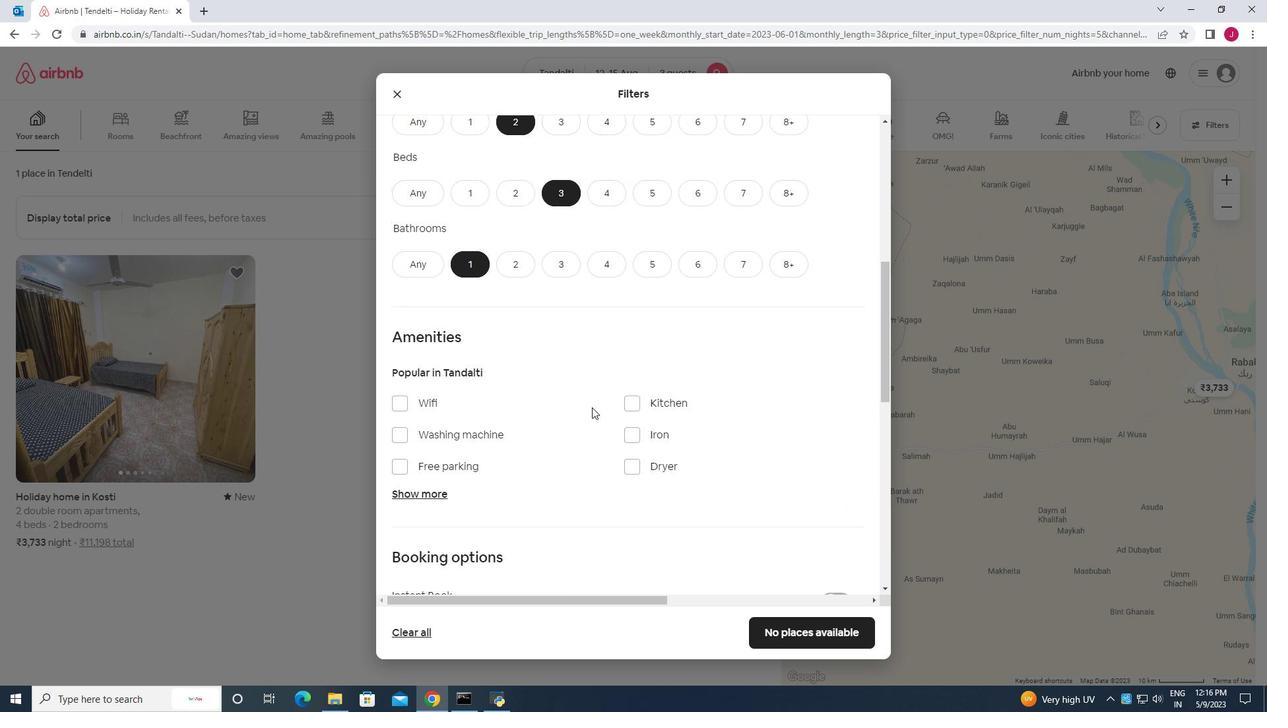 
Action: Mouse scrolled (592, 407) with delta (0, 0)
Screenshot: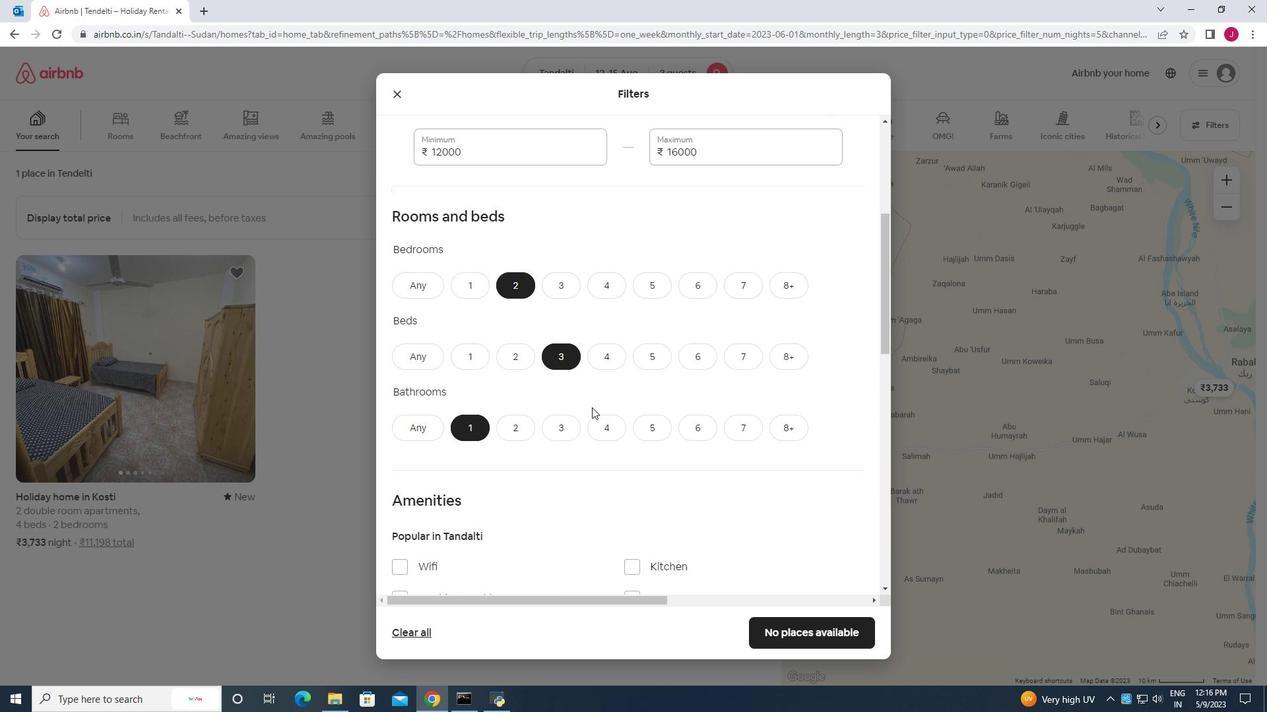 
Action: Mouse scrolled (592, 407) with delta (0, 0)
Screenshot: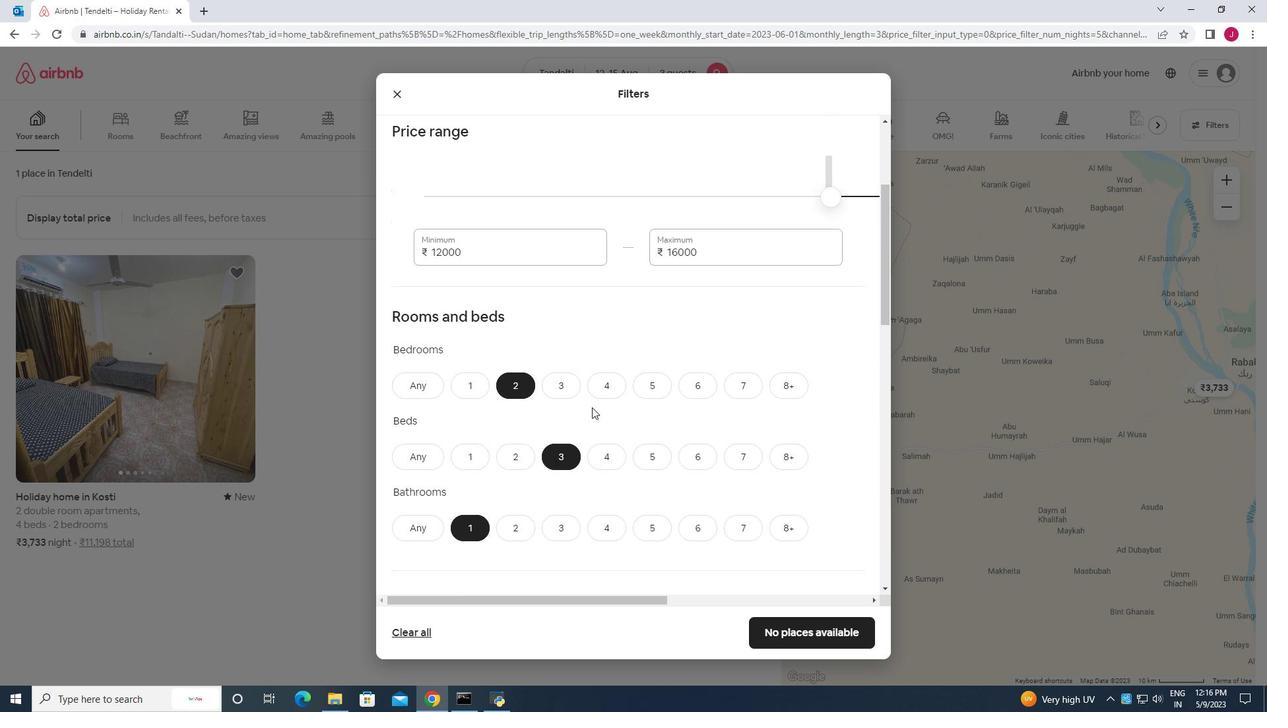 
Action: Mouse scrolled (592, 407) with delta (0, 0)
Screenshot: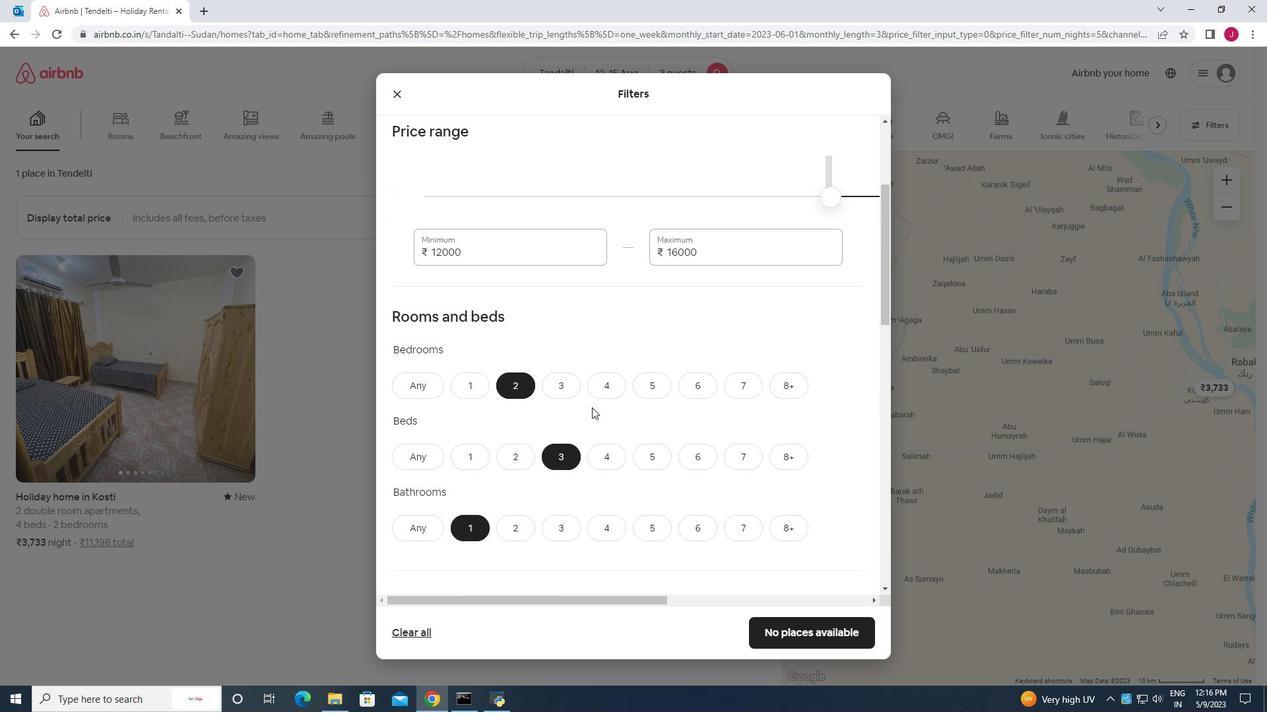 
Action: Mouse scrolled (592, 407) with delta (0, 0)
Screenshot: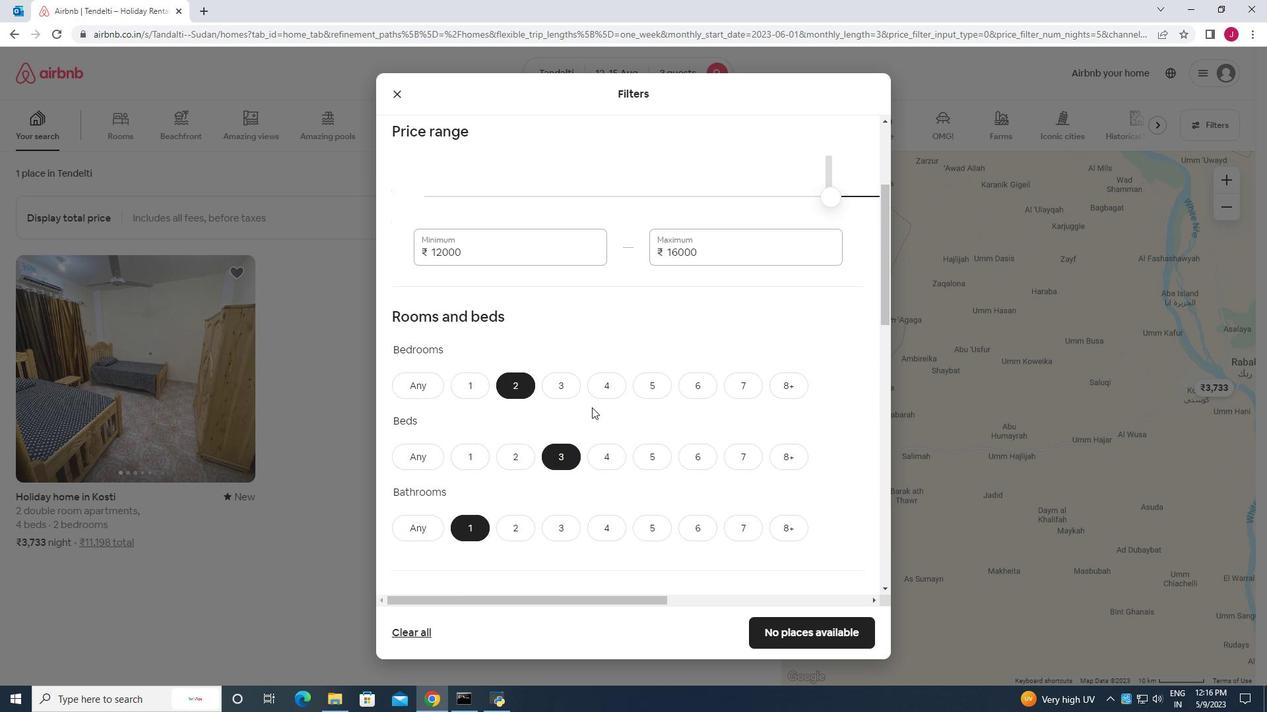 
Action: Mouse scrolled (592, 407) with delta (0, 0)
Screenshot: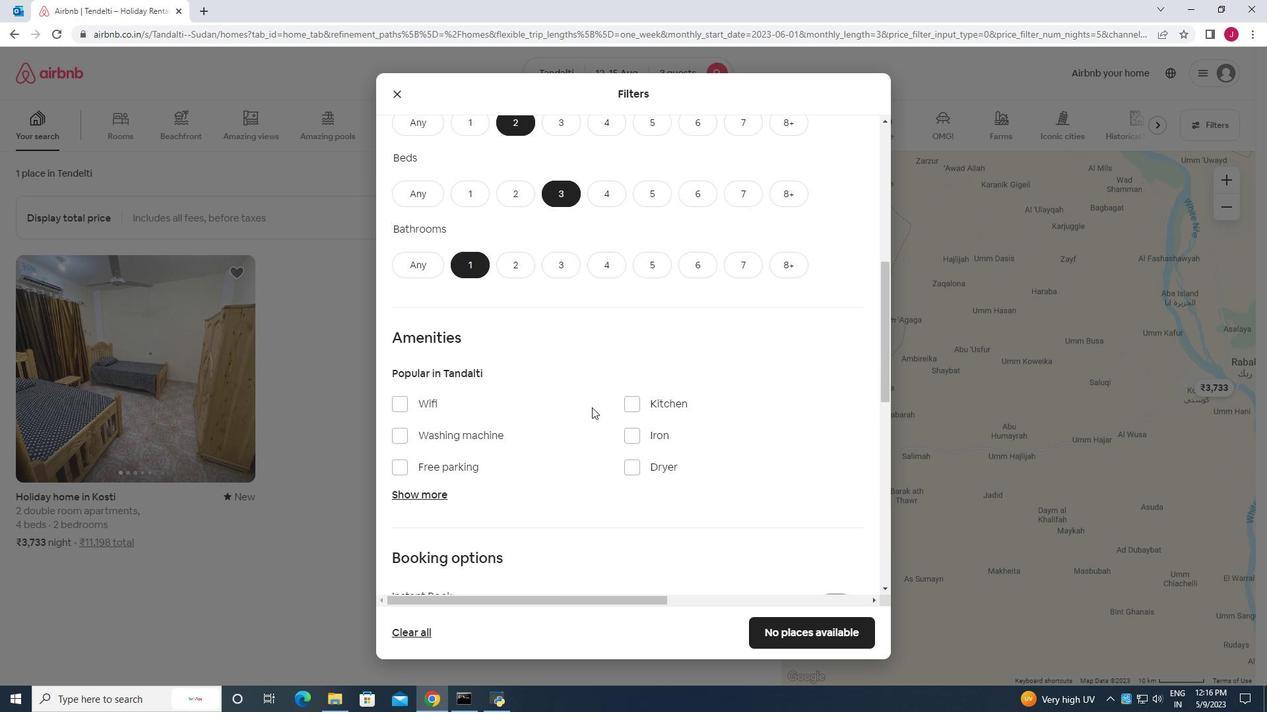 
Action: Mouse scrolled (592, 407) with delta (0, 0)
Screenshot: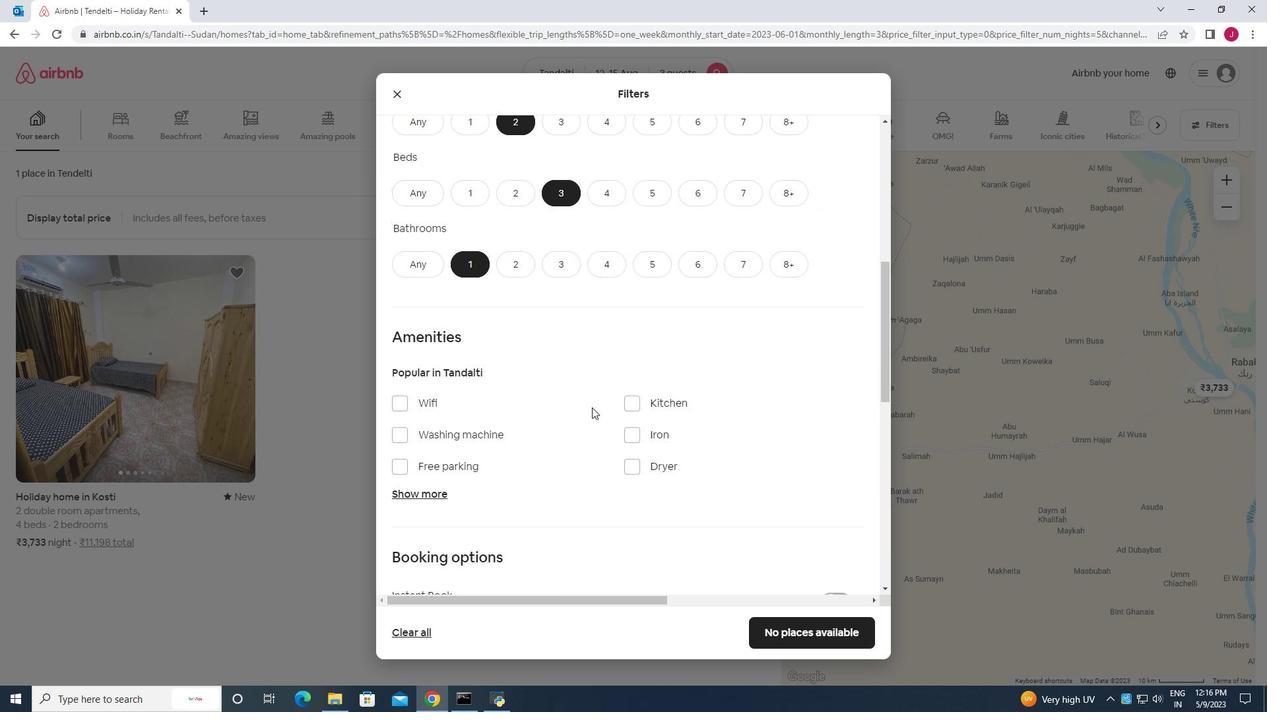 
Action: Mouse scrolled (592, 407) with delta (0, 0)
Screenshot: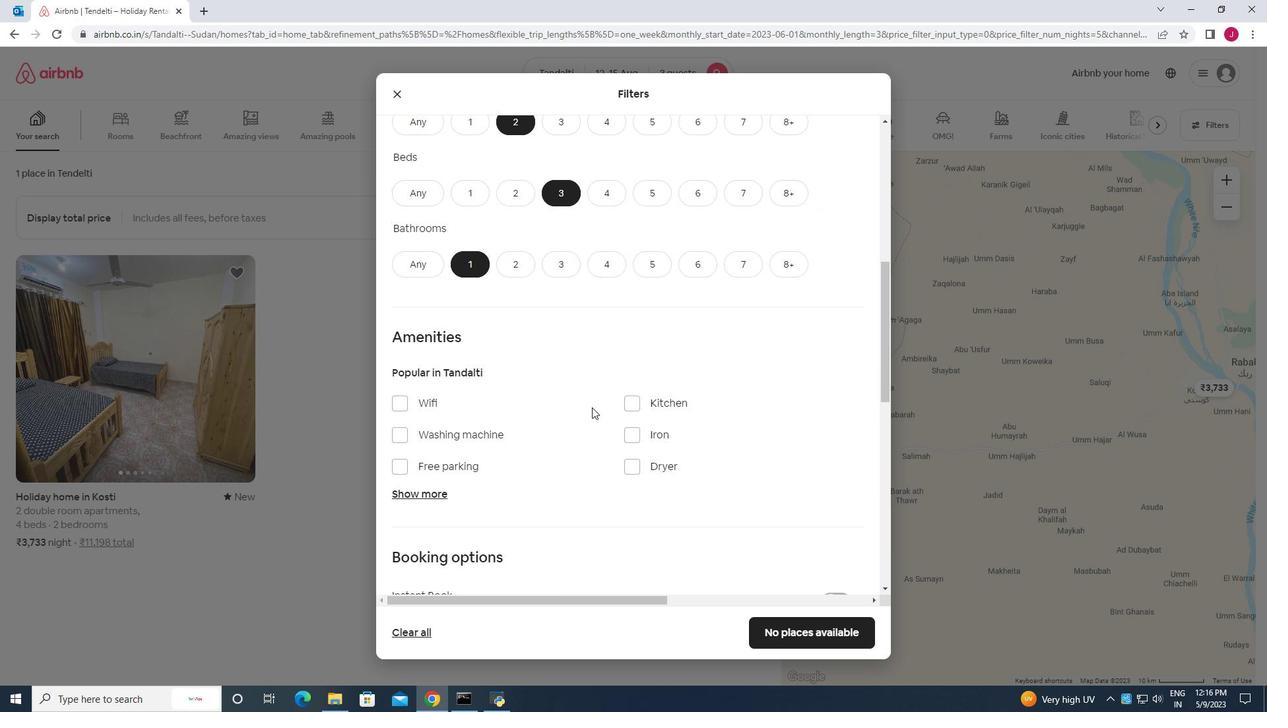 
Action: Mouse scrolled (592, 407) with delta (0, 0)
Screenshot: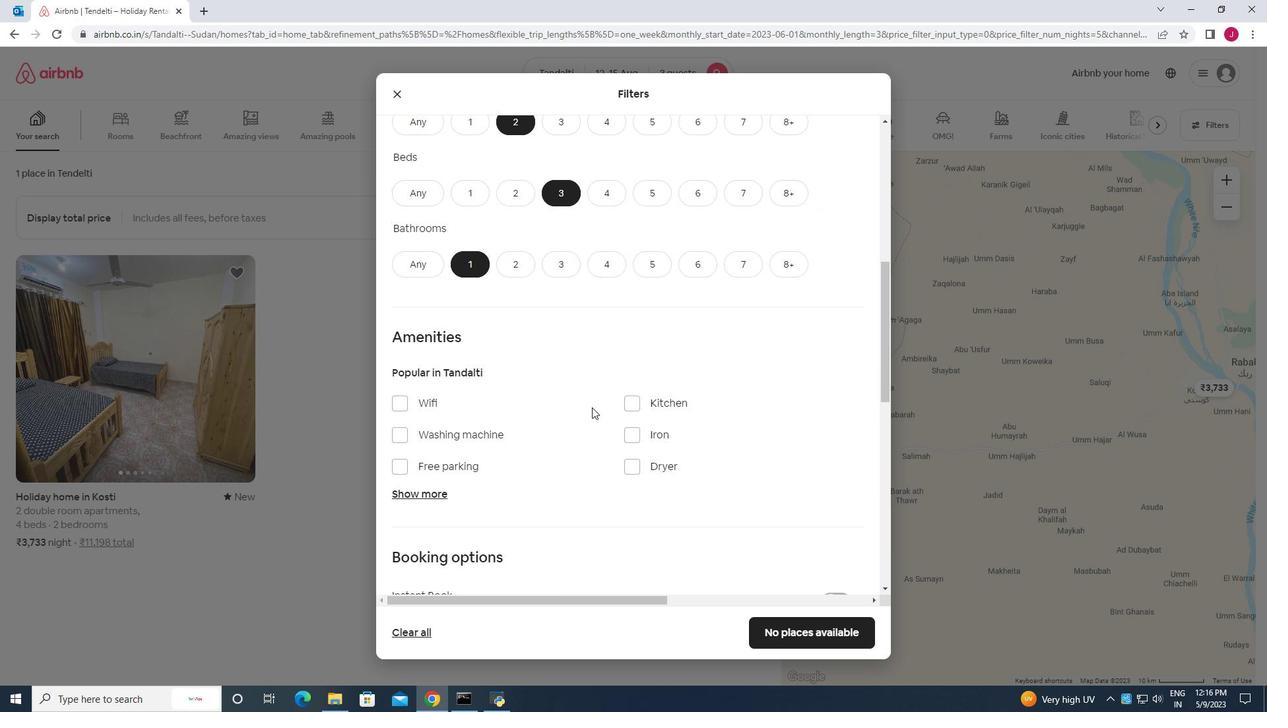 
Action: Mouse moved to (527, 411)
Screenshot: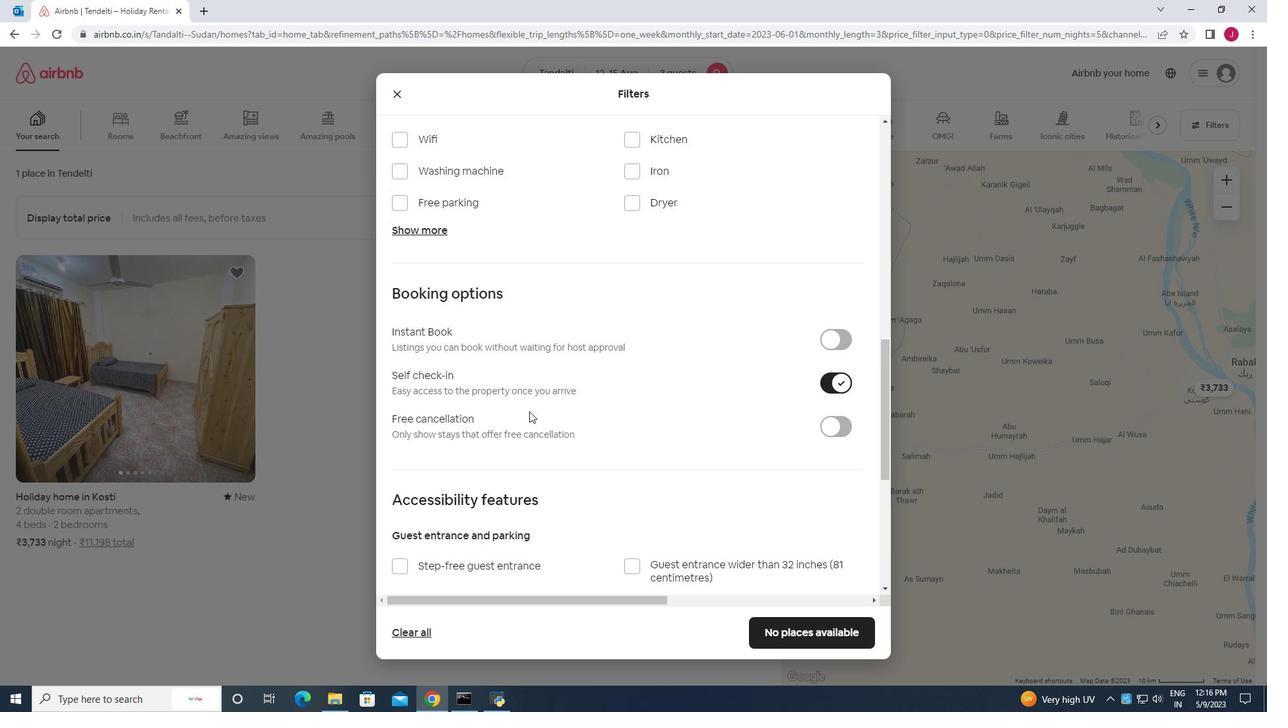 
Action: Mouse scrolled (527, 410) with delta (0, 0)
Screenshot: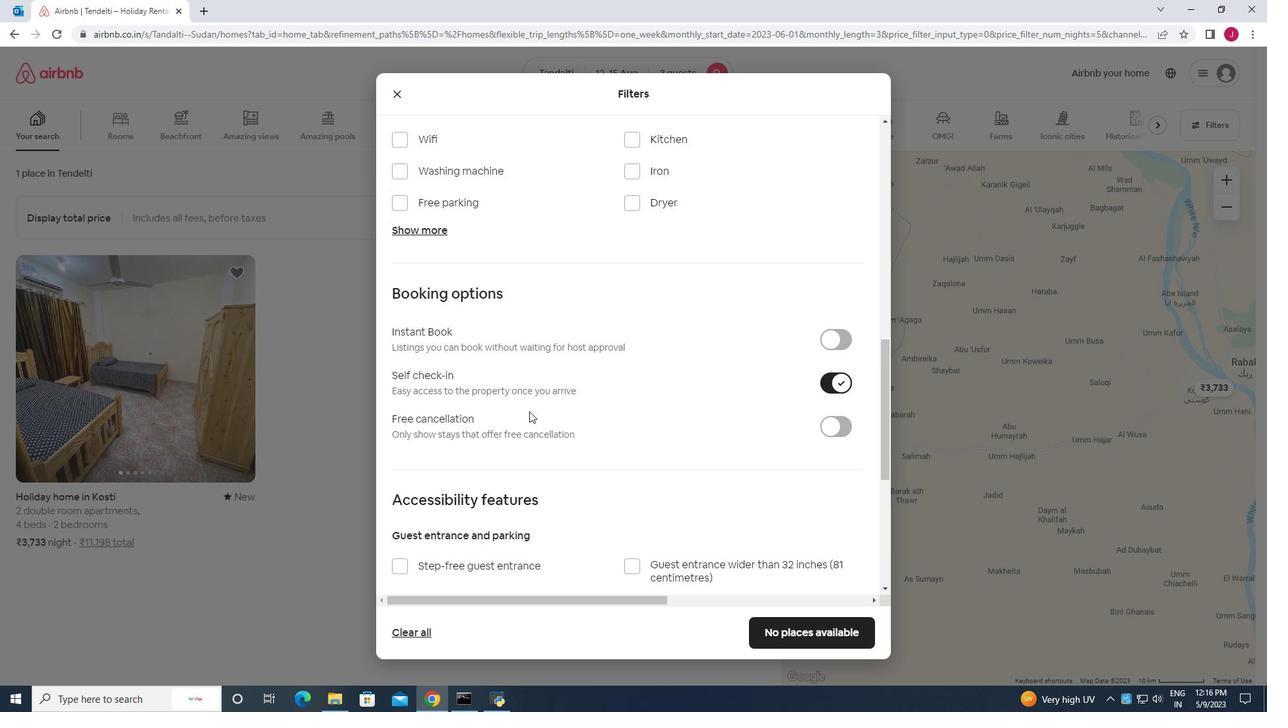 
Action: Mouse scrolled (527, 410) with delta (0, 0)
Screenshot: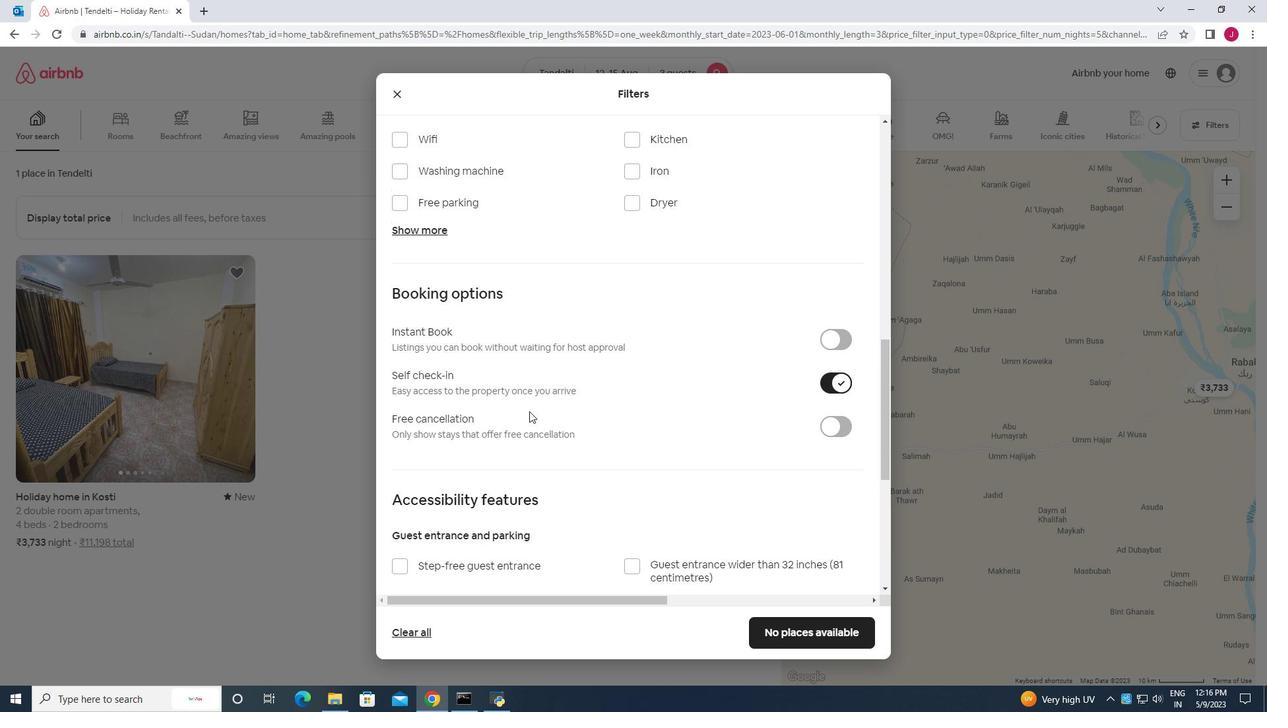 
Action: Mouse moved to (527, 411)
Screenshot: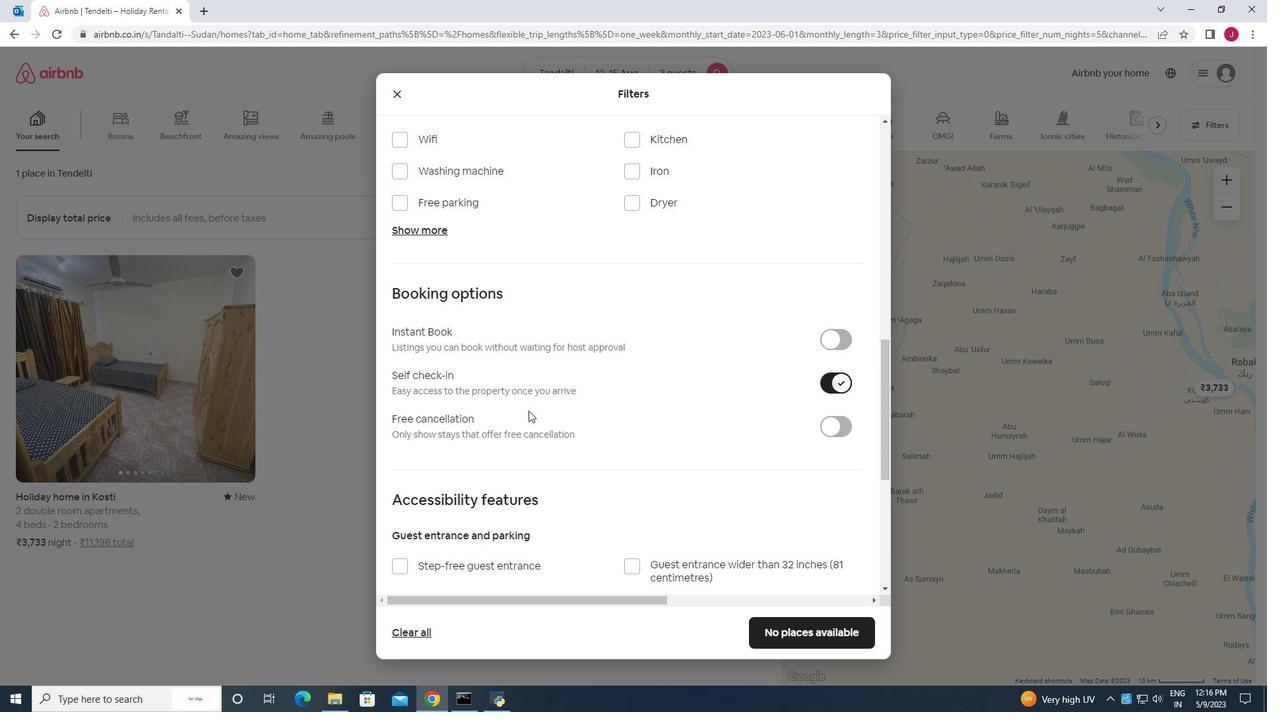 
Action: Mouse scrolled (527, 410) with delta (0, 0)
Screenshot: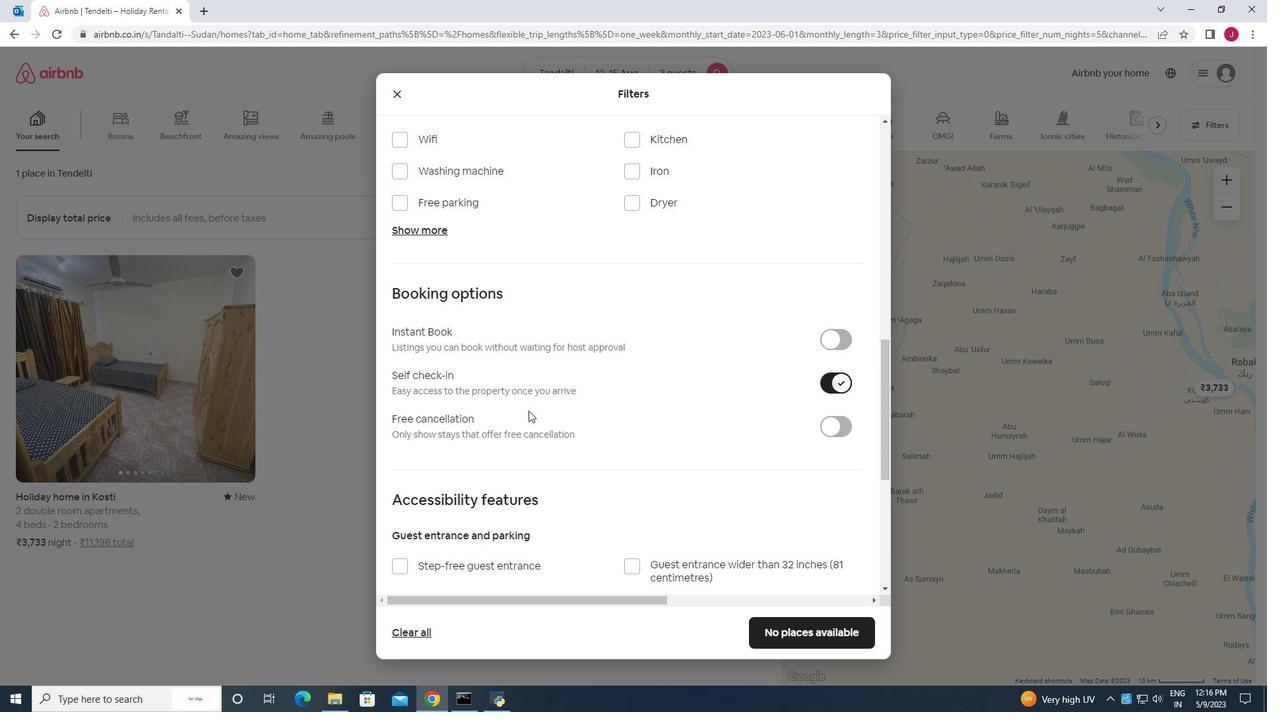 
Action: Mouse scrolled (527, 410) with delta (0, 0)
Screenshot: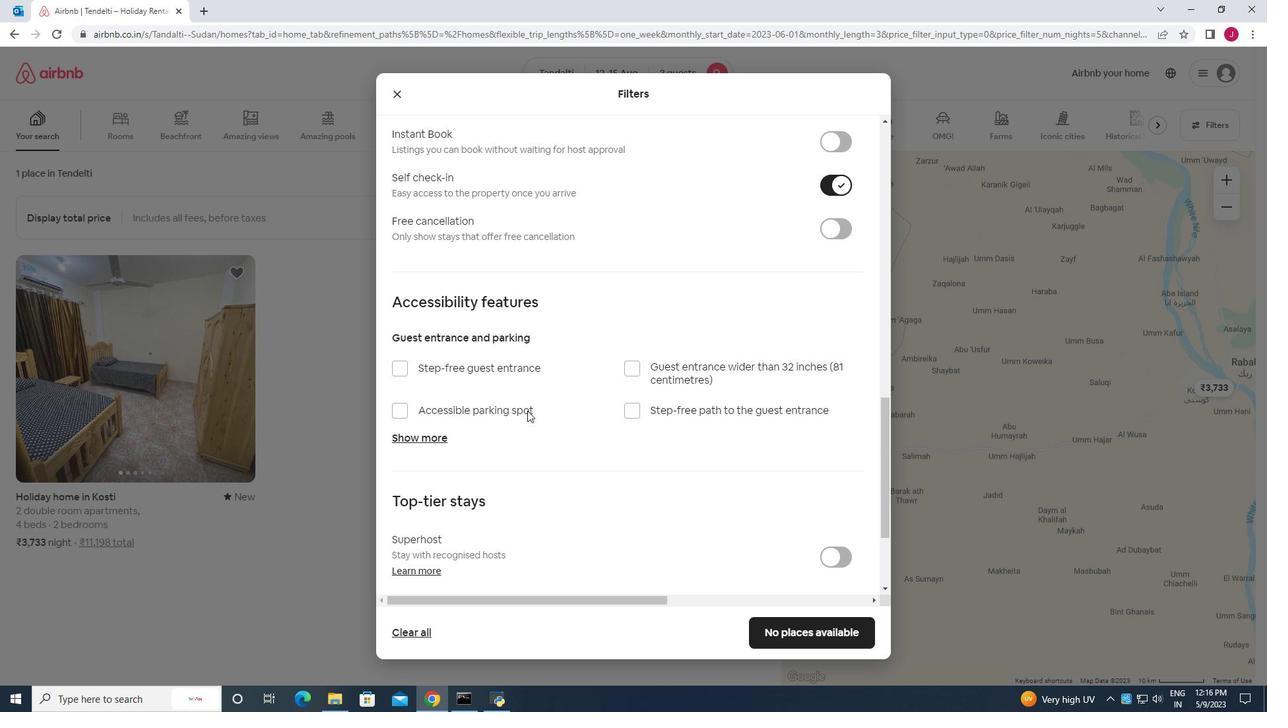 
Action: Mouse scrolled (527, 410) with delta (0, 0)
Screenshot: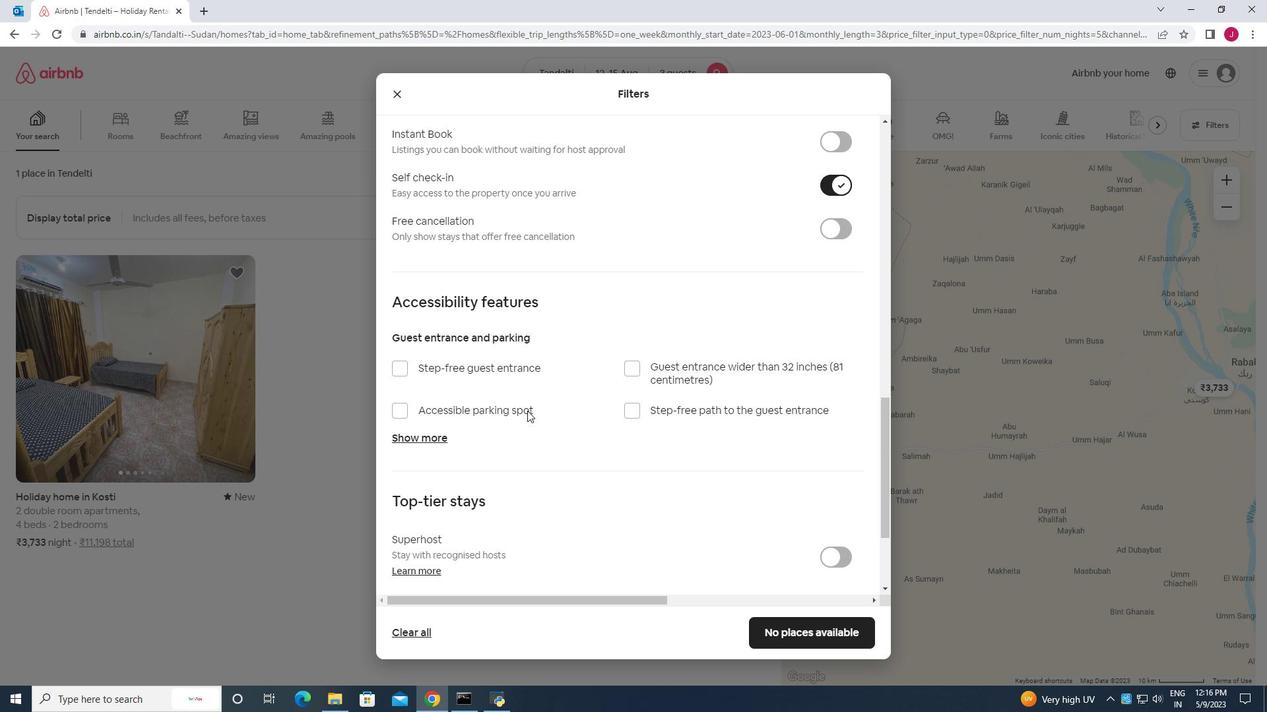 
Action: Mouse scrolled (527, 410) with delta (0, 0)
Screenshot: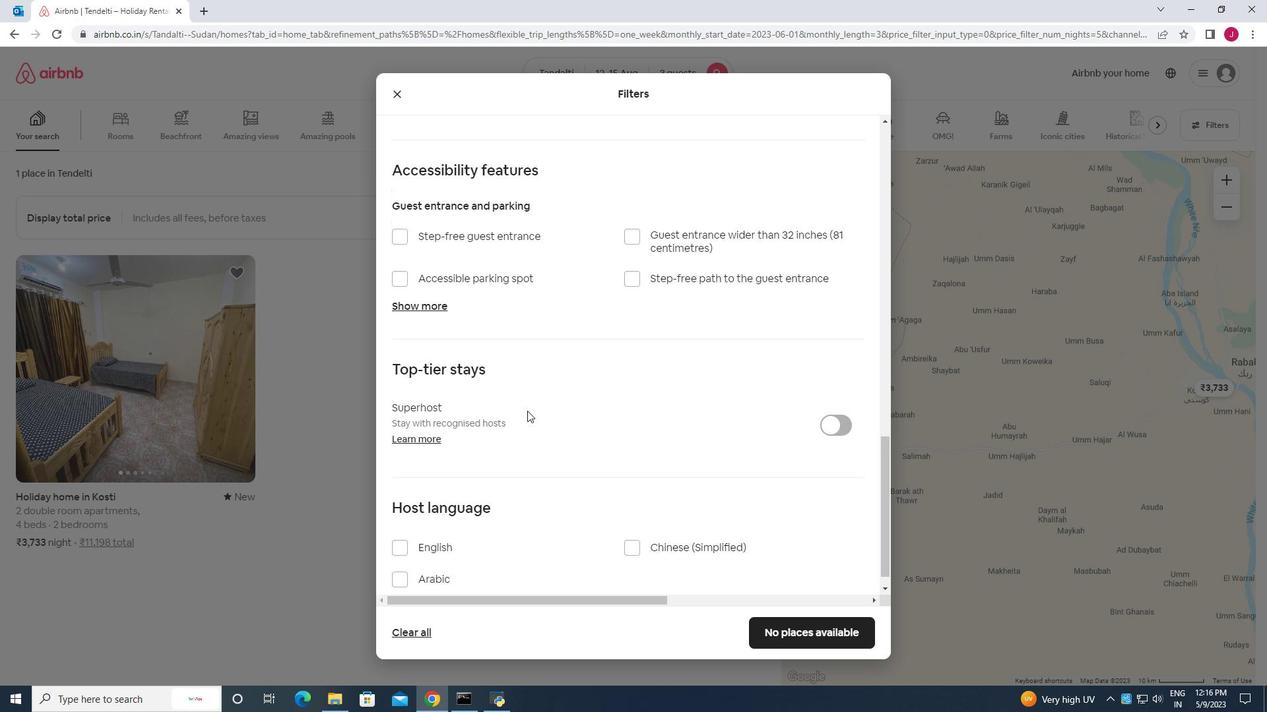 
Action: Mouse scrolled (527, 410) with delta (0, 0)
Screenshot: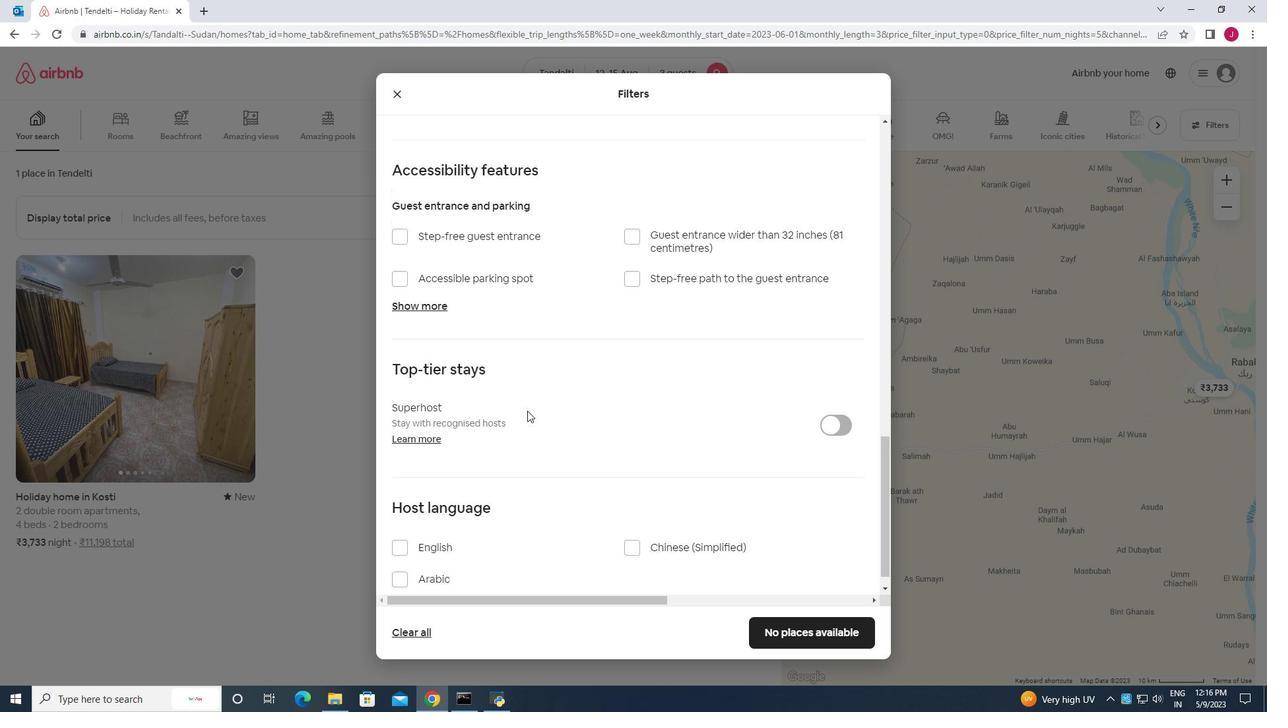 
Action: Mouse scrolled (527, 410) with delta (0, 0)
Screenshot: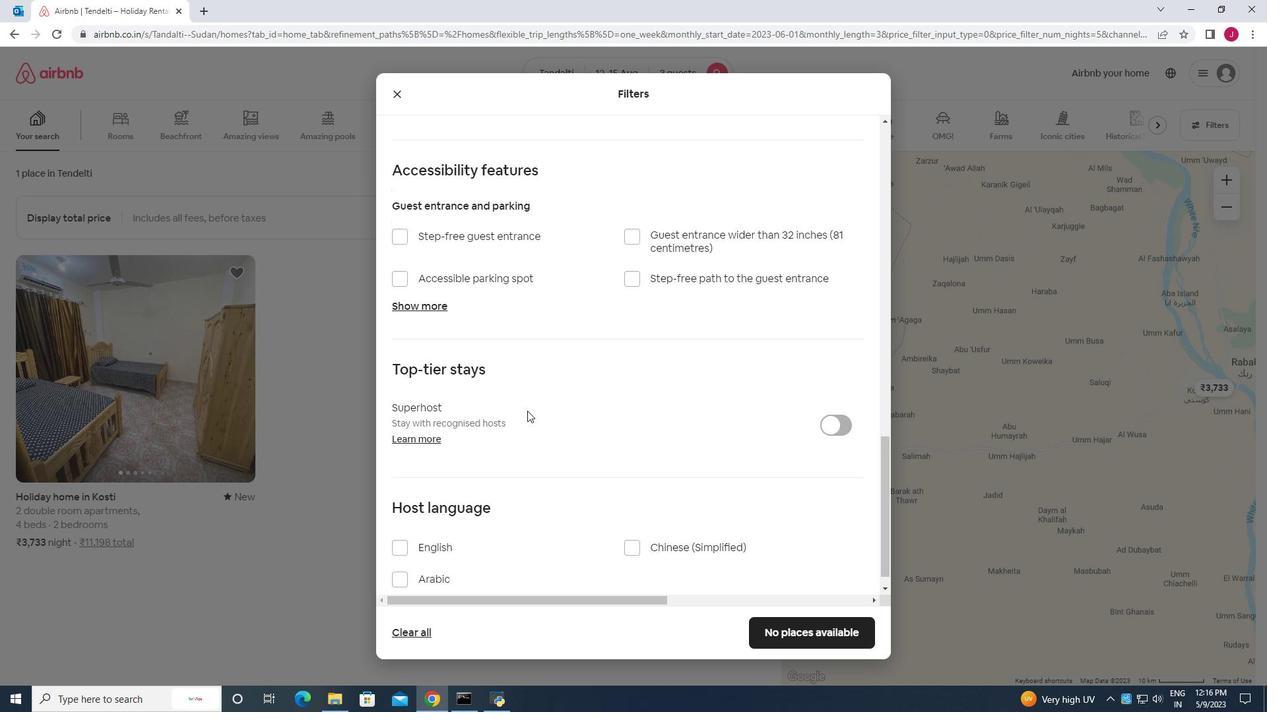 
Action: Mouse scrolled (527, 410) with delta (0, 0)
Screenshot: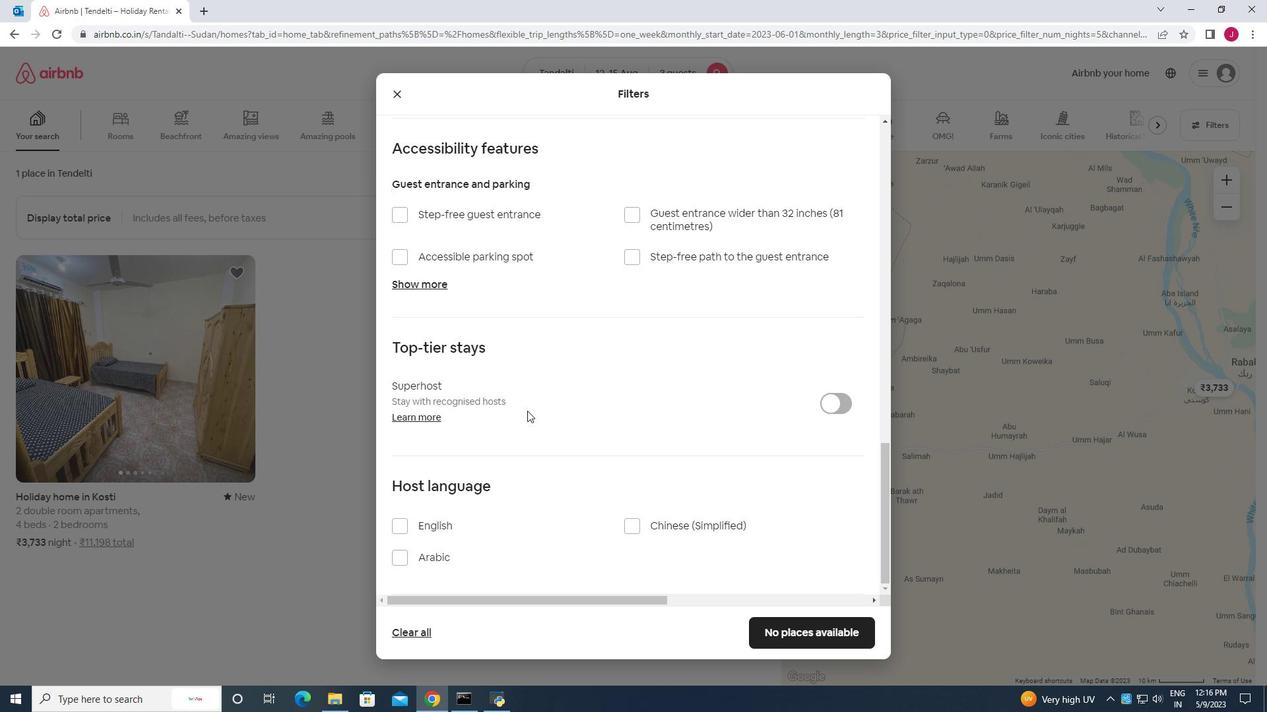
Action: Mouse scrolled (527, 410) with delta (0, 0)
Screenshot: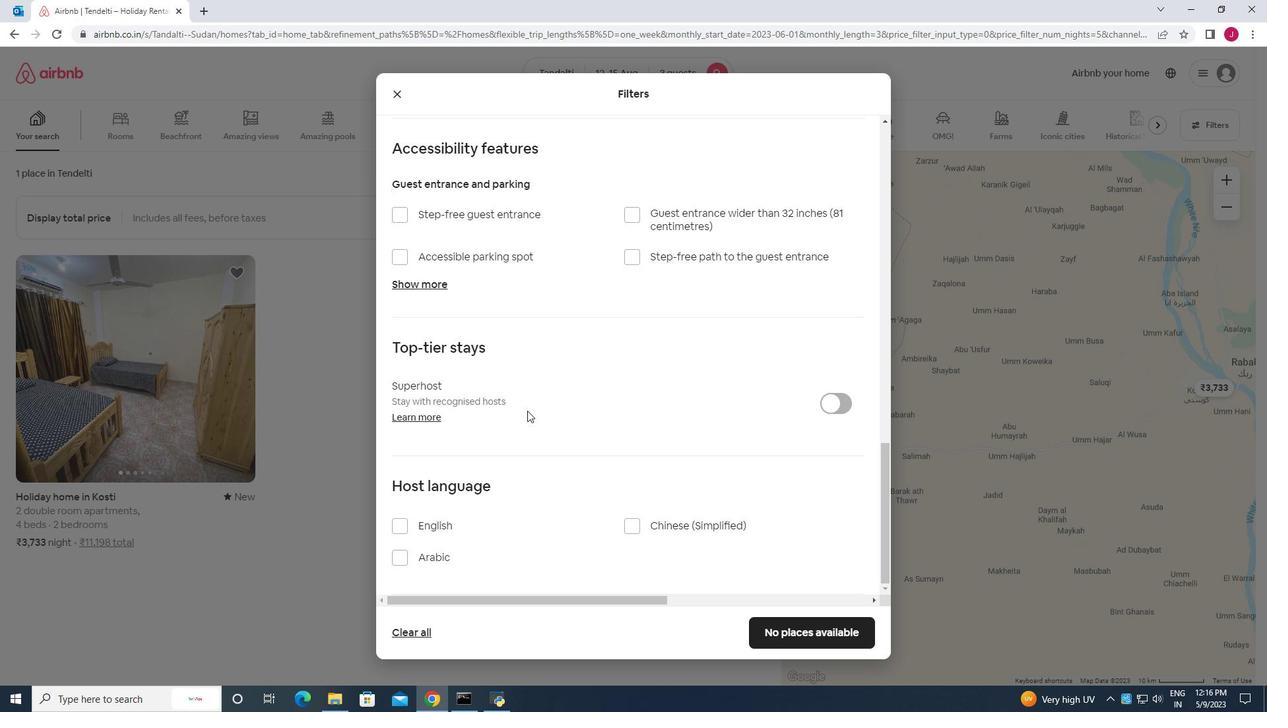 
Action: Mouse moved to (397, 528)
Screenshot: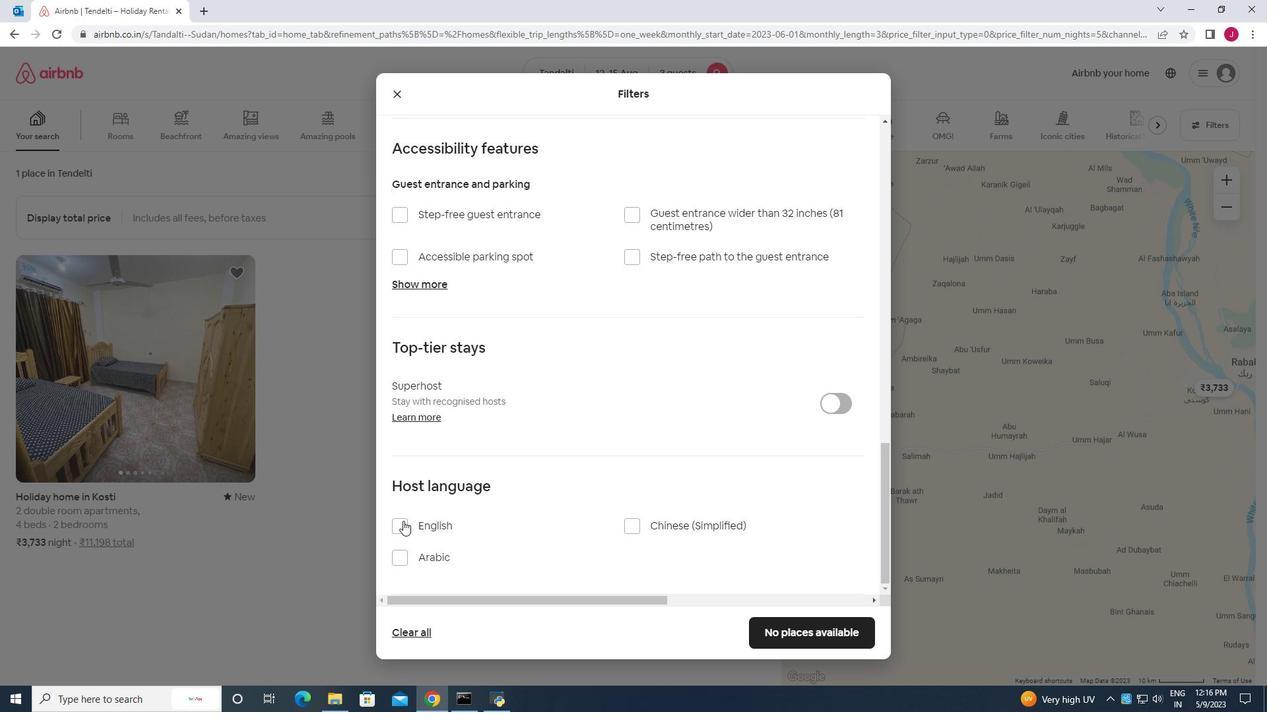 
Action: Mouse pressed left at (397, 528)
Screenshot: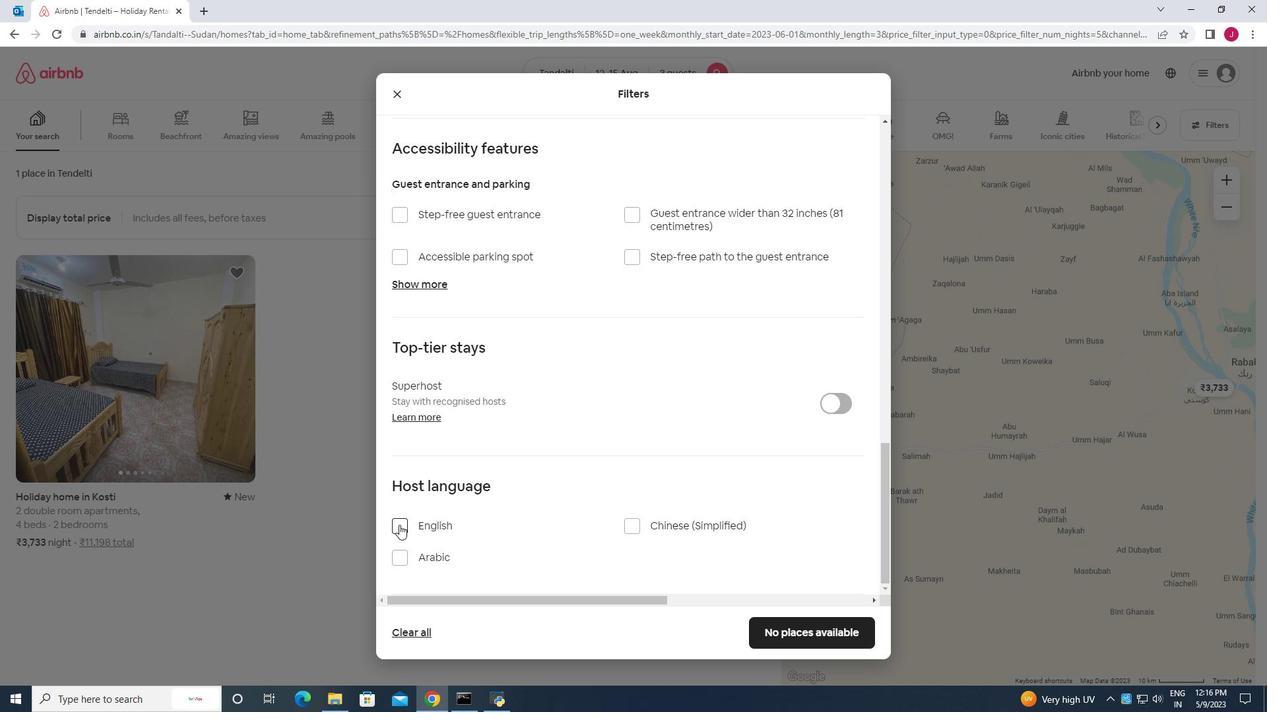 
Action: Mouse moved to (809, 635)
Screenshot: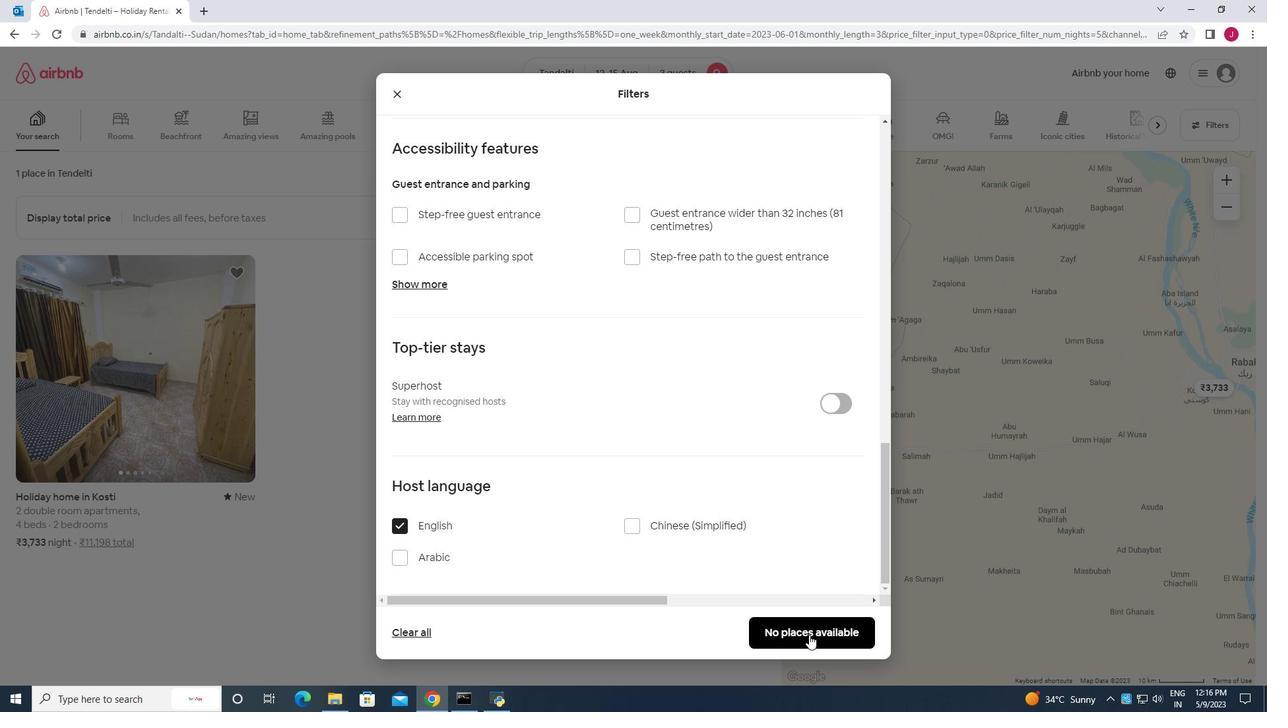 
Action: Mouse pressed left at (809, 635)
Screenshot: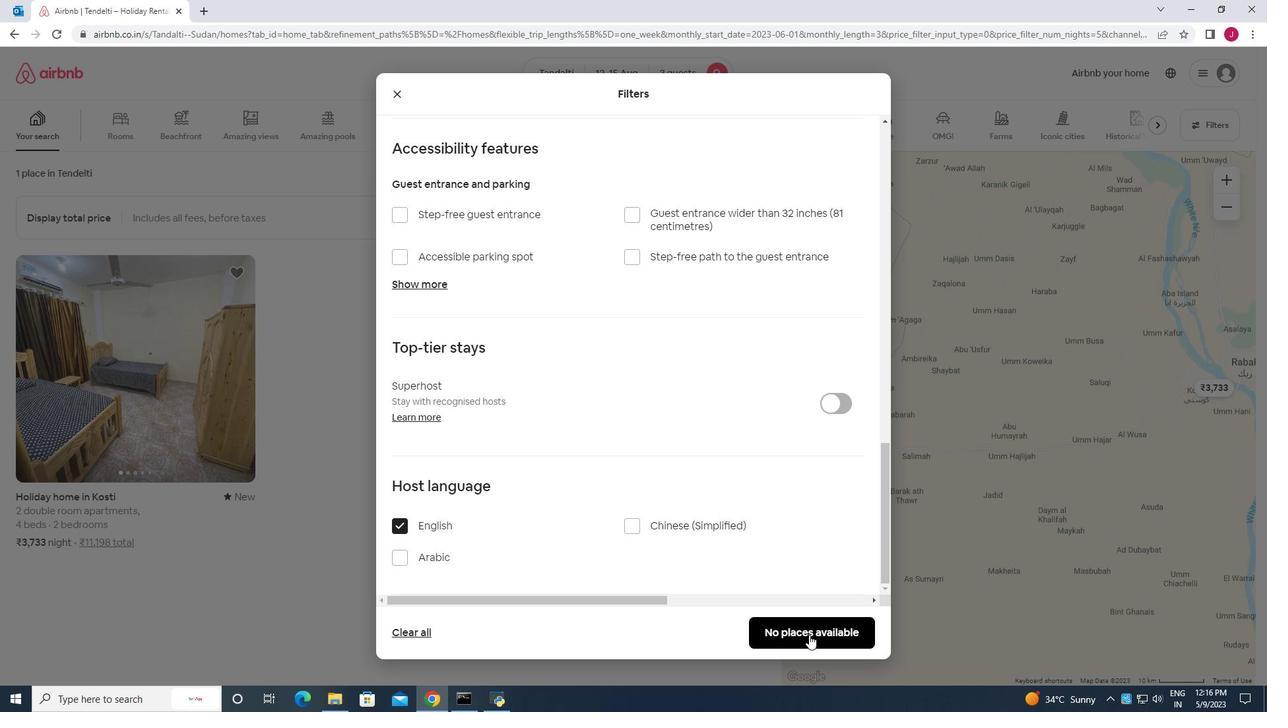 
Action: Mouse moved to (805, 611)
Screenshot: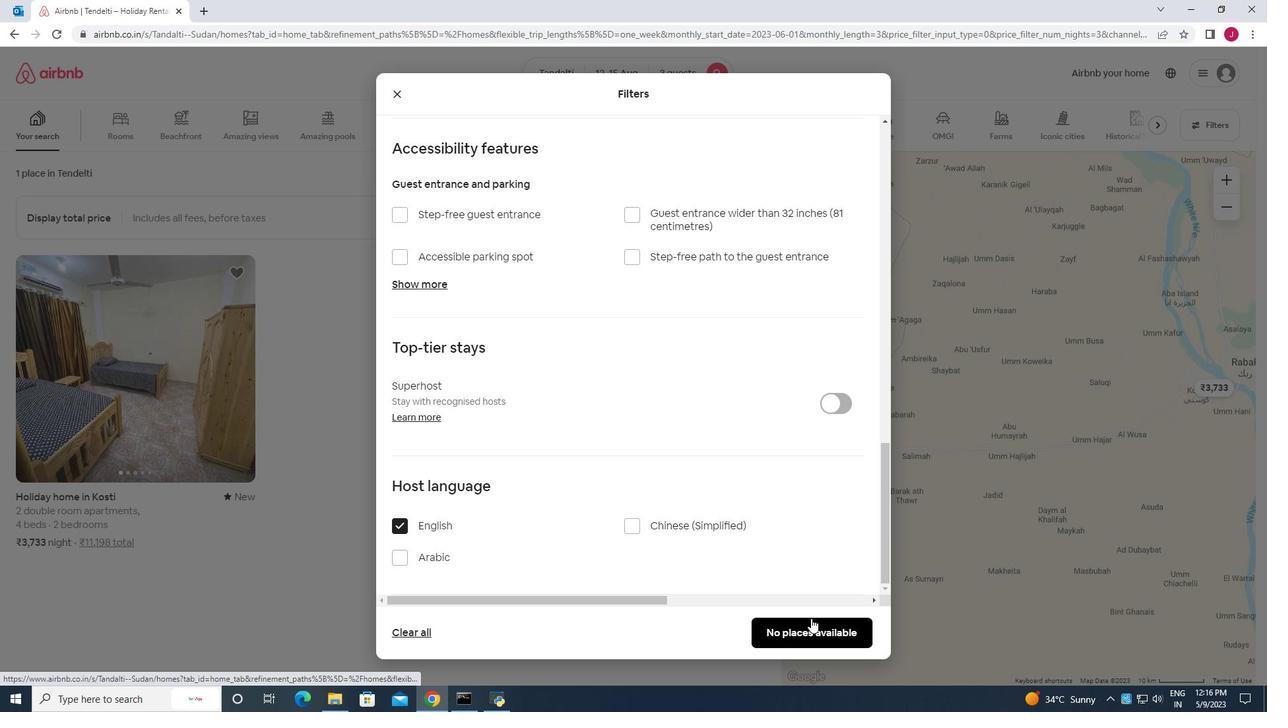 
